 Task: Look for space in Adh Dhayd, United Arab Emirates from 8th June, 2023 to 12th June, 2023 for 2 adults in price range Rs.8000 to Rs.16000. Place can be private room with 1  bedroom having 1 bed and 1 bathroom. Property type can be flatguest house, hotel. Amenities needed are: breakfast, smoking allowed. Booking option can be shelf check-in. Required host language is English.
Action: Mouse moved to (489, 107)
Screenshot: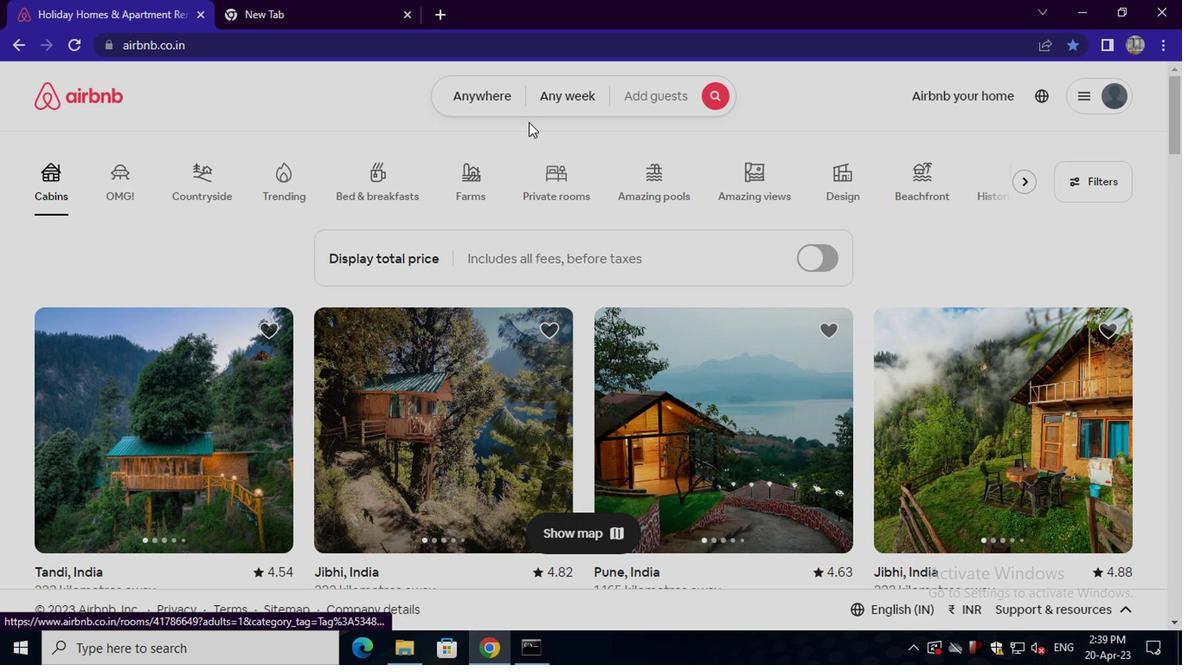 
Action: Mouse pressed left at (489, 107)
Screenshot: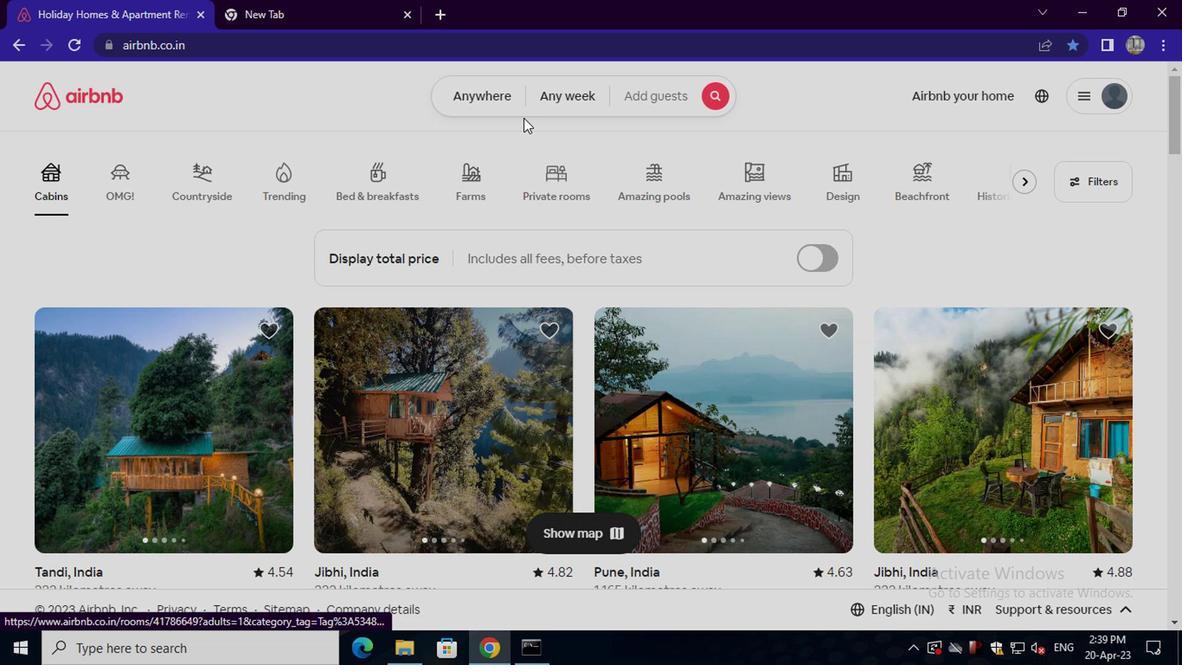 
Action: Mouse moved to (380, 164)
Screenshot: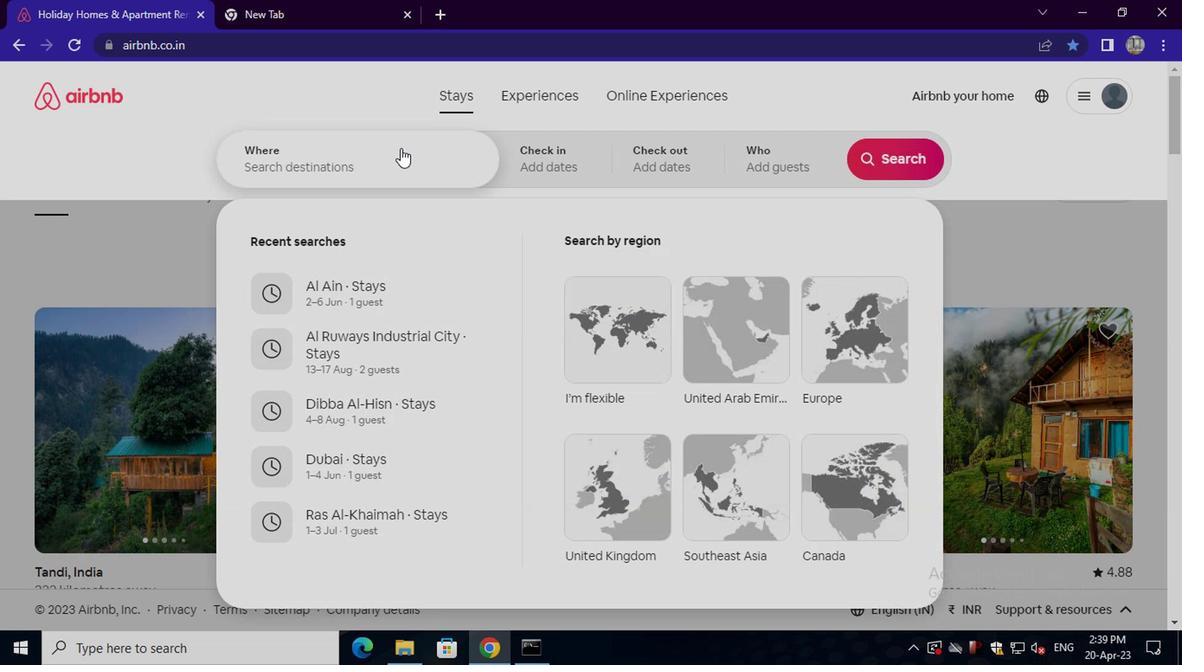 
Action: Mouse pressed left at (380, 164)
Screenshot: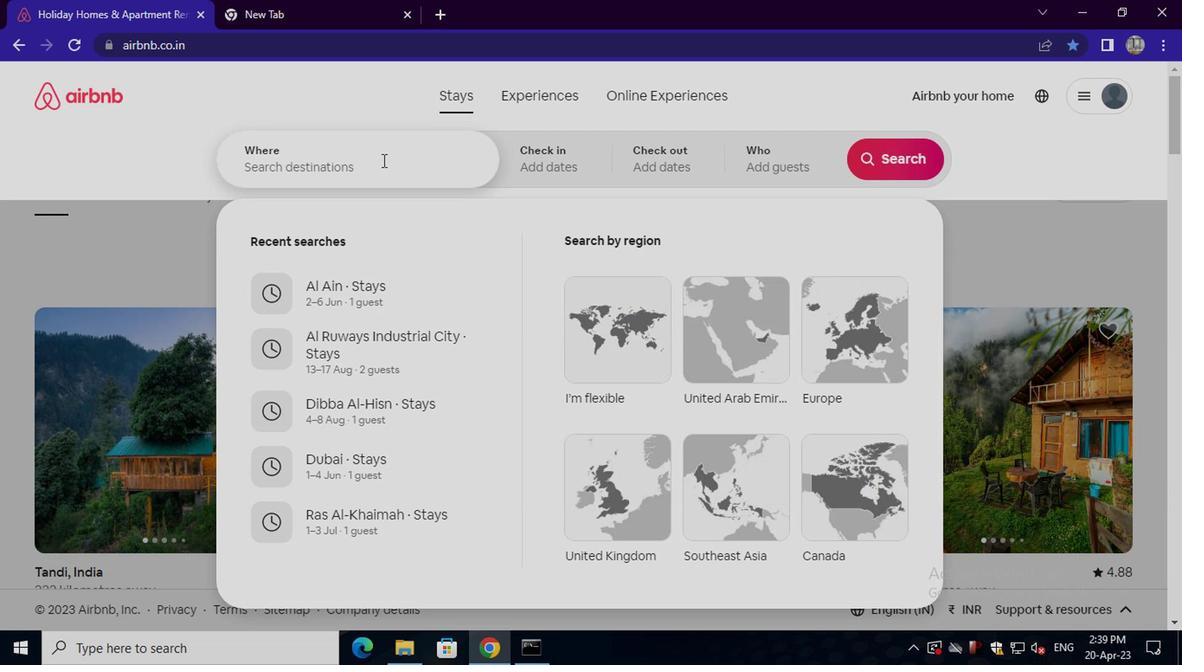 
Action: Key pressed <Key.shift>ADH<Key.space>DHAYD
Screenshot: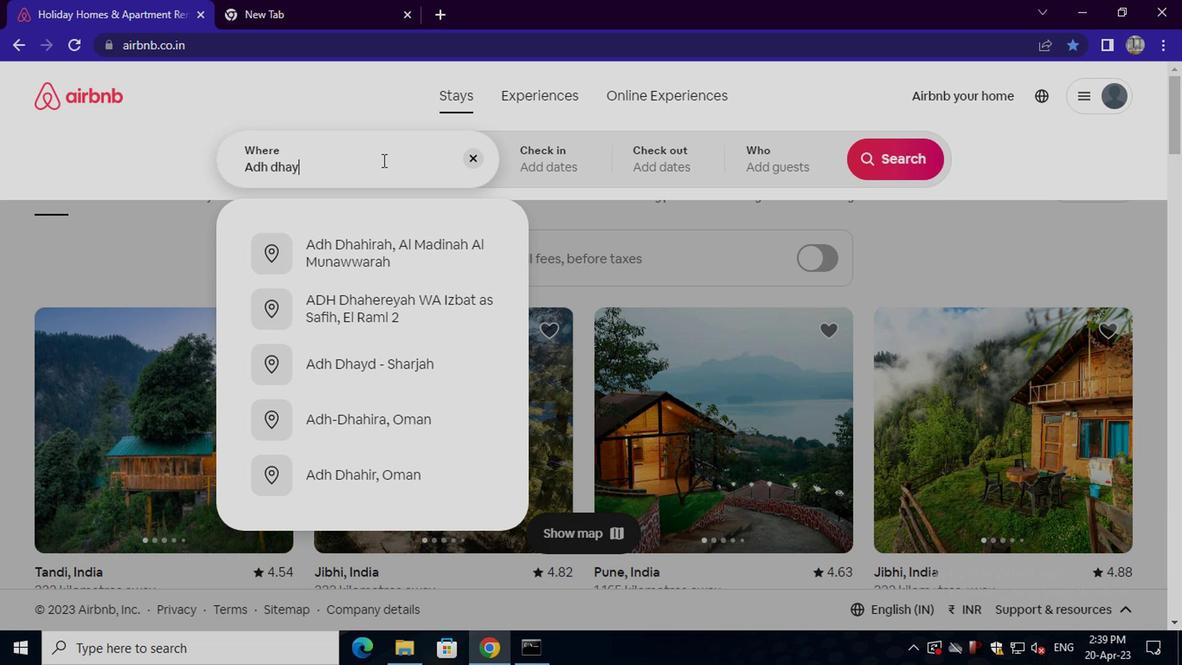 
Action: Mouse moved to (375, 259)
Screenshot: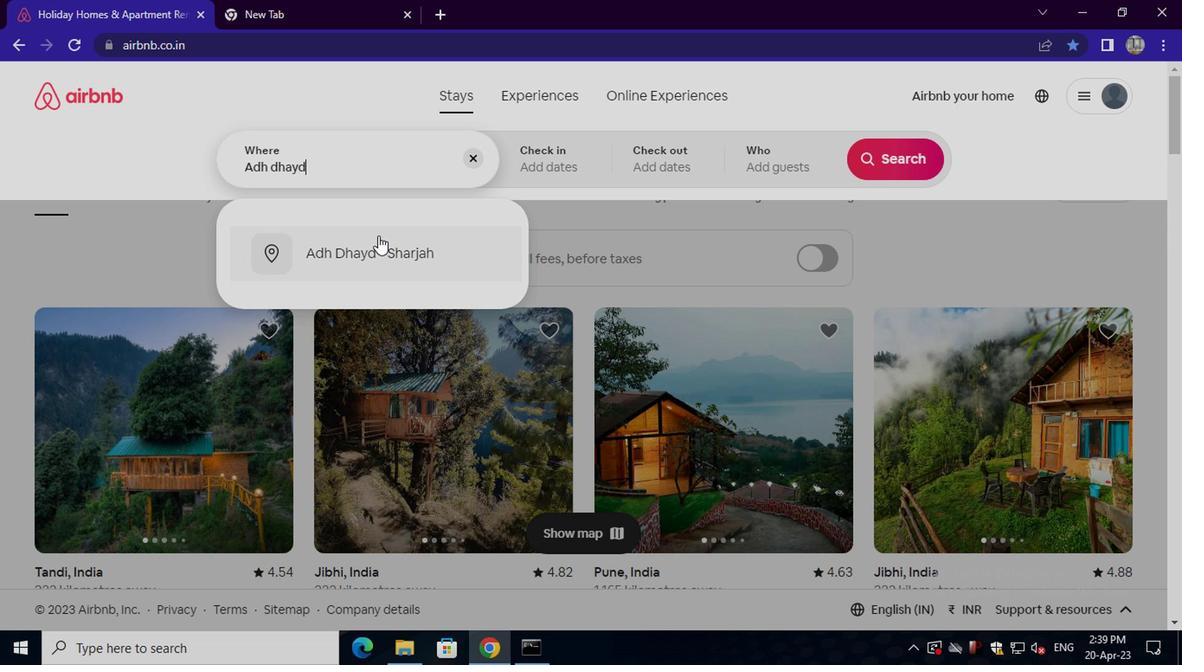 
Action: Mouse pressed left at (375, 259)
Screenshot: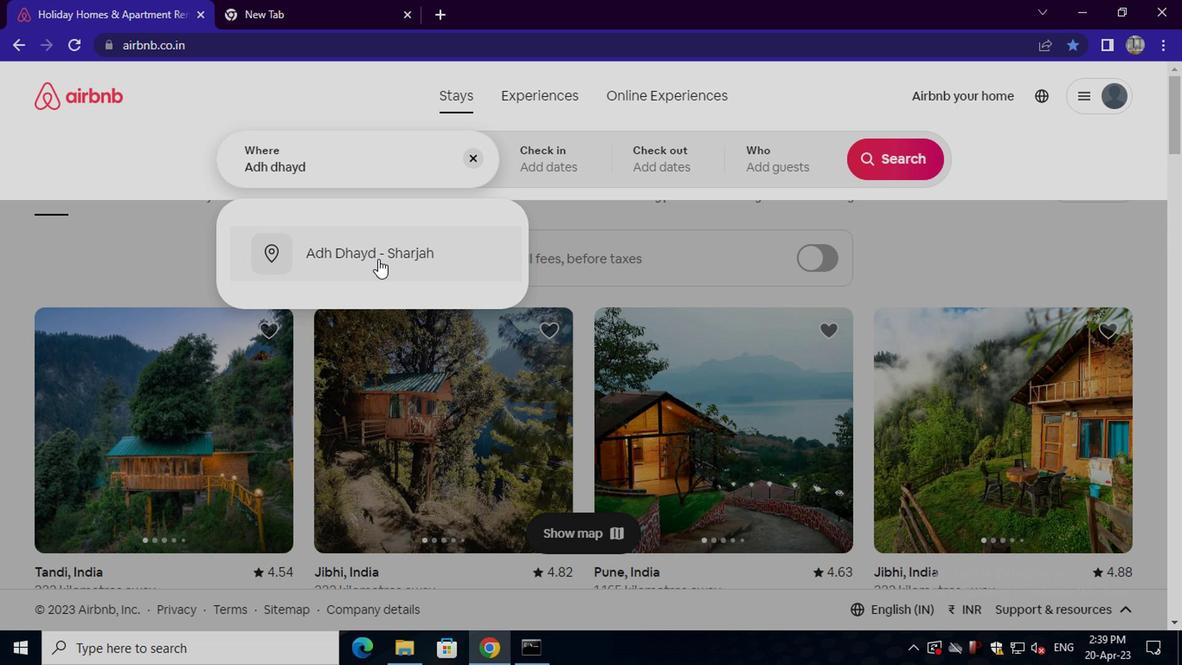 
Action: Mouse moved to (878, 301)
Screenshot: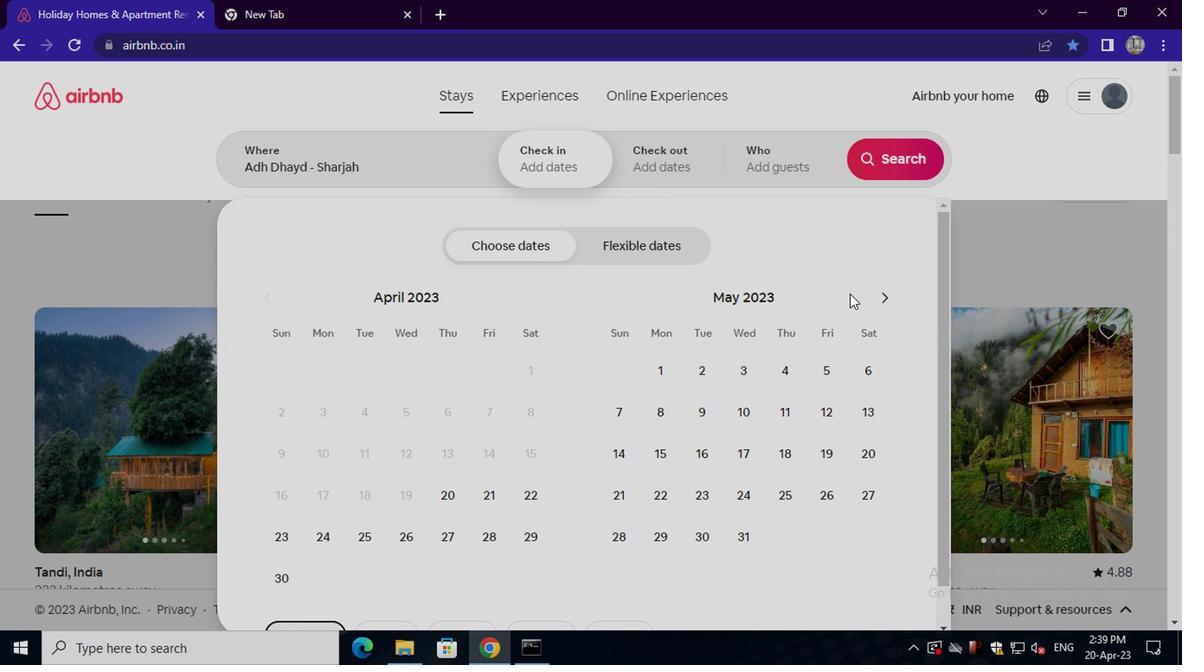 
Action: Mouse pressed left at (878, 301)
Screenshot: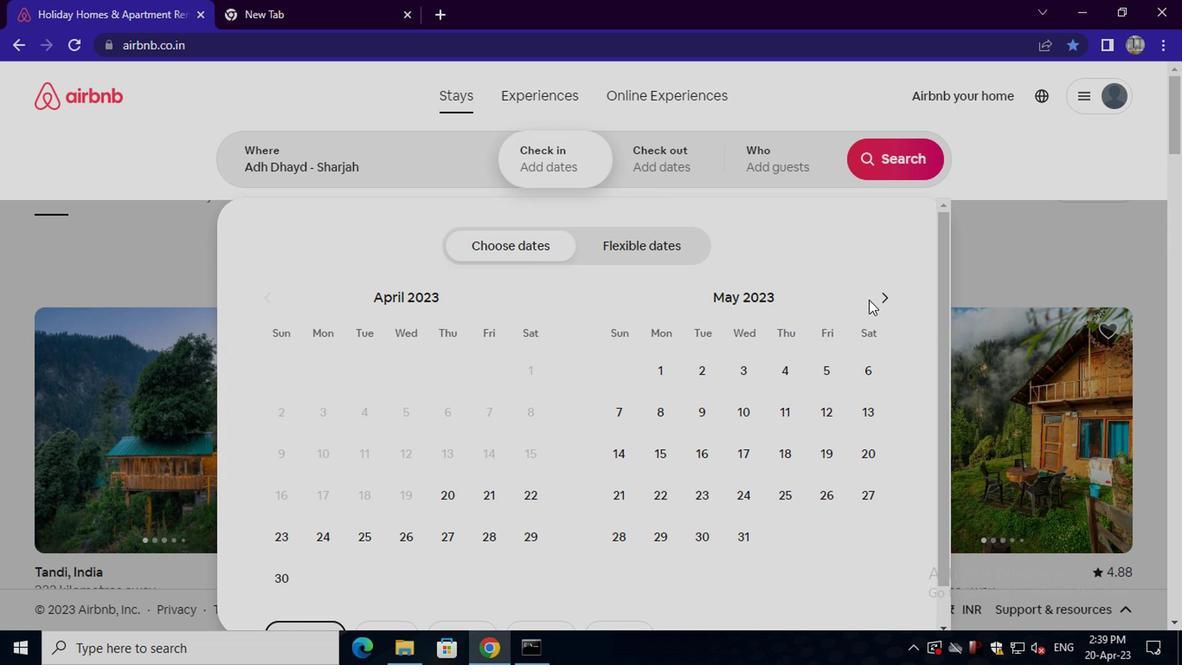 
Action: Mouse moved to (785, 412)
Screenshot: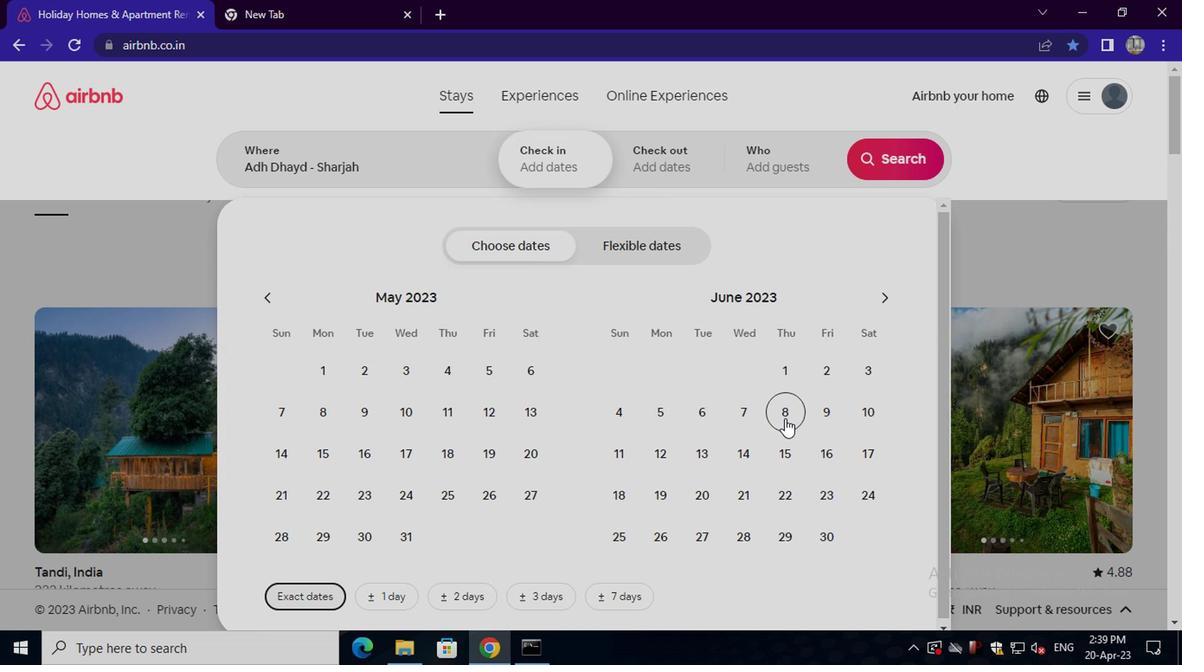 
Action: Mouse pressed left at (785, 412)
Screenshot: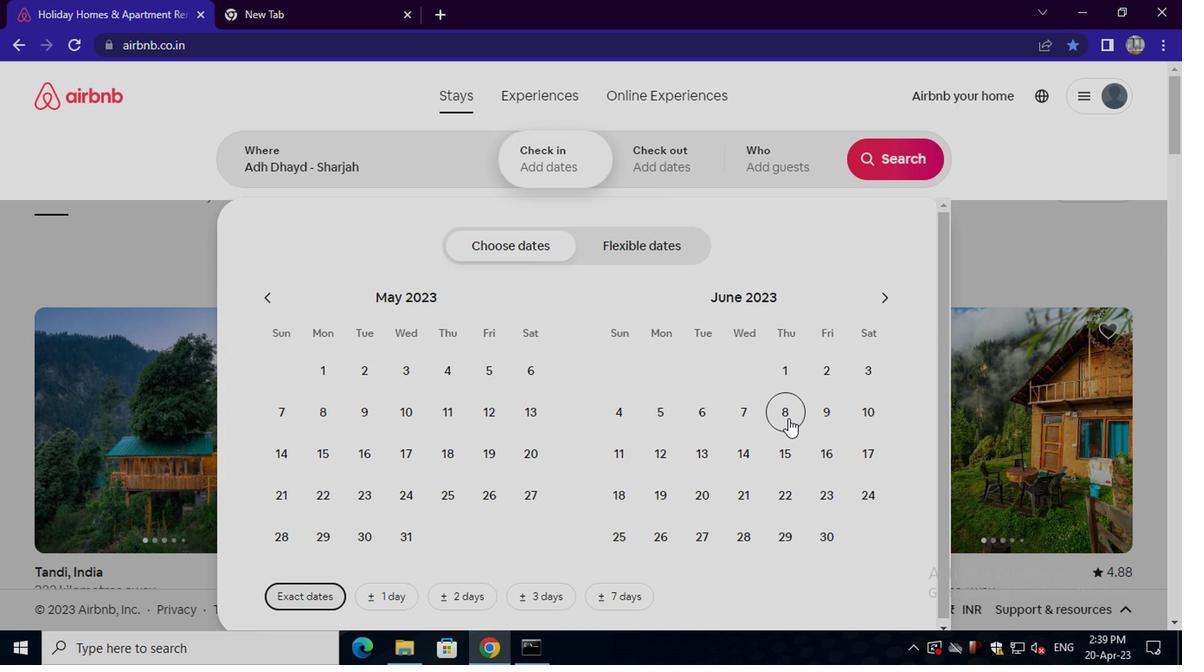 
Action: Mouse moved to (668, 437)
Screenshot: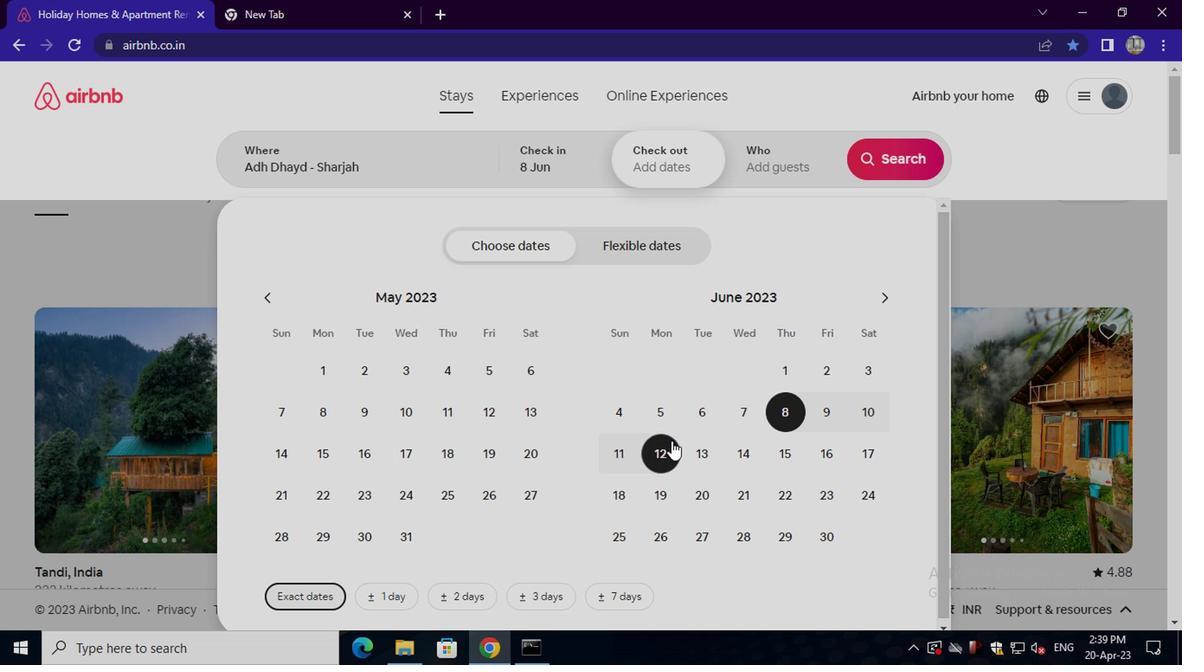 
Action: Mouse pressed left at (668, 437)
Screenshot: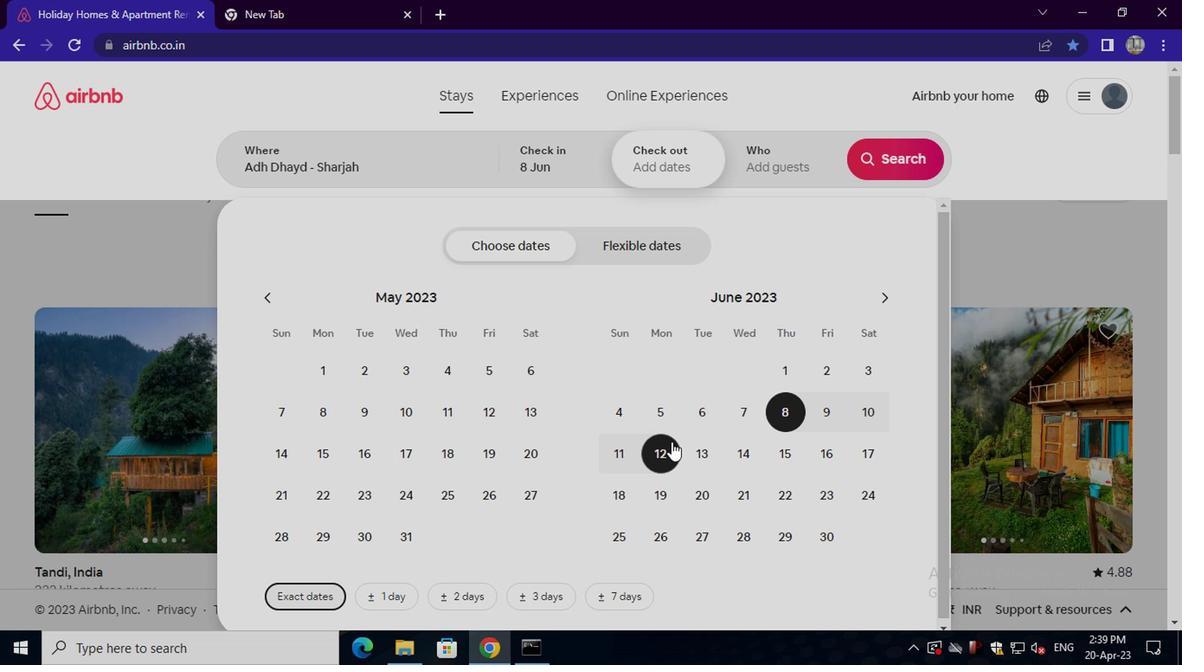 
Action: Mouse moved to (779, 168)
Screenshot: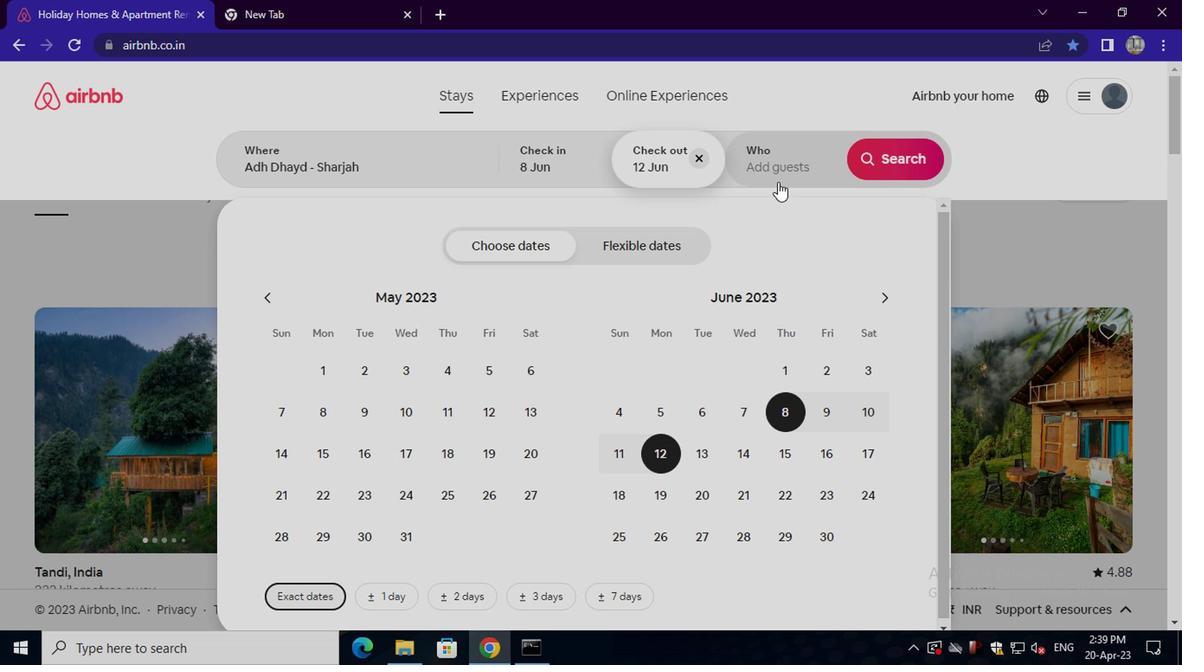 
Action: Mouse pressed left at (779, 168)
Screenshot: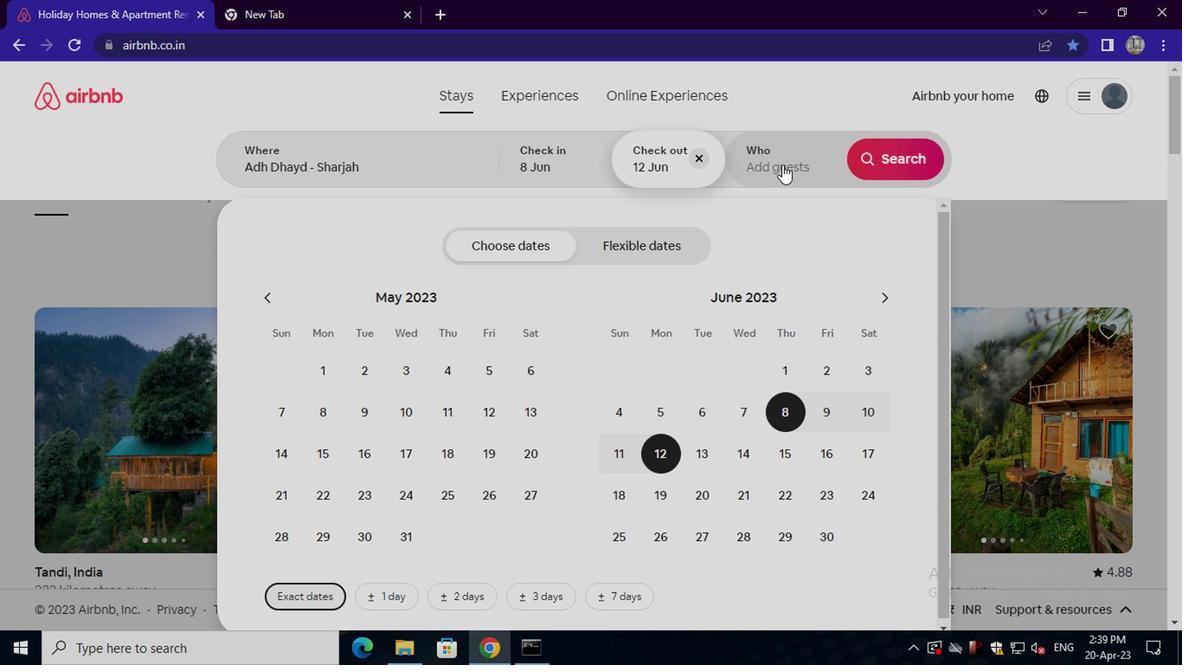 
Action: Mouse moved to (883, 251)
Screenshot: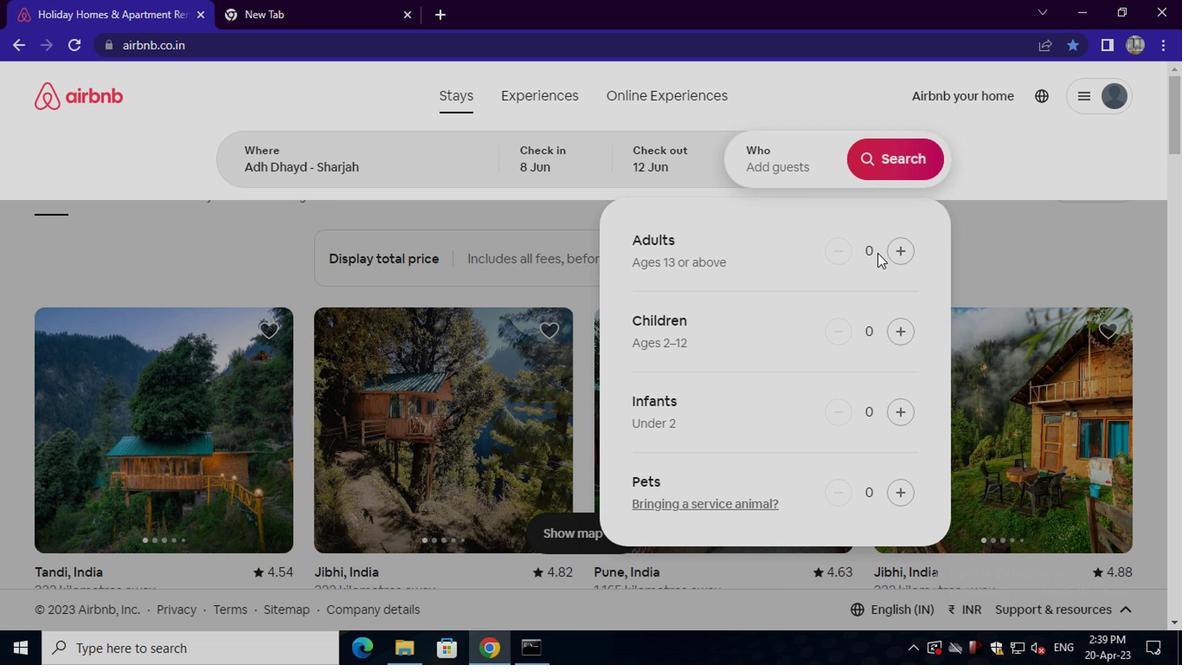 
Action: Mouse pressed left at (883, 251)
Screenshot: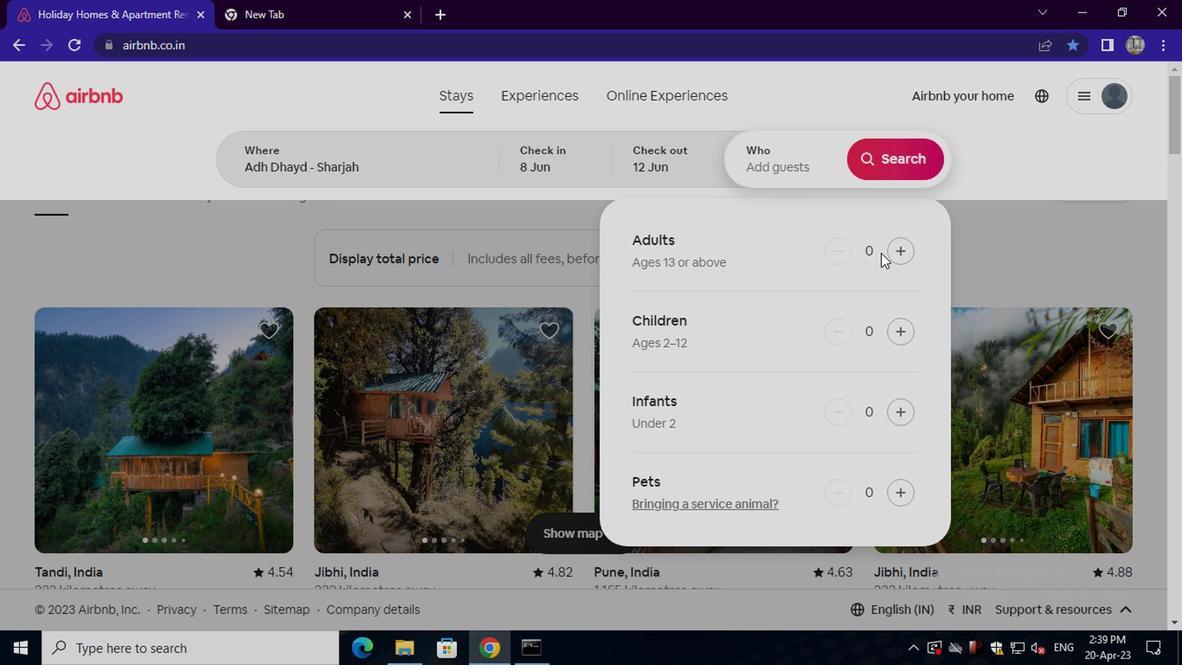 
Action: Mouse pressed left at (883, 251)
Screenshot: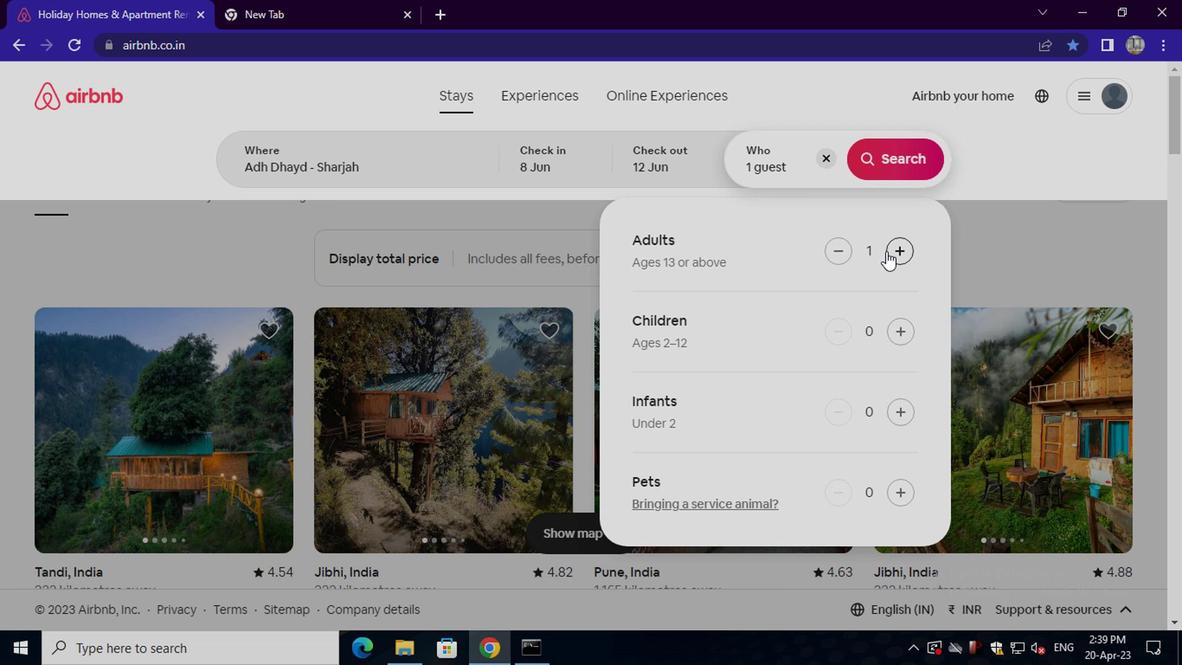 
Action: Mouse moved to (887, 169)
Screenshot: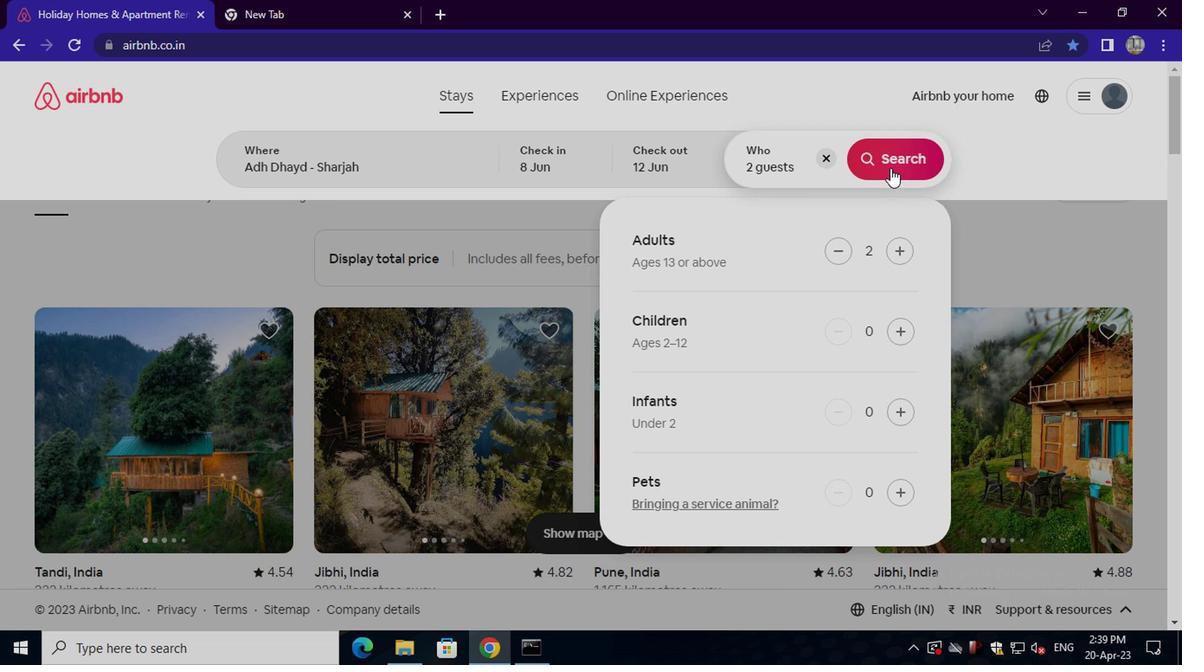 
Action: Mouse pressed left at (887, 169)
Screenshot: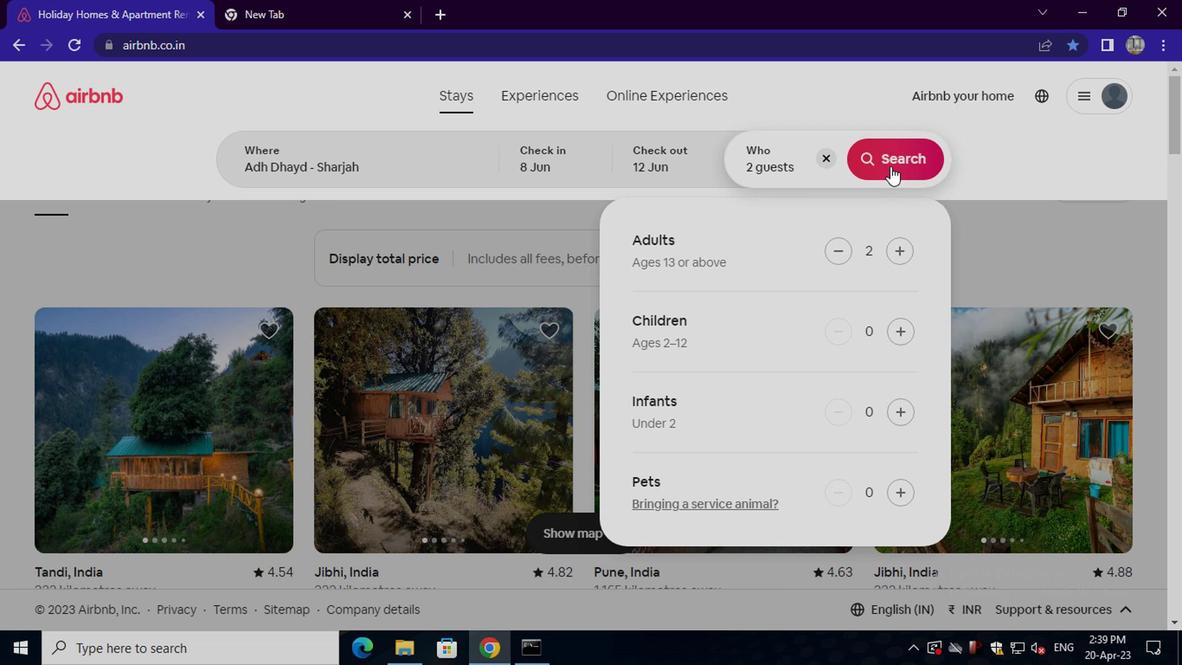 
Action: Mouse moved to (1095, 161)
Screenshot: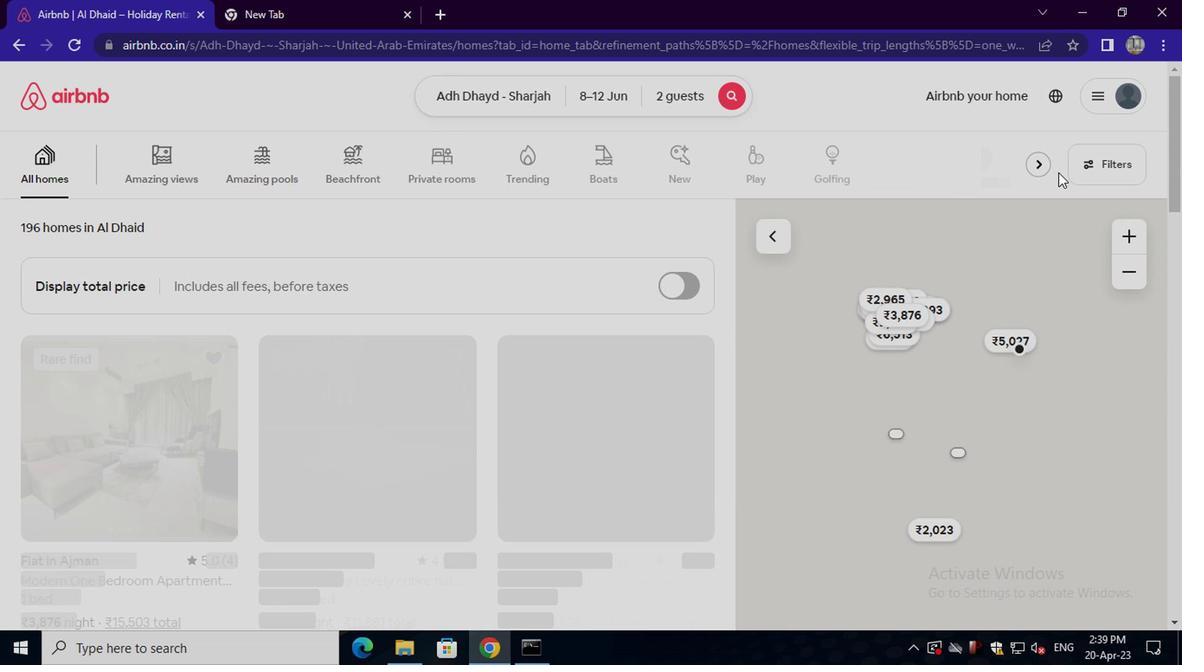 
Action: Mouse pressed left at (1095, 161)
Screenshot: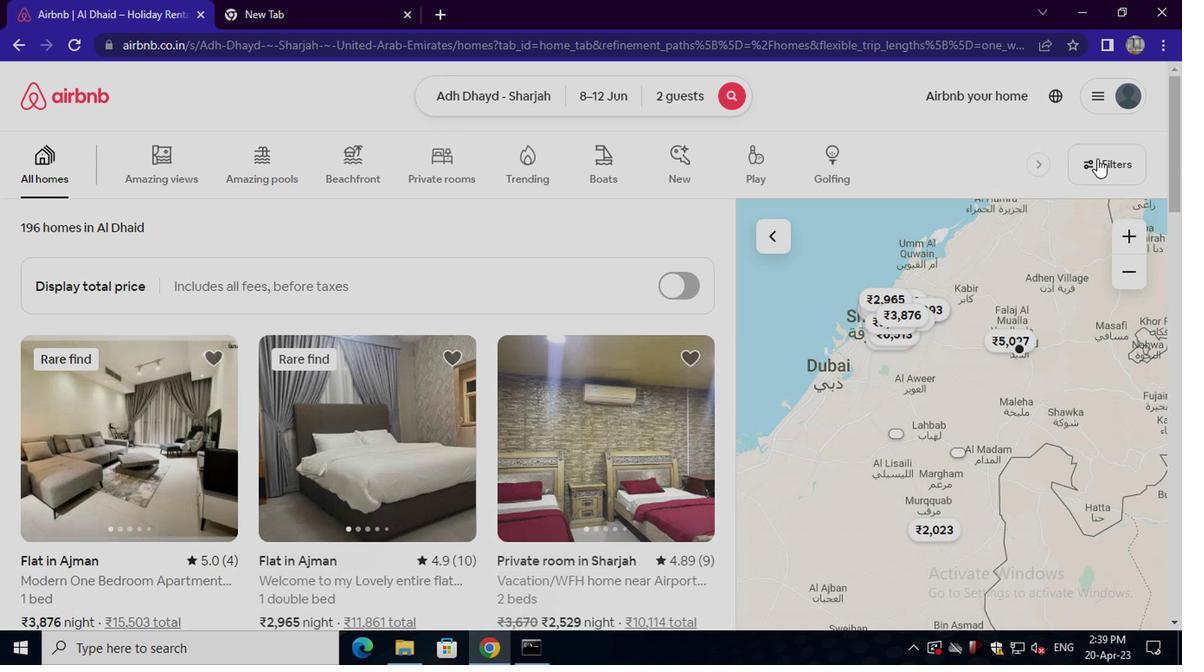 
Action: Mouse moved to (458, 381)
Screenshot: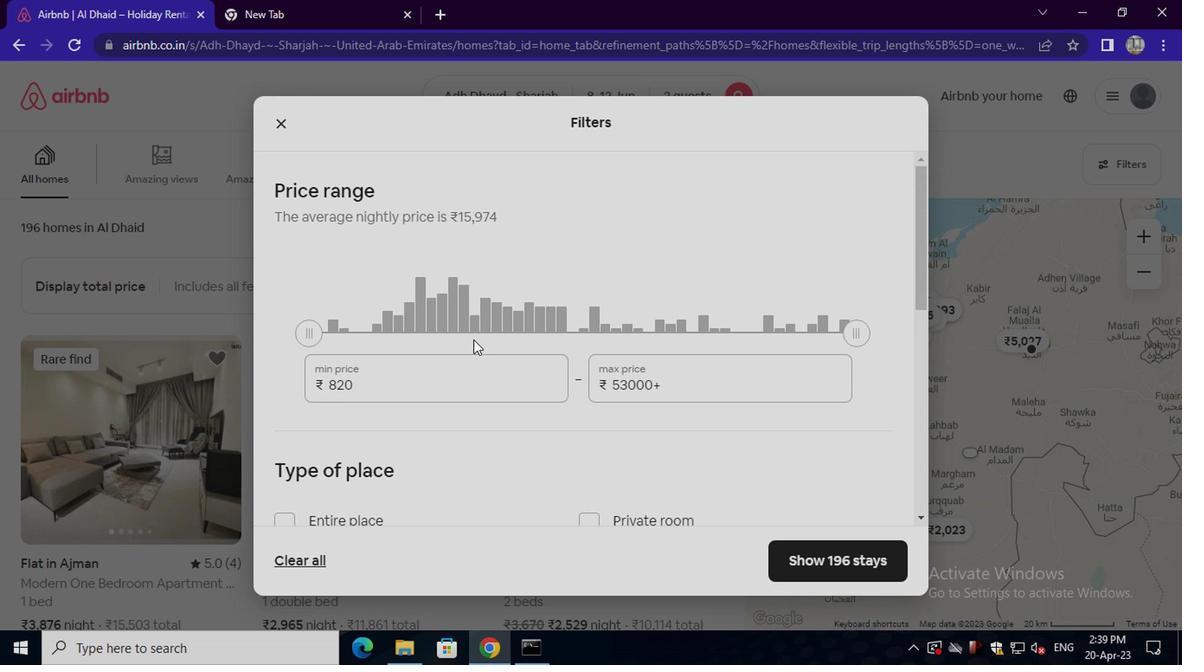 
Action: Mouse pressed left at (458, 381)
Screenshot: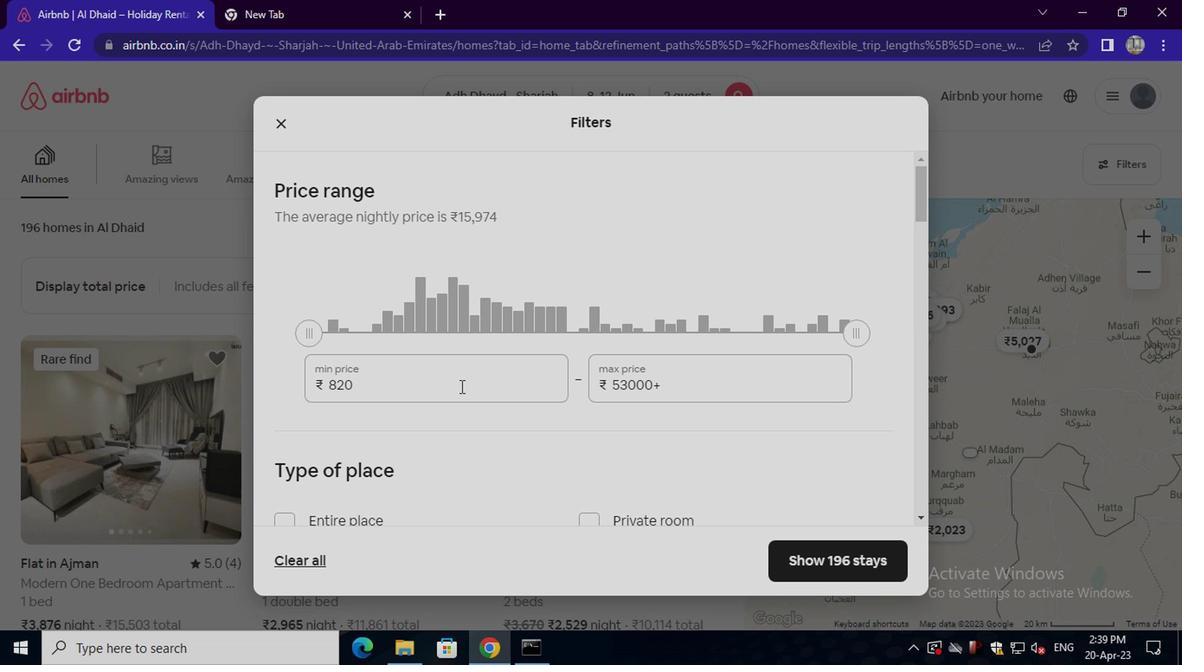 
Action: Key pressed <Key.backspace><Key.backspace><Key.backspace><Key.backspace><Key.backspace><Key.backspace><Key.backspace><Key.backspace><Key.backspace><Key.backspace><Key.backspace><Key.backspace><Key.backspace><Key.backspace><Key.backspace><Key.backspace><Key.backspace><Key.backspace><Key.backspace>8000
Screenshot: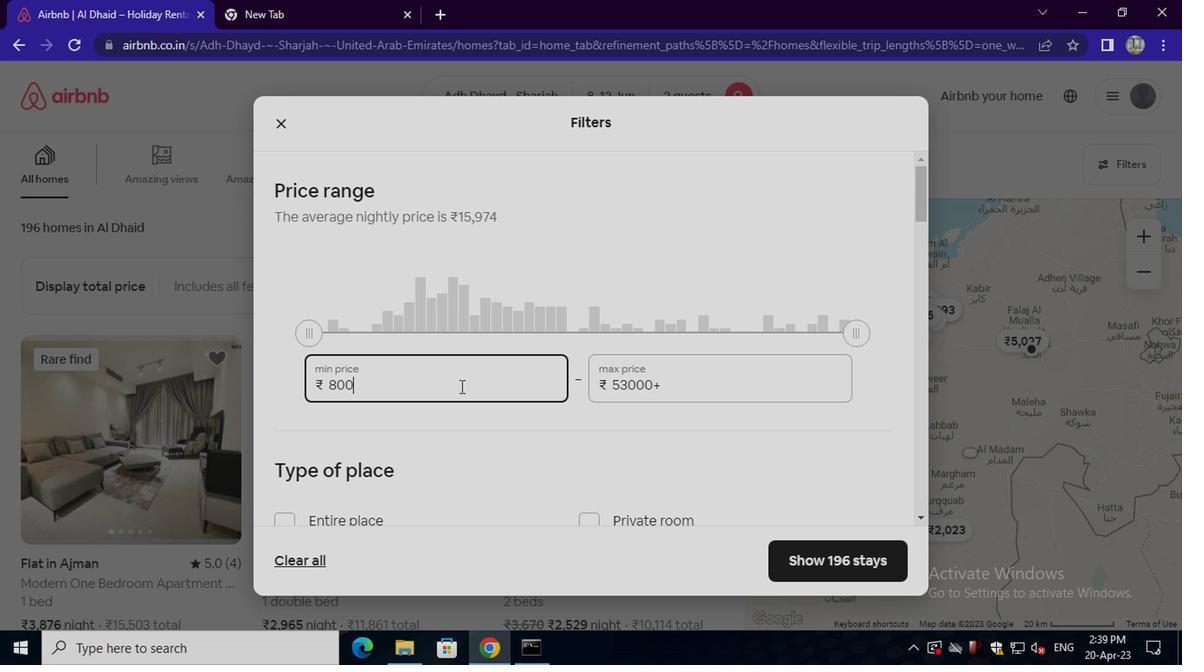 
Action: Mouse moved to (679, 383)
Screenshot: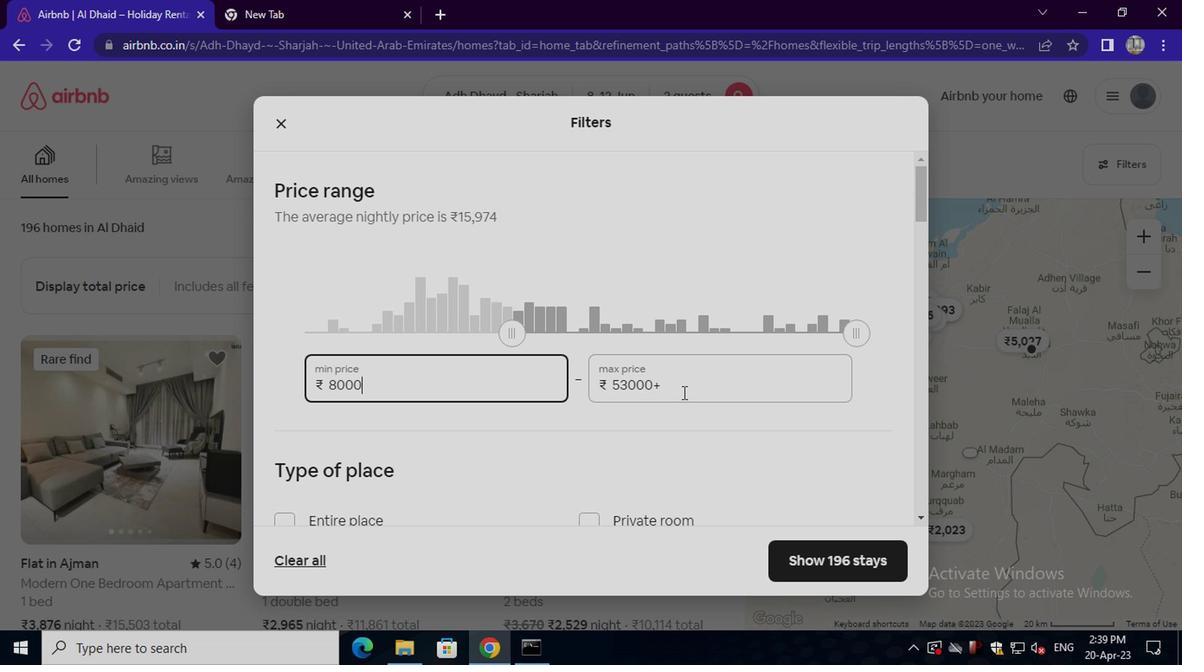
Action: Mouse pressed left at (679, 383)
Screenshot: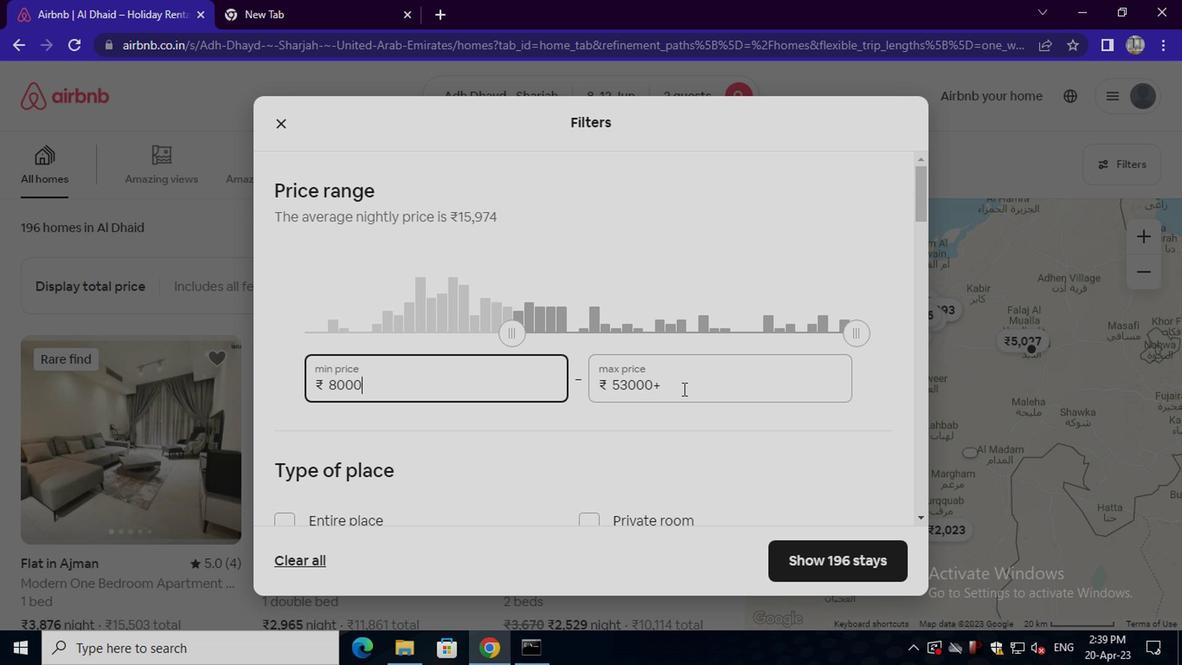 
Action: Mouse moved to (703, 365)
Screenshot: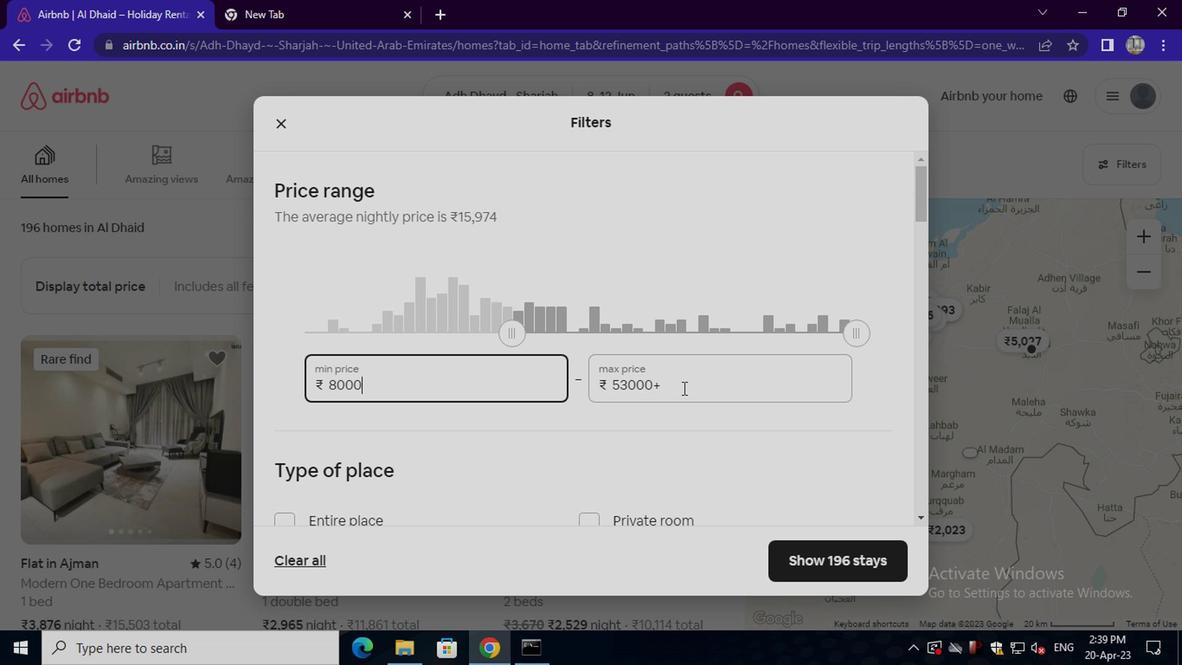 
Action: Key pressed <Key.backspace><Key.backspace><Key.backspace><Key.backspace><Key.backspace><Key.backspace><Key.backspace><Key.backspace><Key.backspace><Key.backspace><Key.backspace><Key.backspace><Key.backspace><Key.backspace><Key.backspace><Key.backspace><Key.backspace><Key.backspace><Key.backspace><Key.backspace>16000
Screenshot: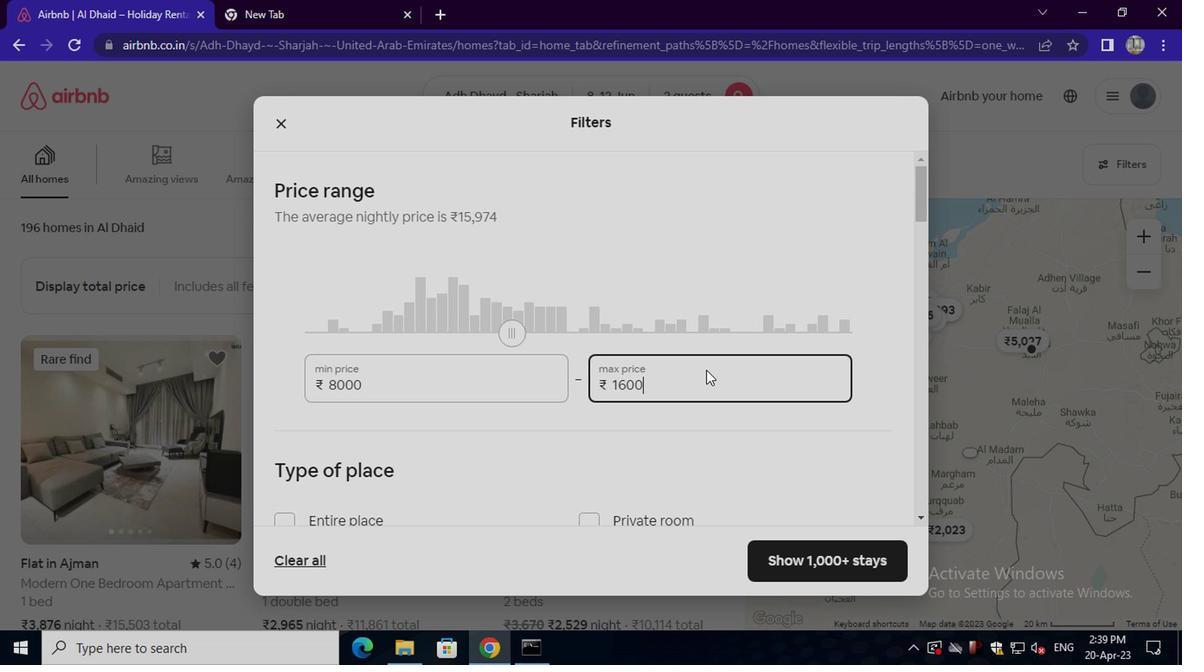
Action: Mouse moved to (618, 380)
Screenshot: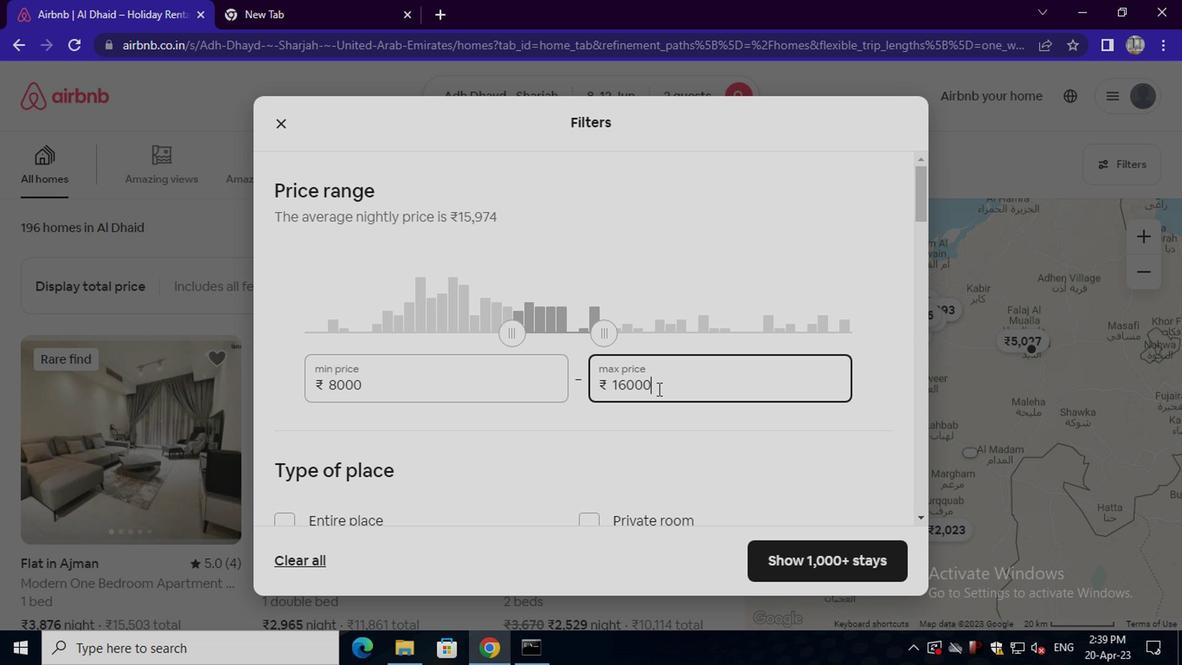 
Action: Mouse scrolled (618, 379) with delta (0, 0)
Screenshot: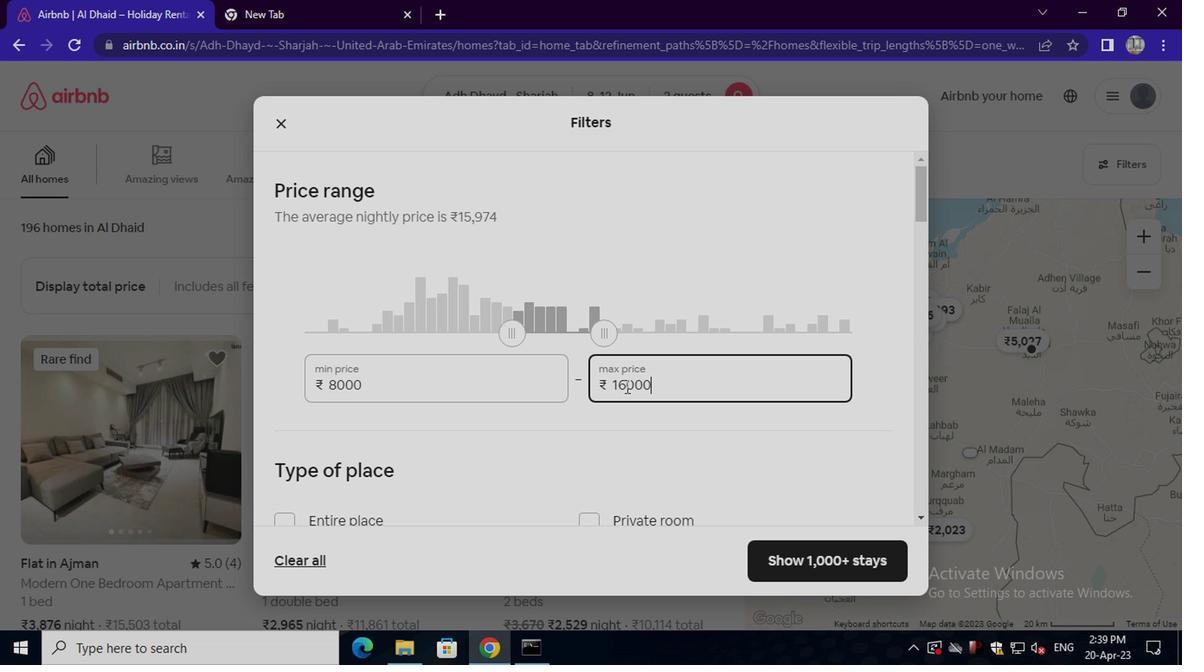 
Action: Mouse scrolled (618, 379) with delta (0, 0)
Screenshot: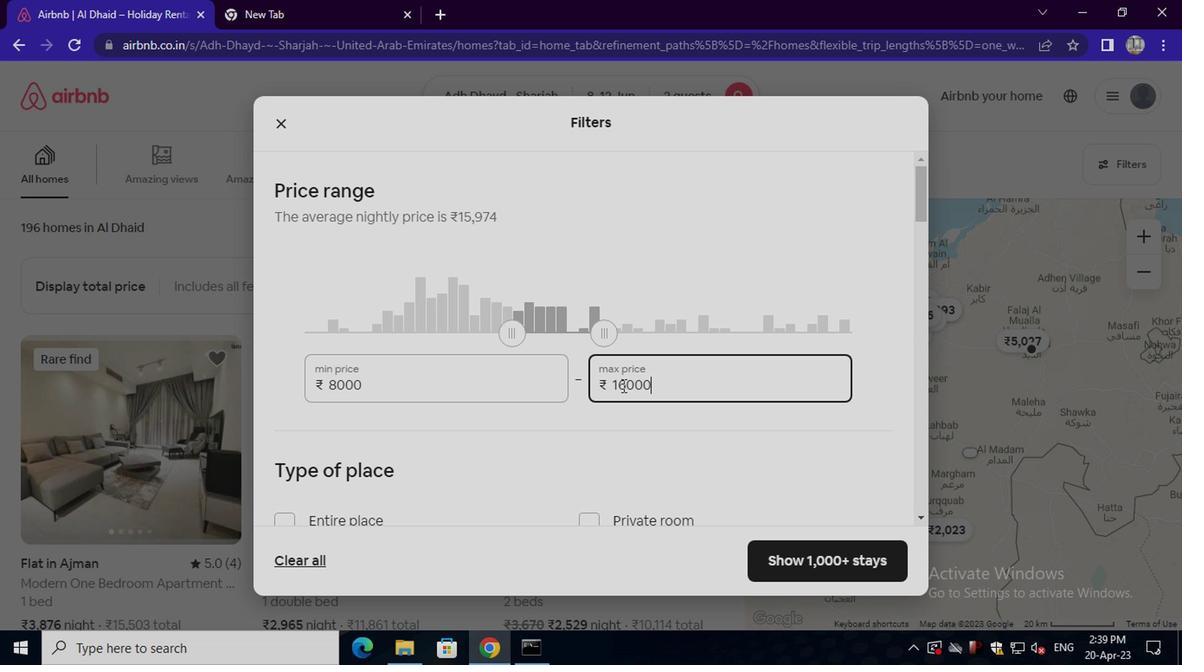 
Action: Mouse moved to (588, 343)
Screenshot: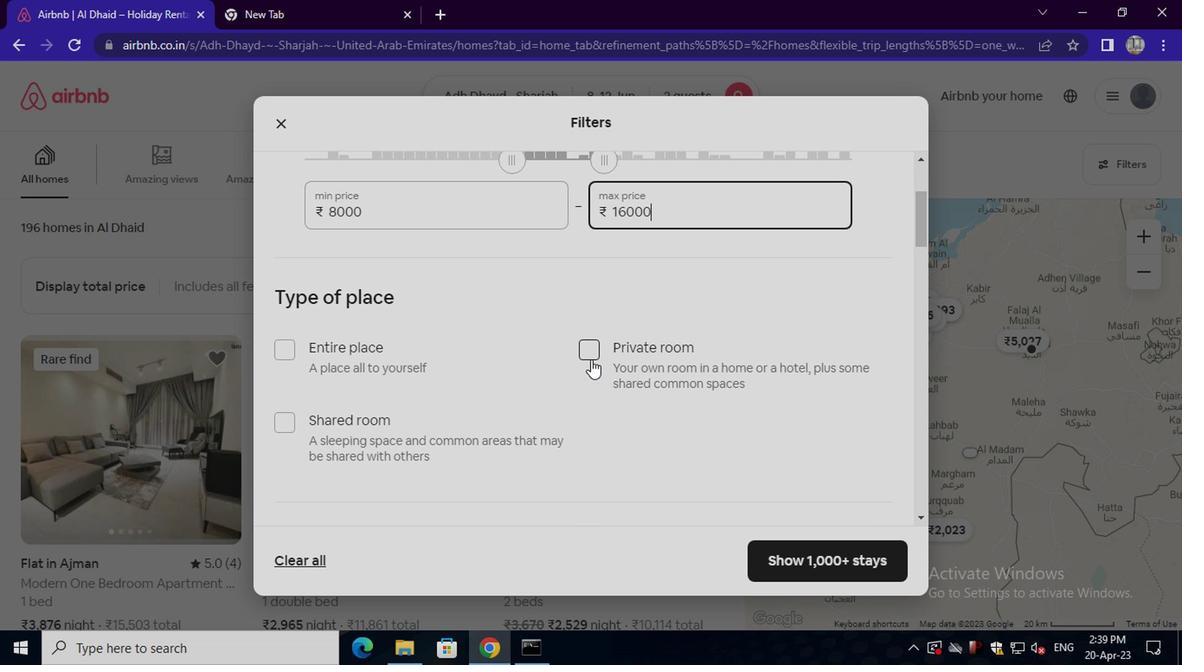 
Action: Mouse pressed left at (588, 343)
Screenshot: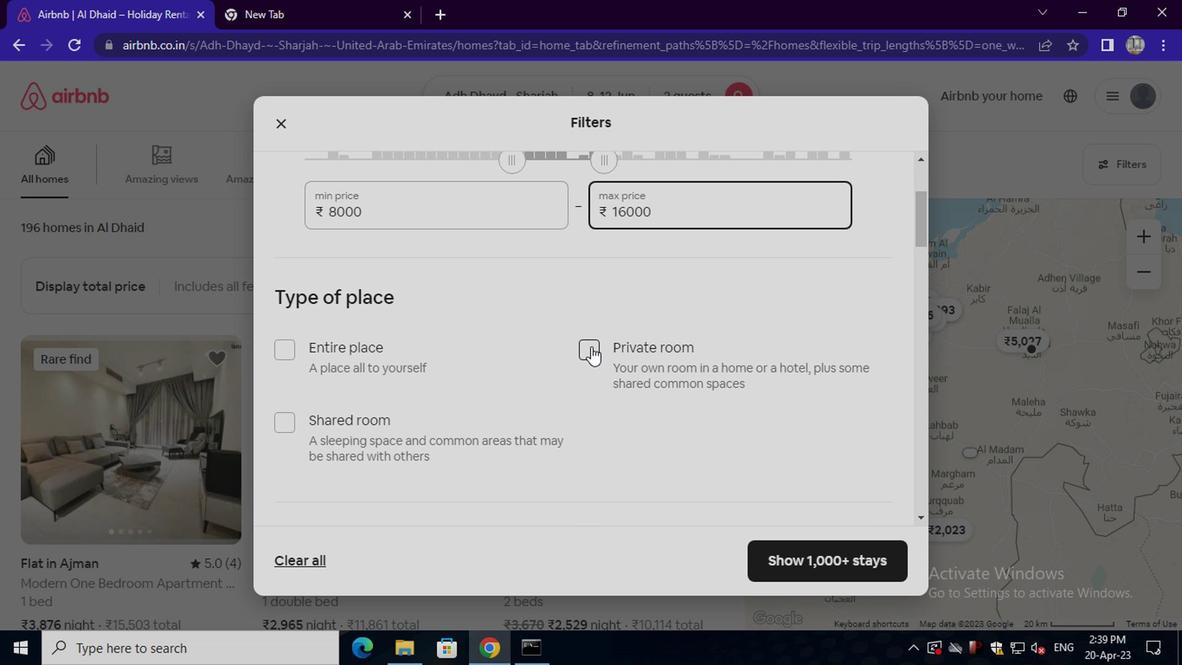 
Action: Mouse moved to (588, 344)
Screenshot: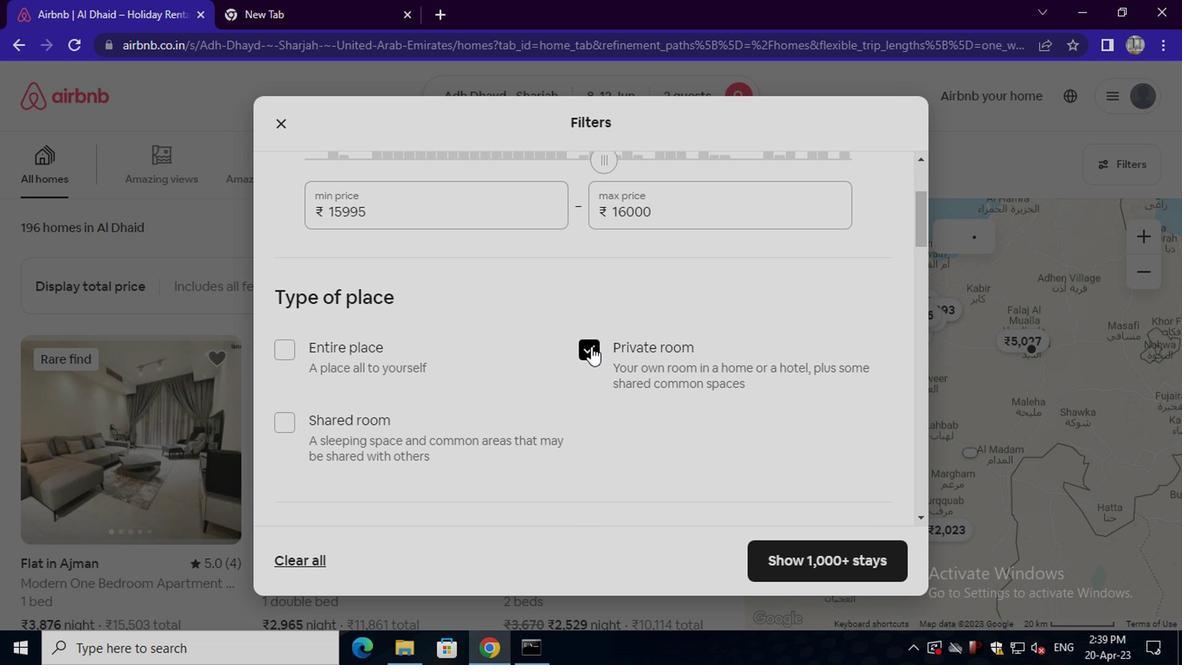 
Action: Mouse scrolled (588, 344) with delta (0, 0)
Screenshot: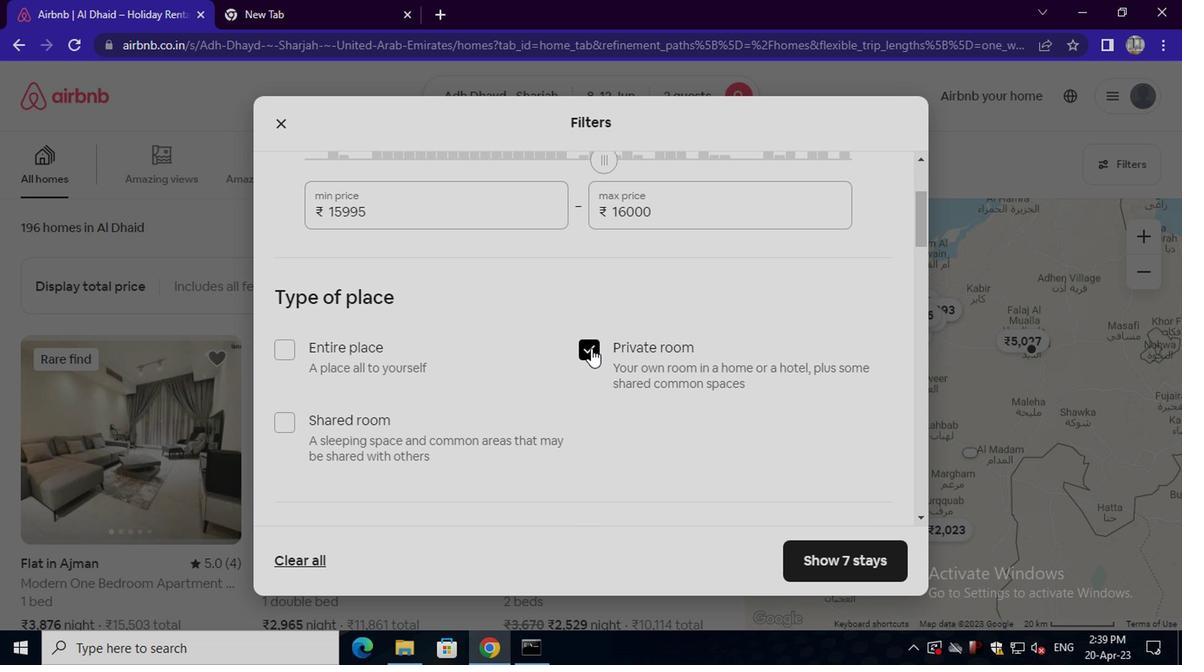 
Action: Mouse scrolled (588, 344) with delta (0, 0)
Screenshot: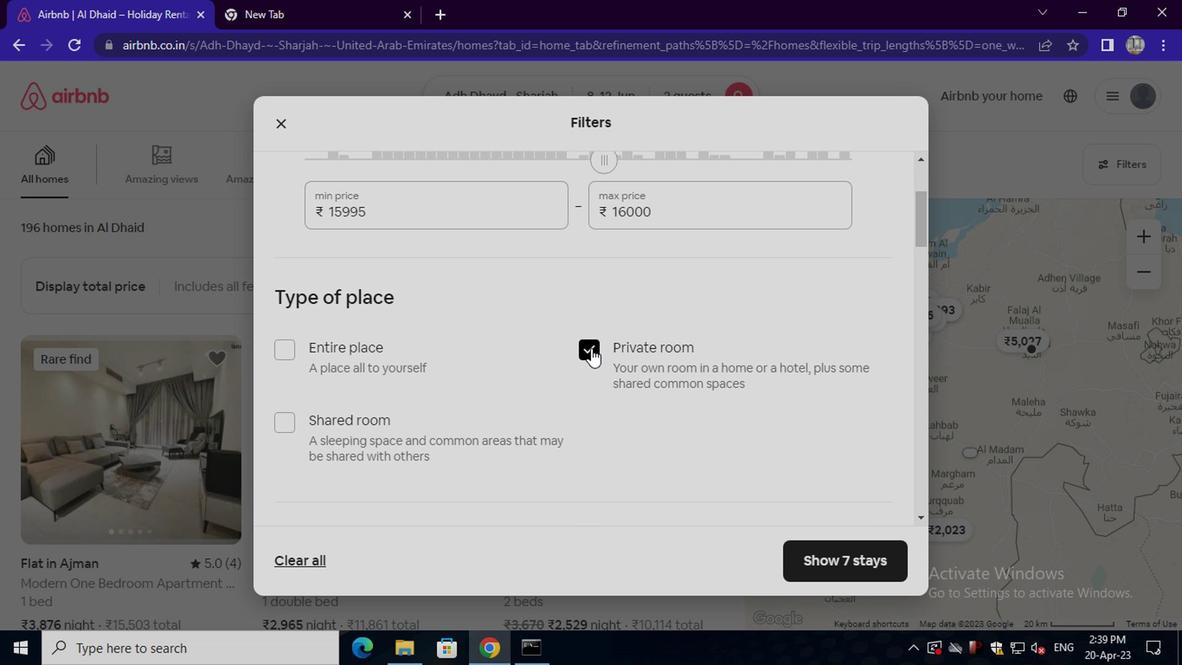
Action: Mouse scrolled (588, 344) with delta (0, 0)
Screenshot: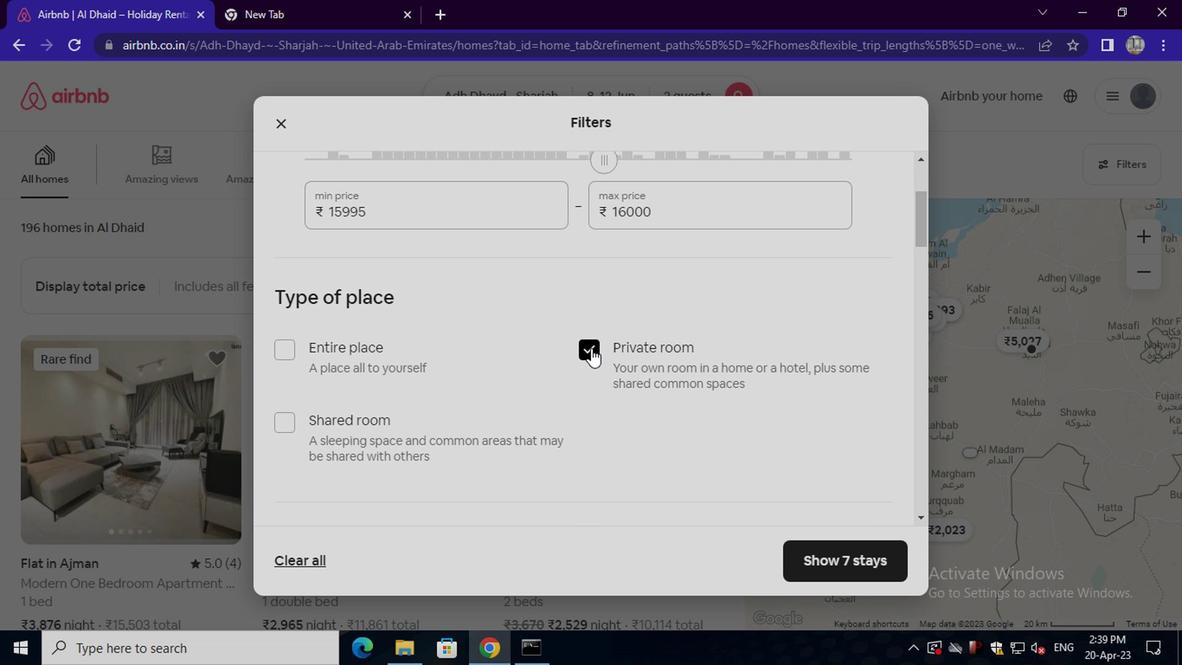 
Action: Mouse scrolled (588, 344) with delta (0, 0)
Screenshot: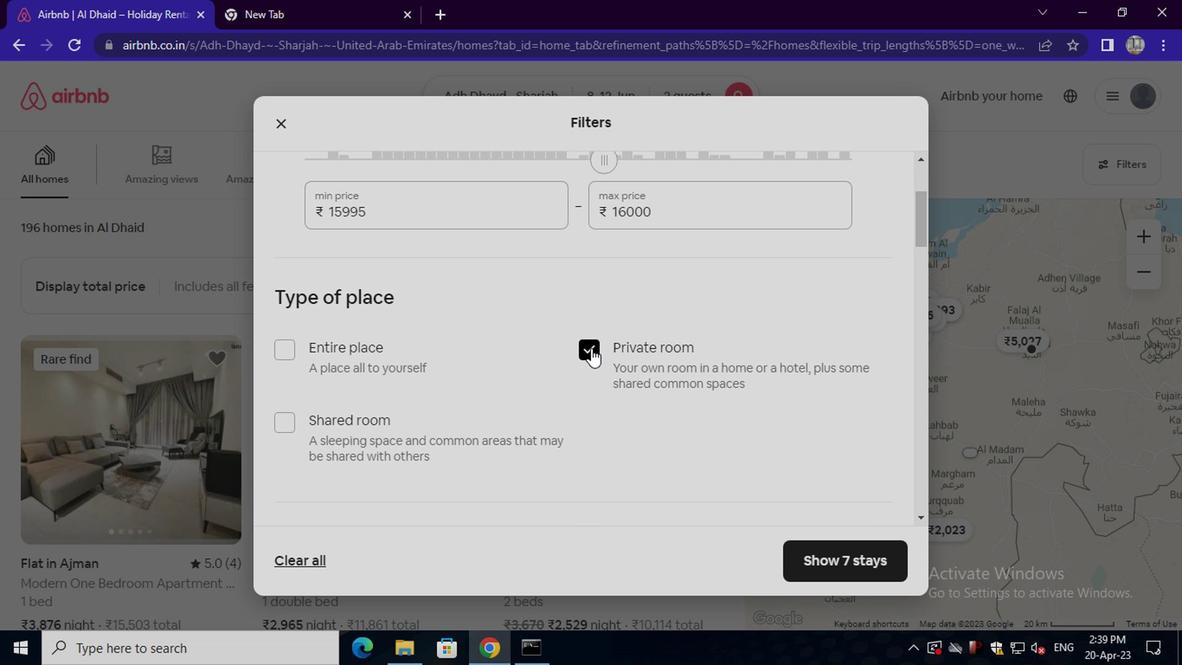 
Action: Mouse moved to (384, 288)
Screenshot: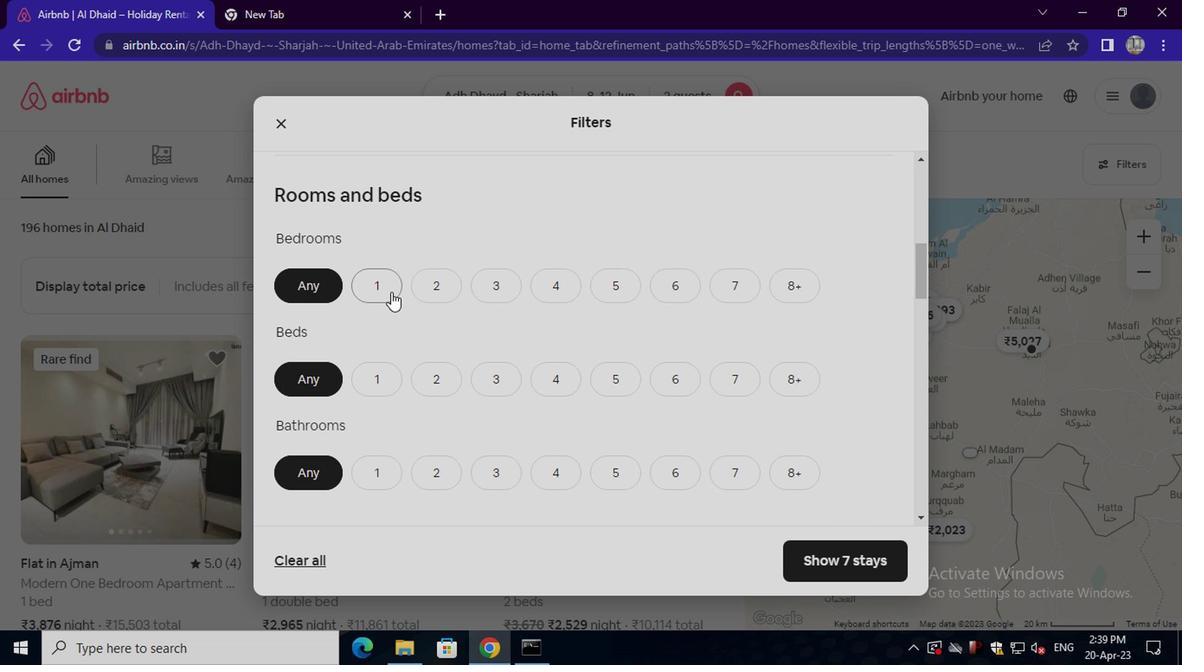 
Action: Mouse pressed left at (384, 288)
Screenshot: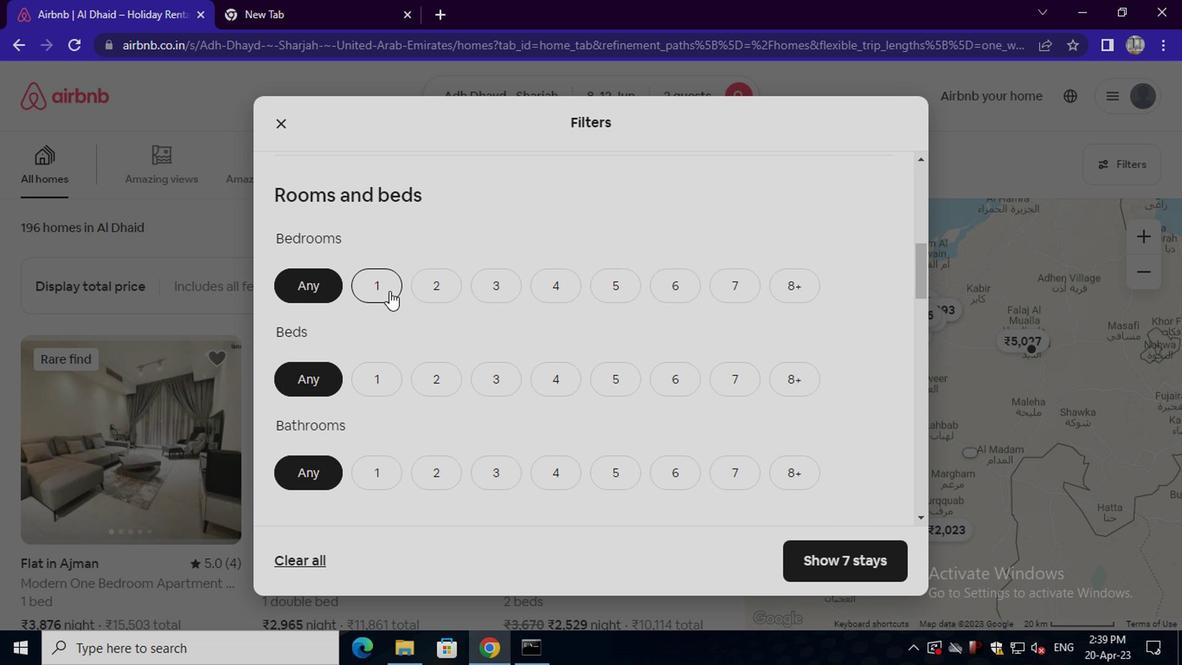 
Action: Mouse moved to (371, 369)
Screenshot: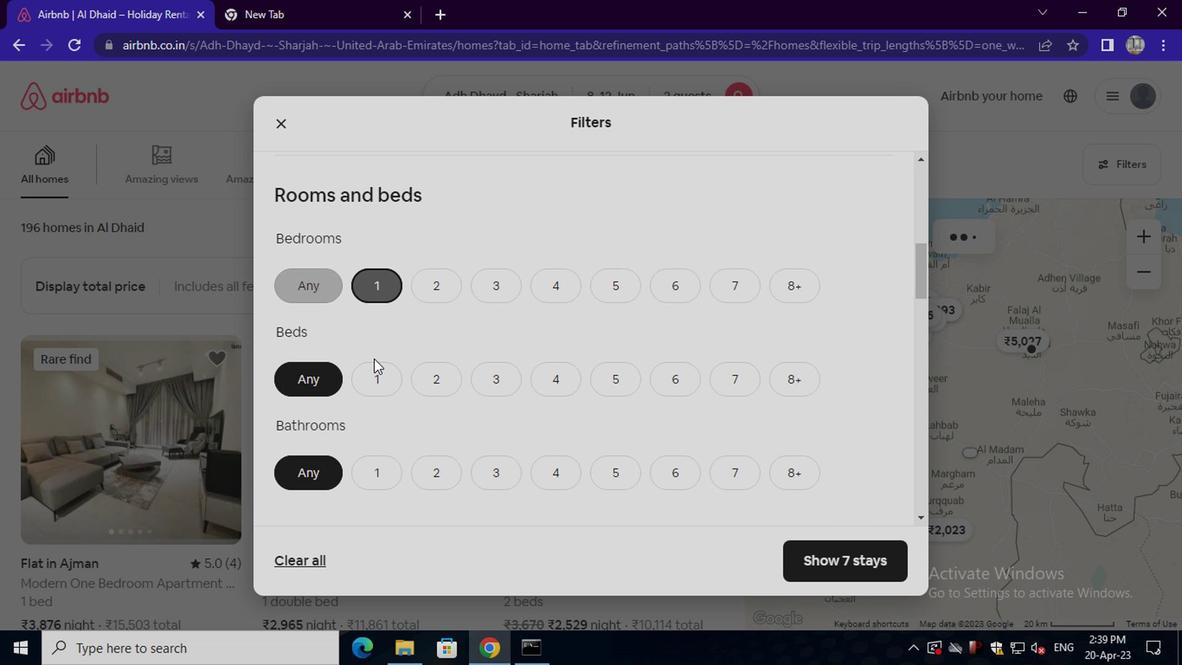 
Action: Mouse pressed left at (371, 369)
Screenshot: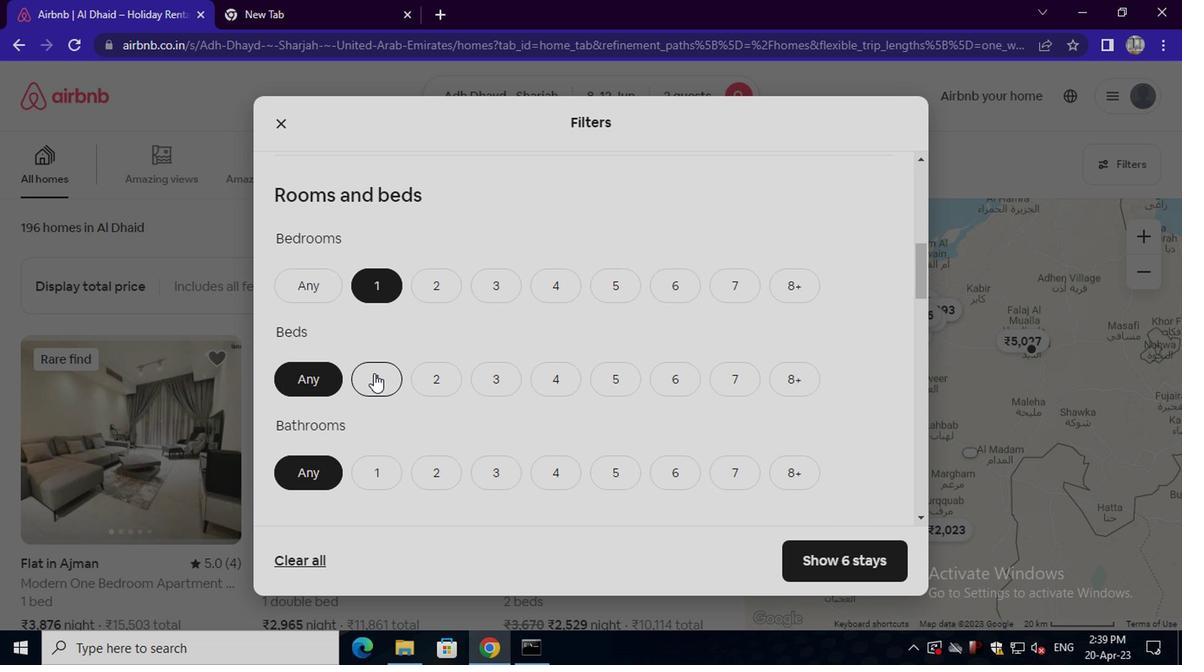 
Action: Mouse moved to (368, 472)
Screenshot: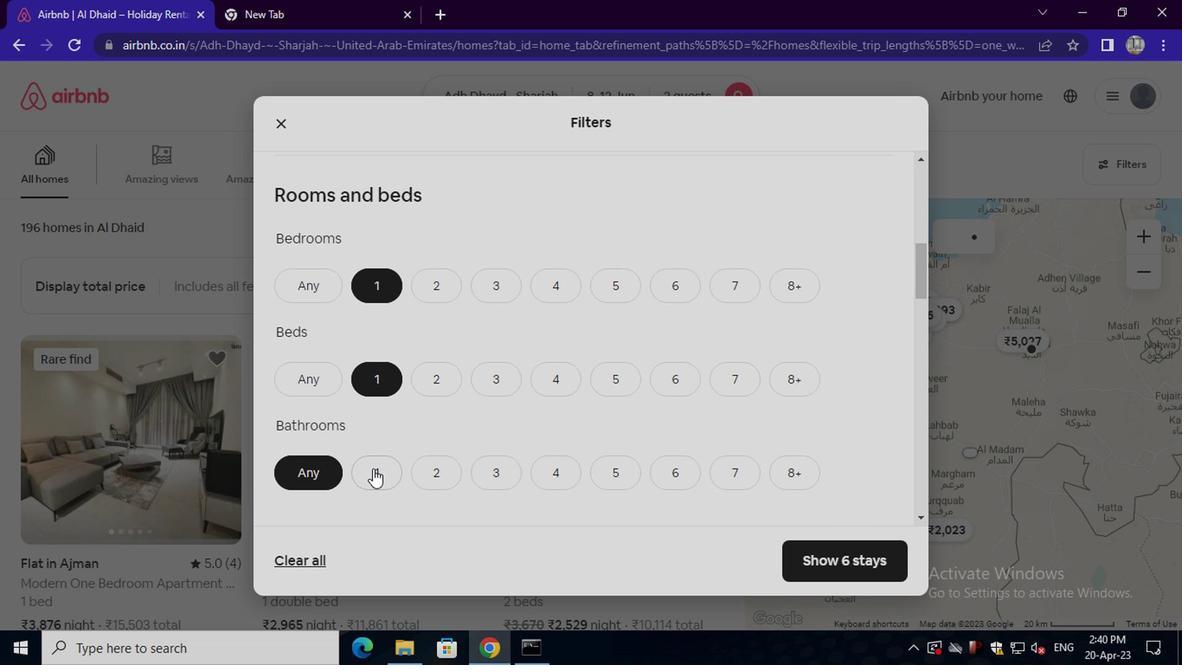 
Action: Mouse pressed left at (368, 472)
Screenshot: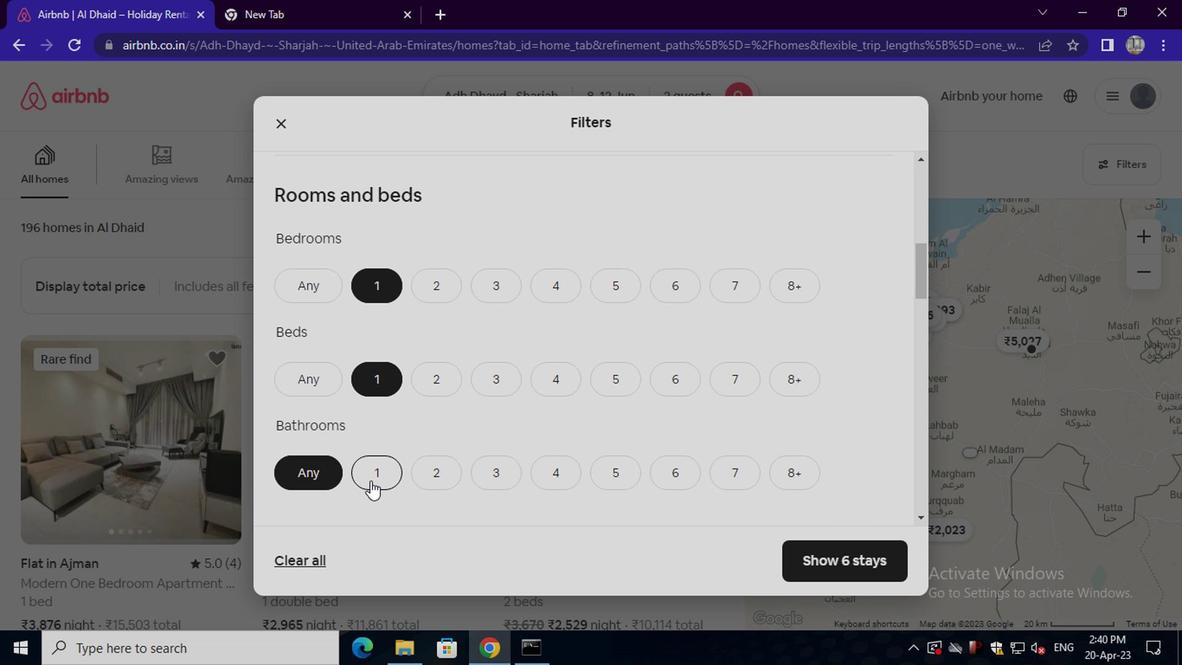 
Action: Mouse scrolled (368, 471) with delta (0, 0)
Screenshot: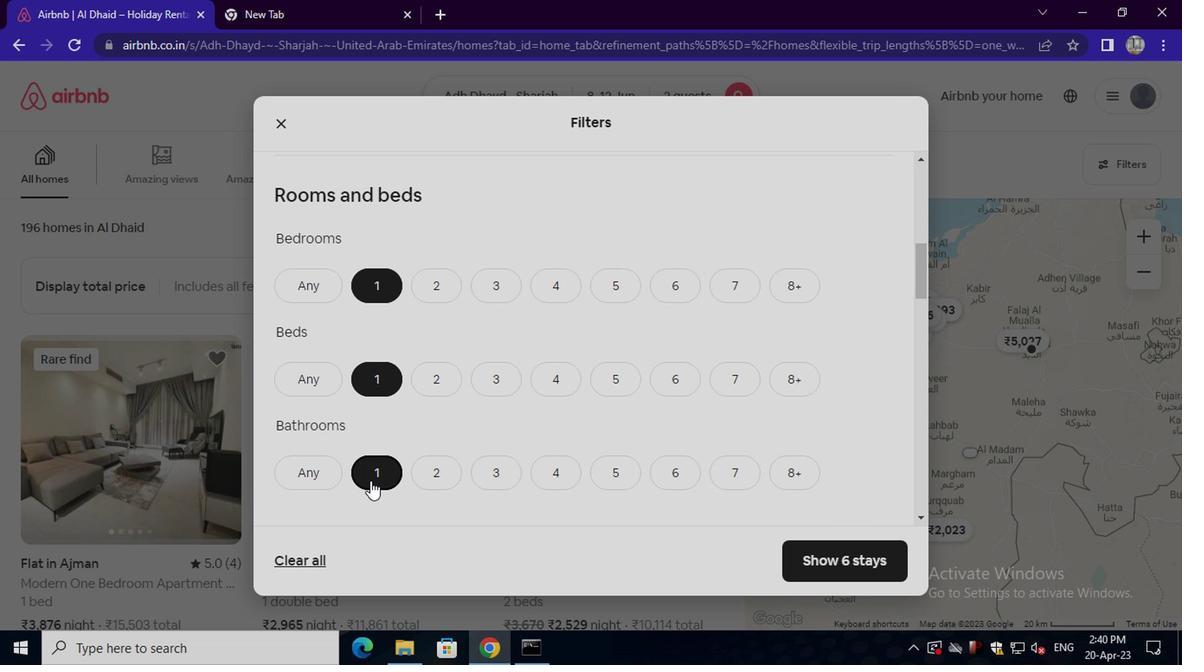
Action: Mouse scrolled (368, 471) with delta (0, 0)
Screenshot: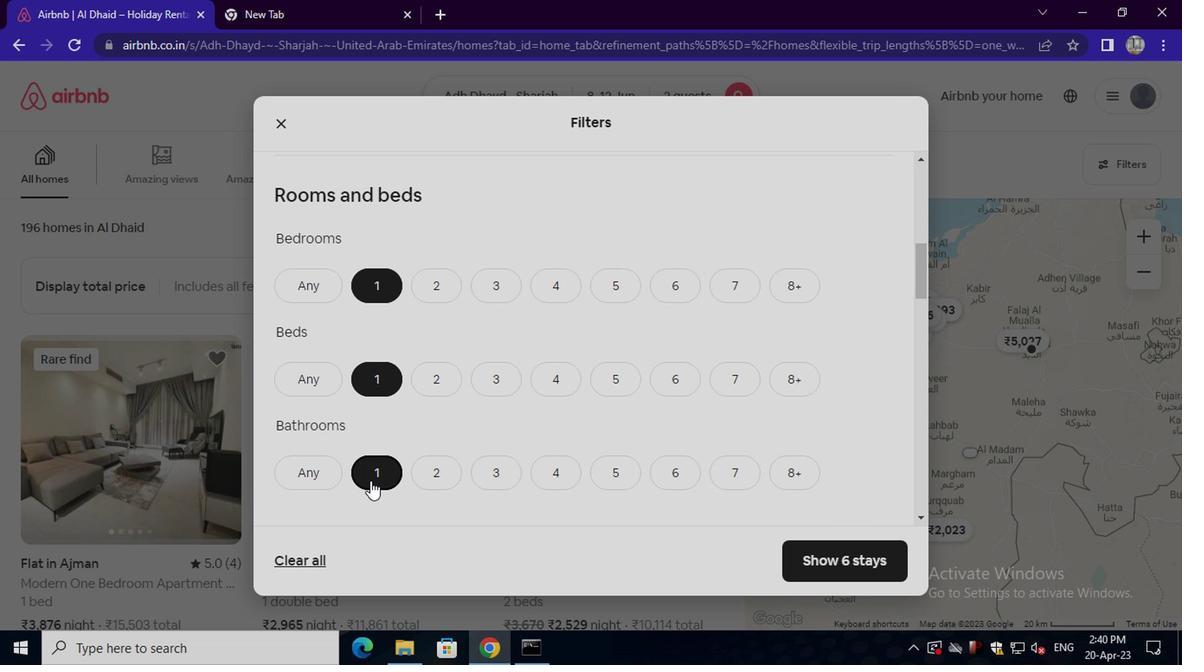
Action: Mouse scrolled (368, 471) with delta (0, 0)
Screenshot: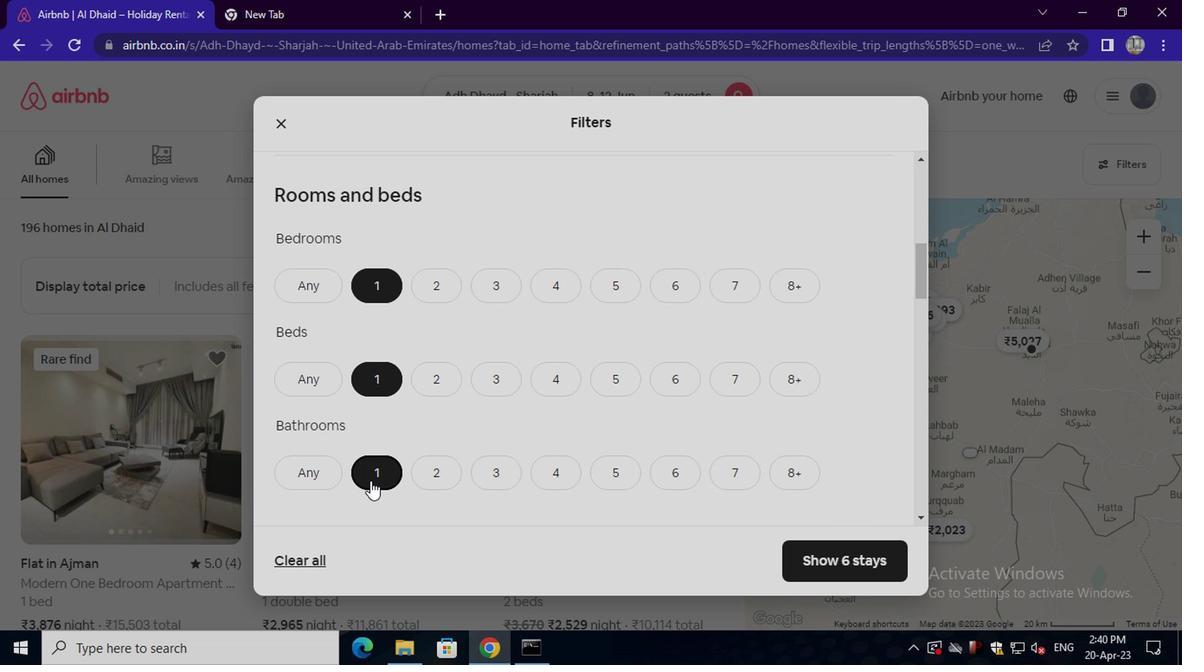 
Action: Mouse moved to (482, 399)
Screenshot: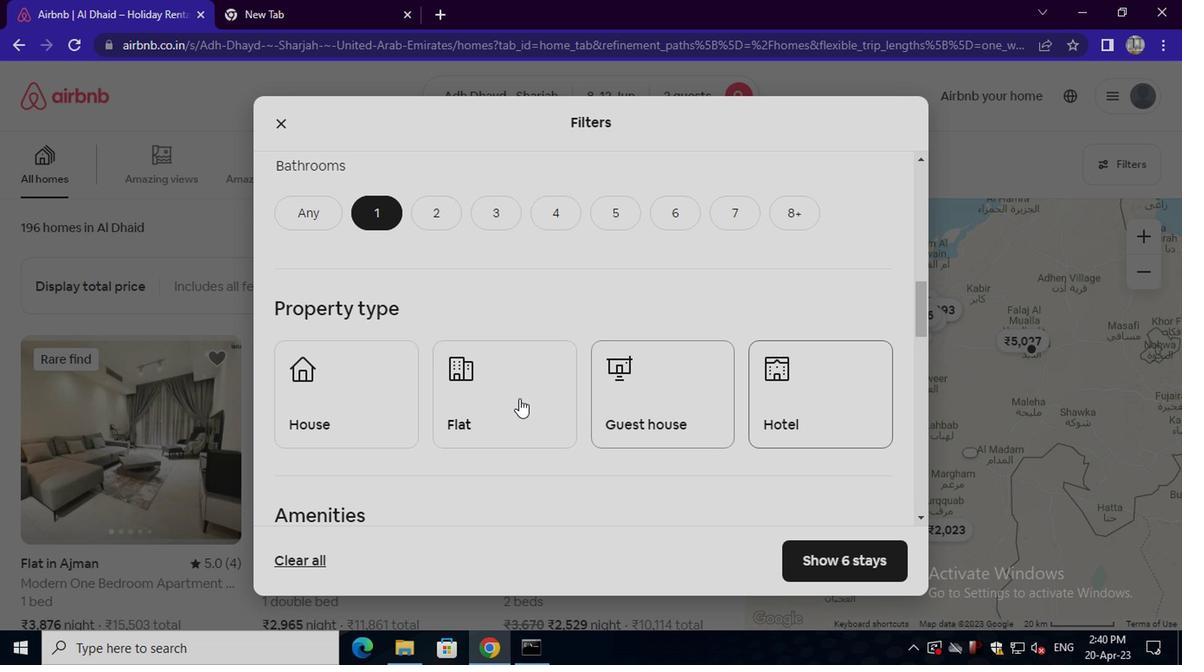 
Action: Mouse pressed left at (482, 399)
Screenshot: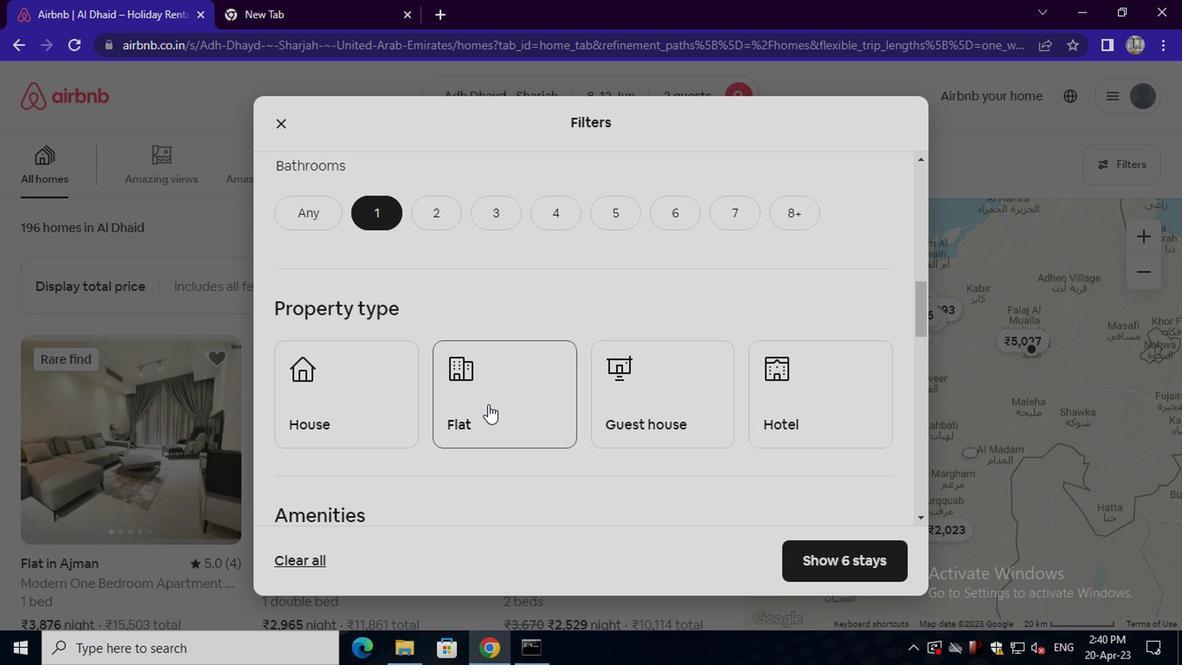 
Action: Mouse moved to (651, 388)
Screenshot: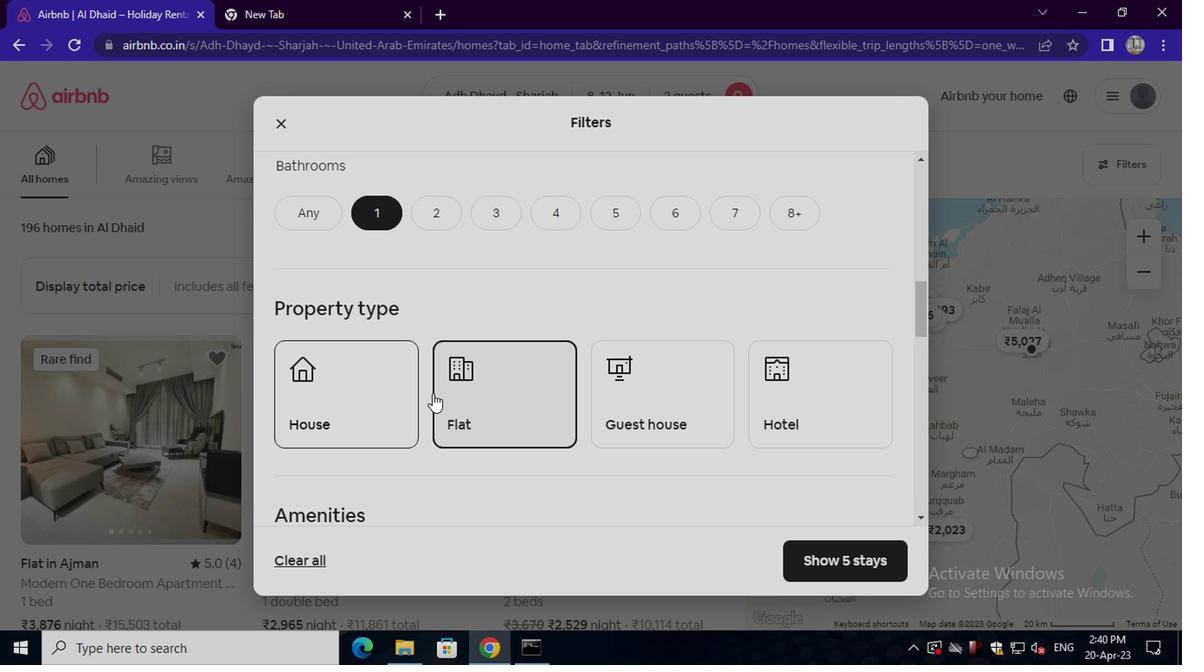 
Action: Mouse pressed left at (651, 388)
Screenshot: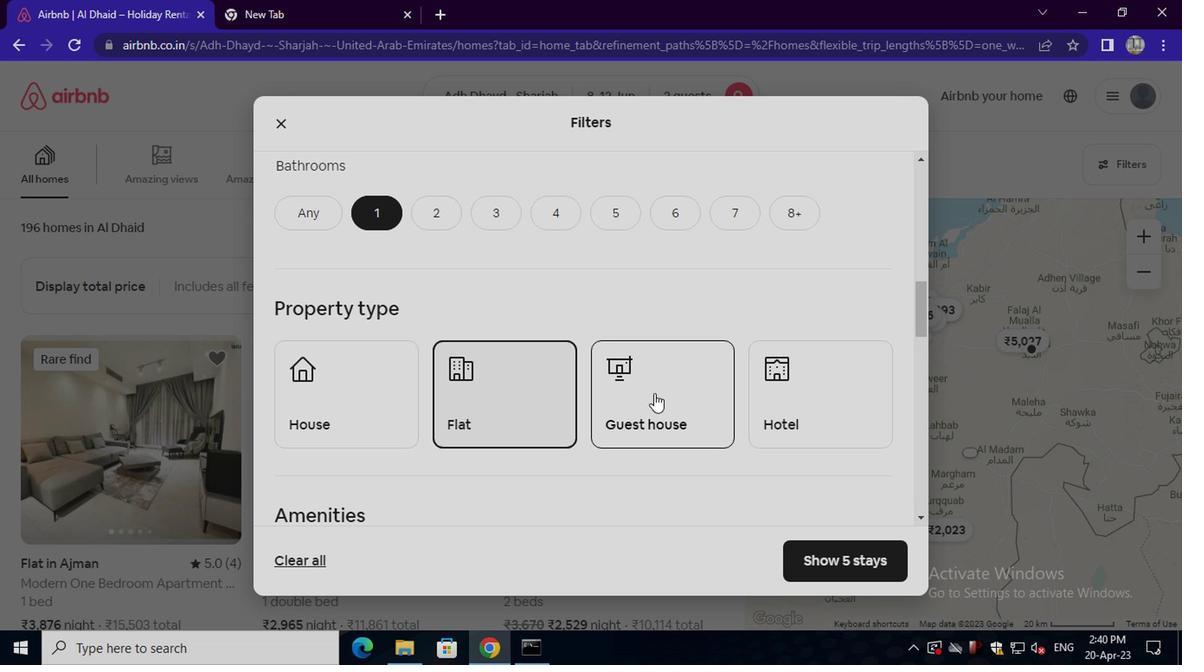 
Action: Mouse moved to (776, 393)
Screenshot: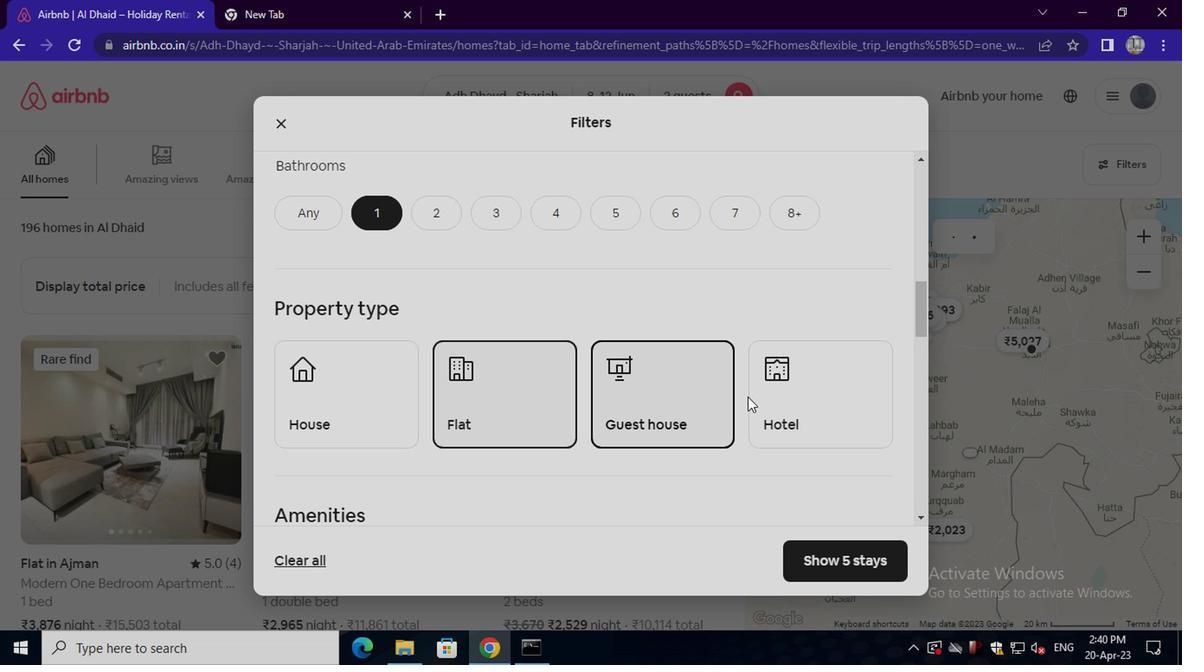 
Action: Mouse pressed left at (776, 393)
Screenshot: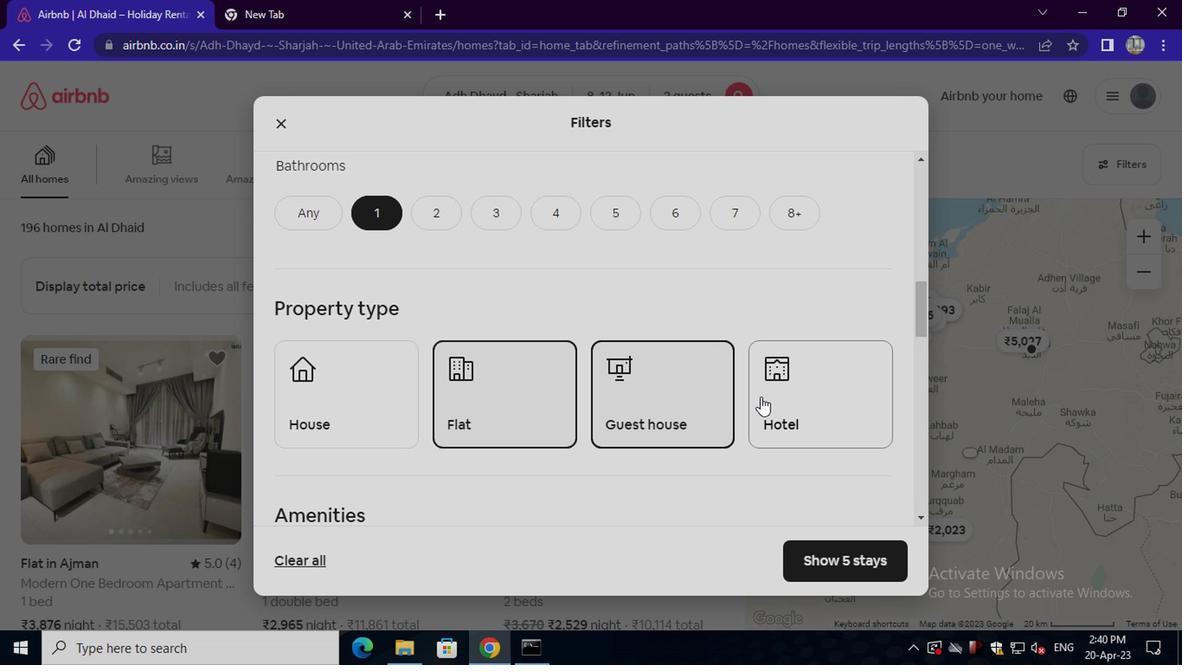 
Action: Mouse moved to (362, 400)
Screenshot: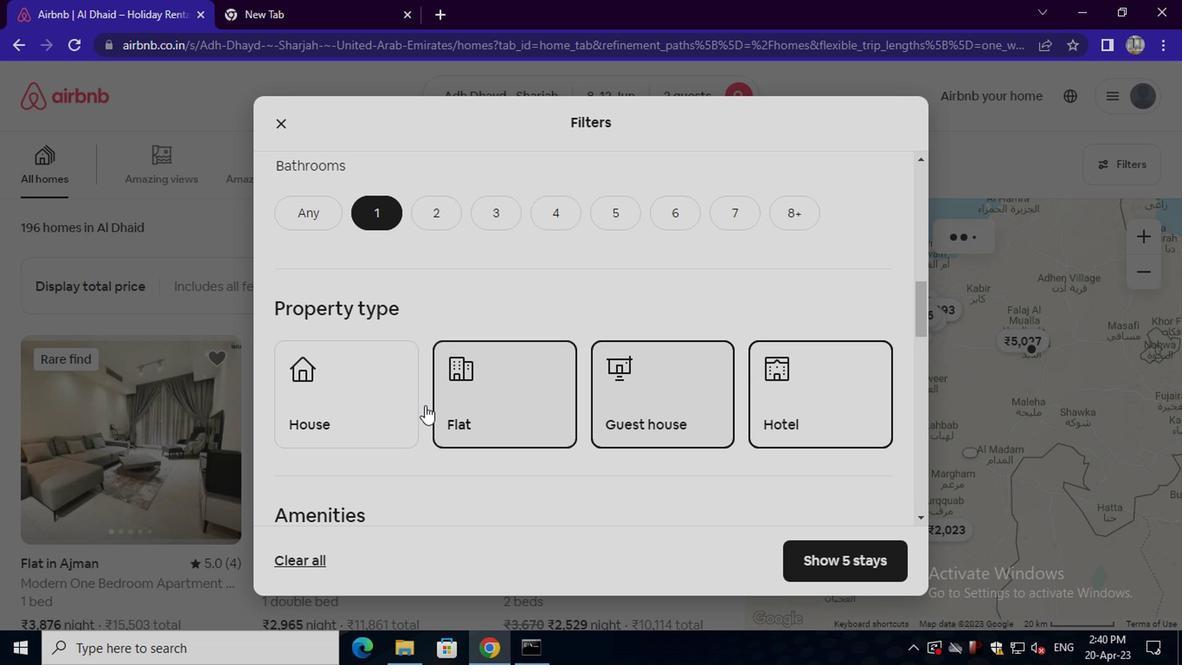 
Action: Mouse scrolled (362, 399) with delta (0, -1)
Screenshot: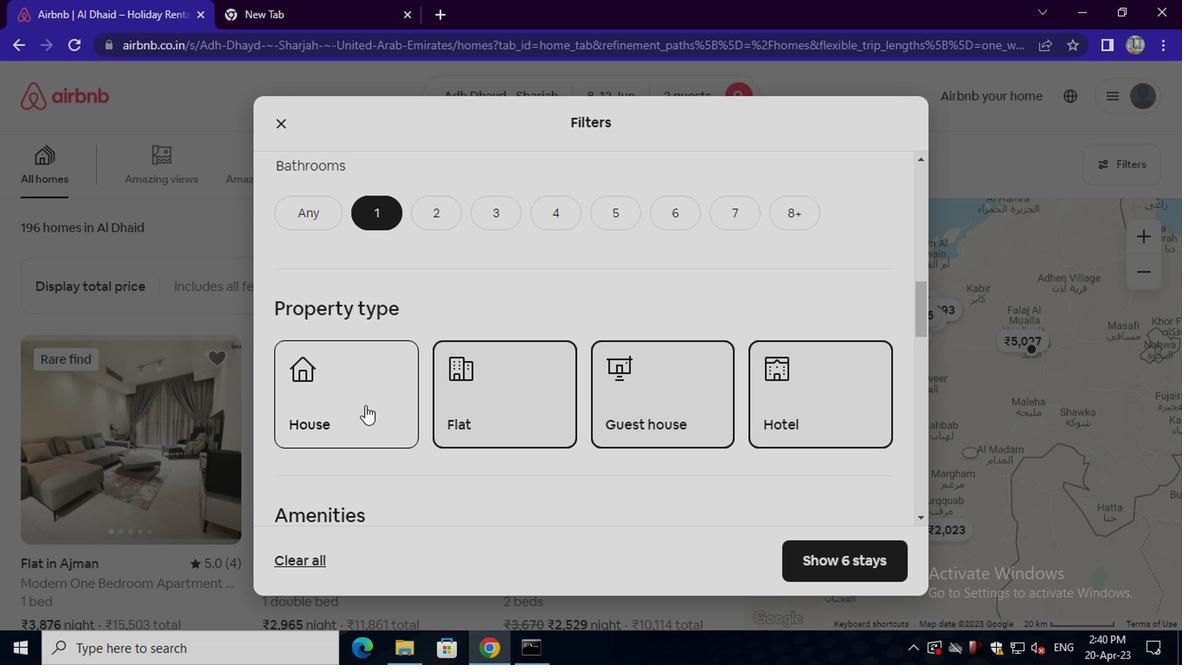 
Action: Mouse scrolled (362, 399) with delta (0, -1)
Screenshot: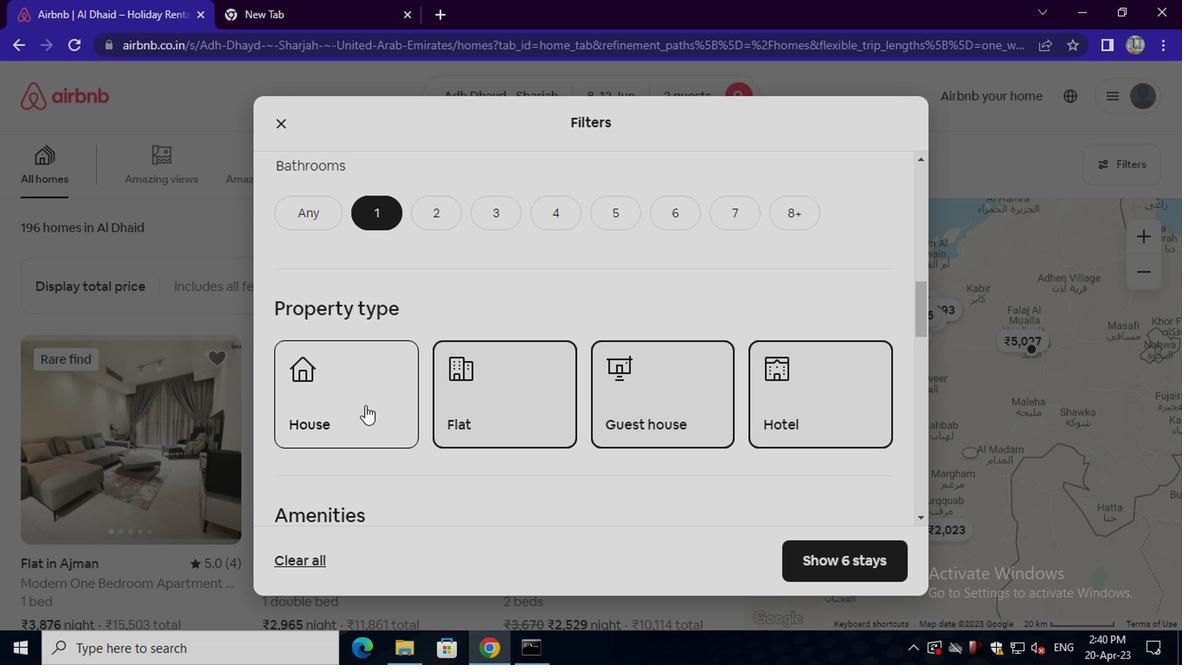 
Action: Mouse moved to (333, 248)
Screenshot: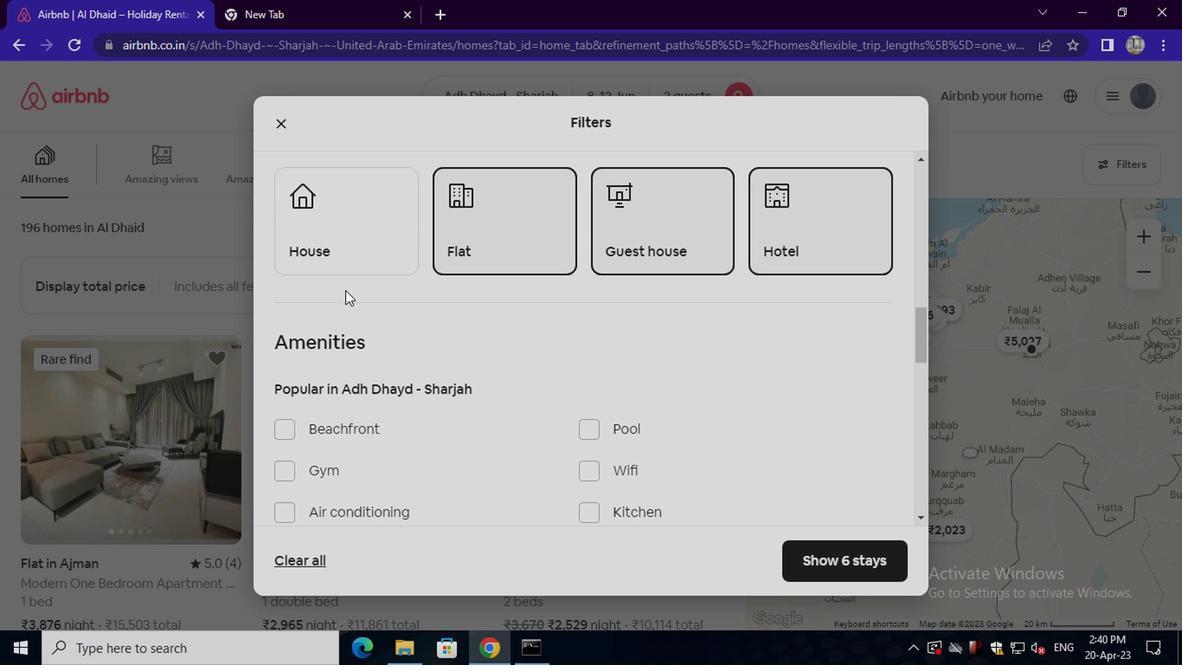 
Action: Mouse pressed left at (333, 248)
Screenshot: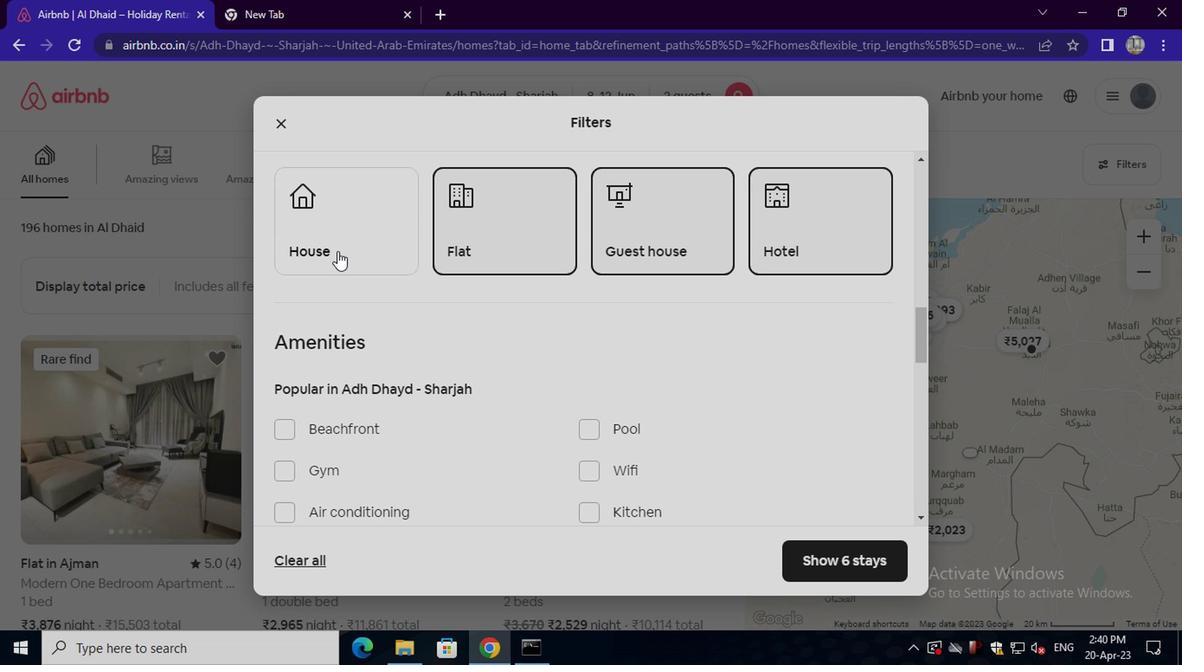 
Action: Mouse moved to (392, 376)
Screenshot: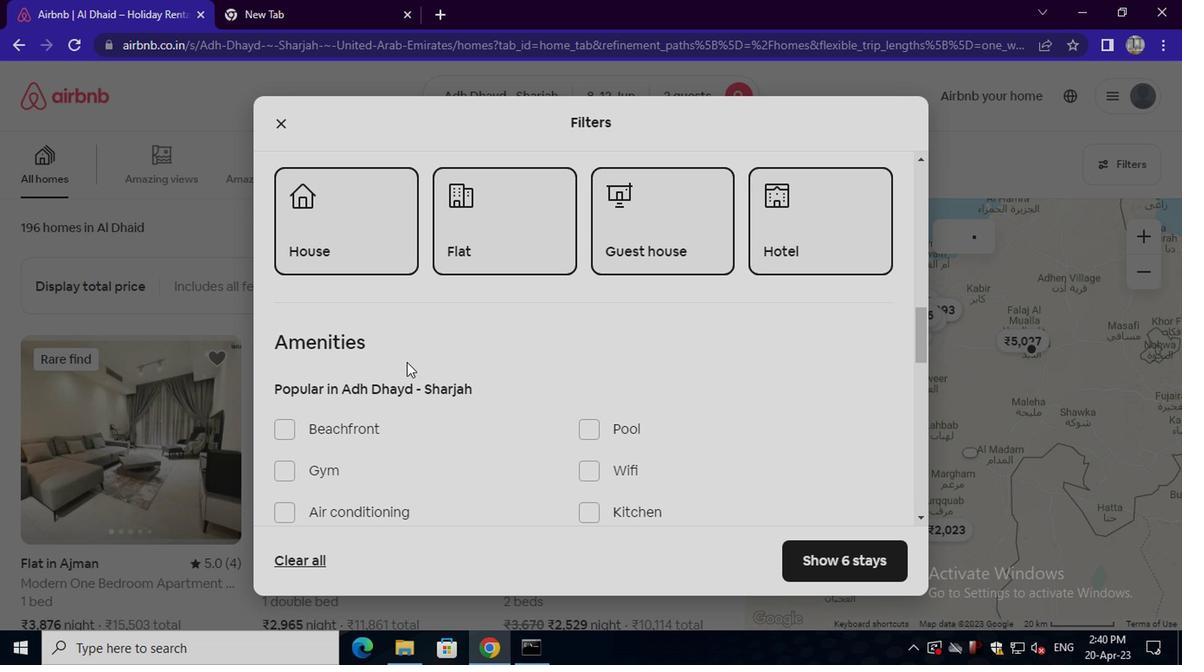 
Action: Mouse scrolled (392, 375) with delta (0, -1)
Screenshot: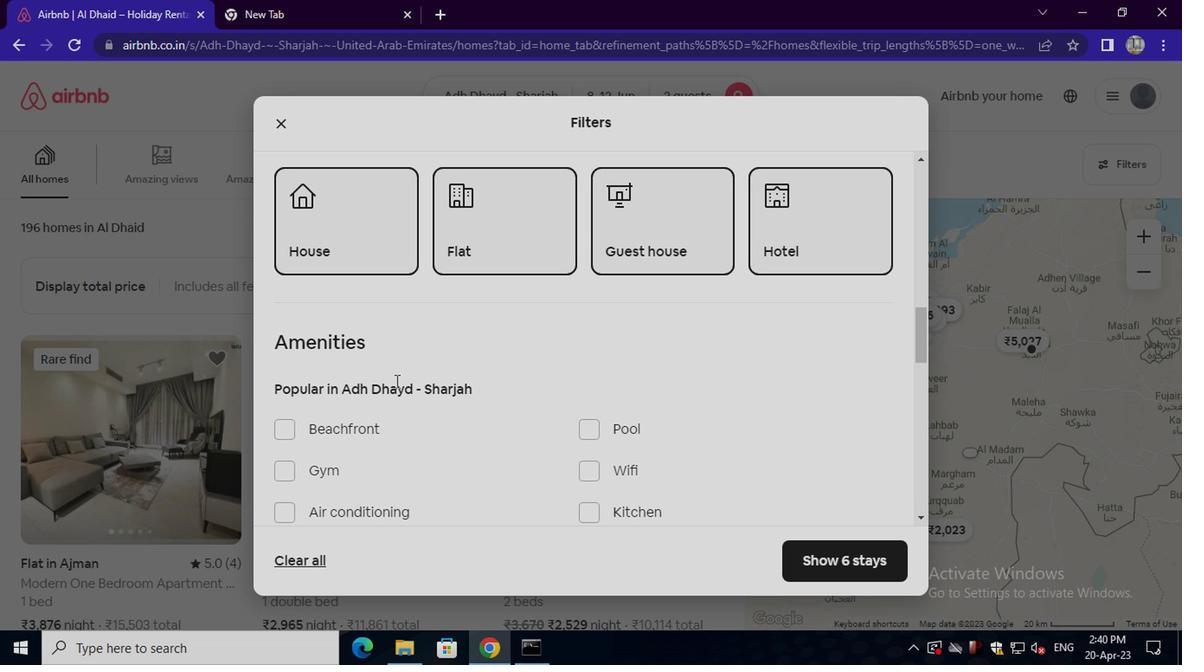 
Action: Mouse scrolled (392, 375) with delta (0, -1)
Screenshot: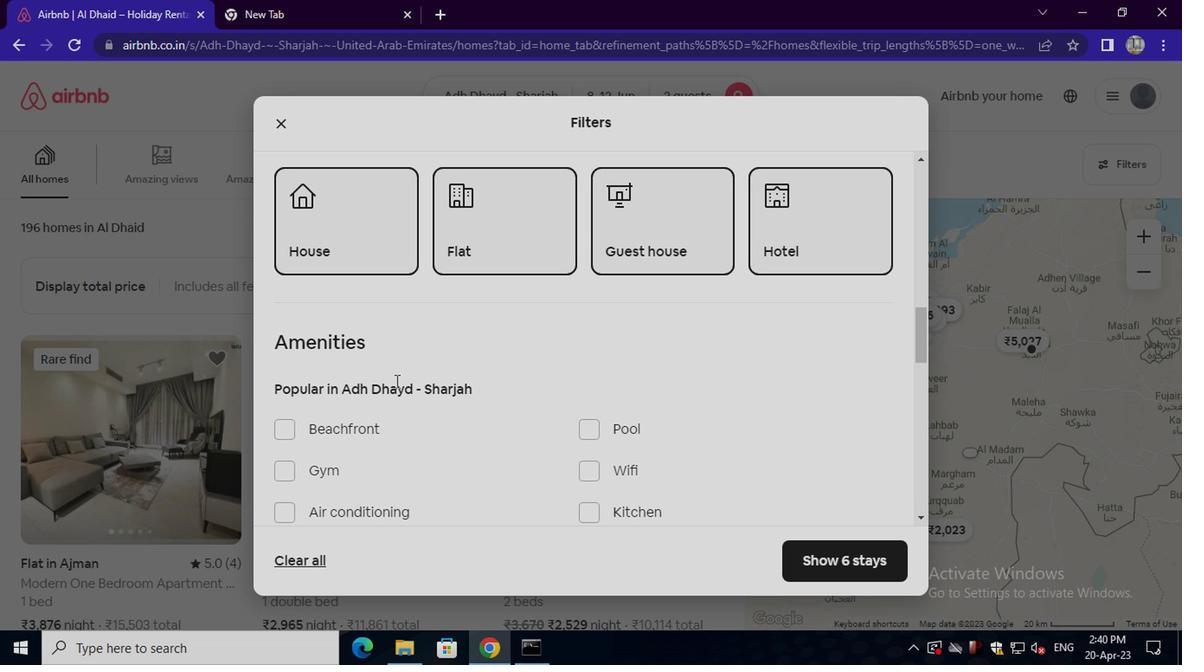 
Action: Mouse scrolled (392, 375) with delta (0, -1)
Screenshot: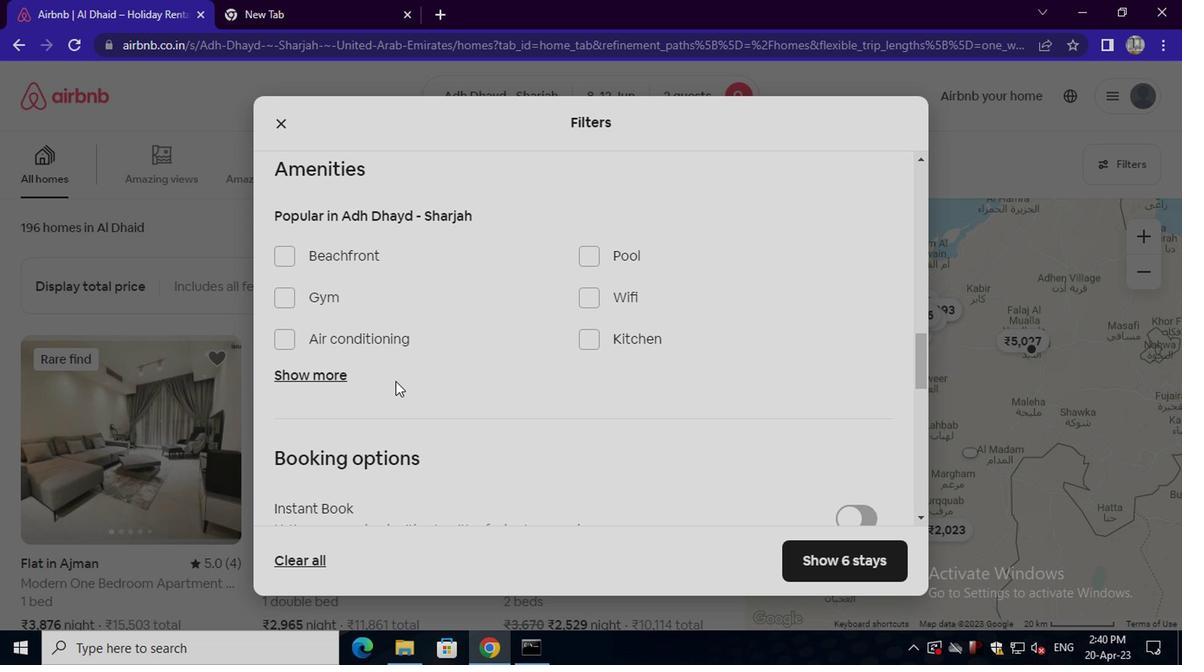 
Action: Mouse moved to (317, 287)
Screenshot: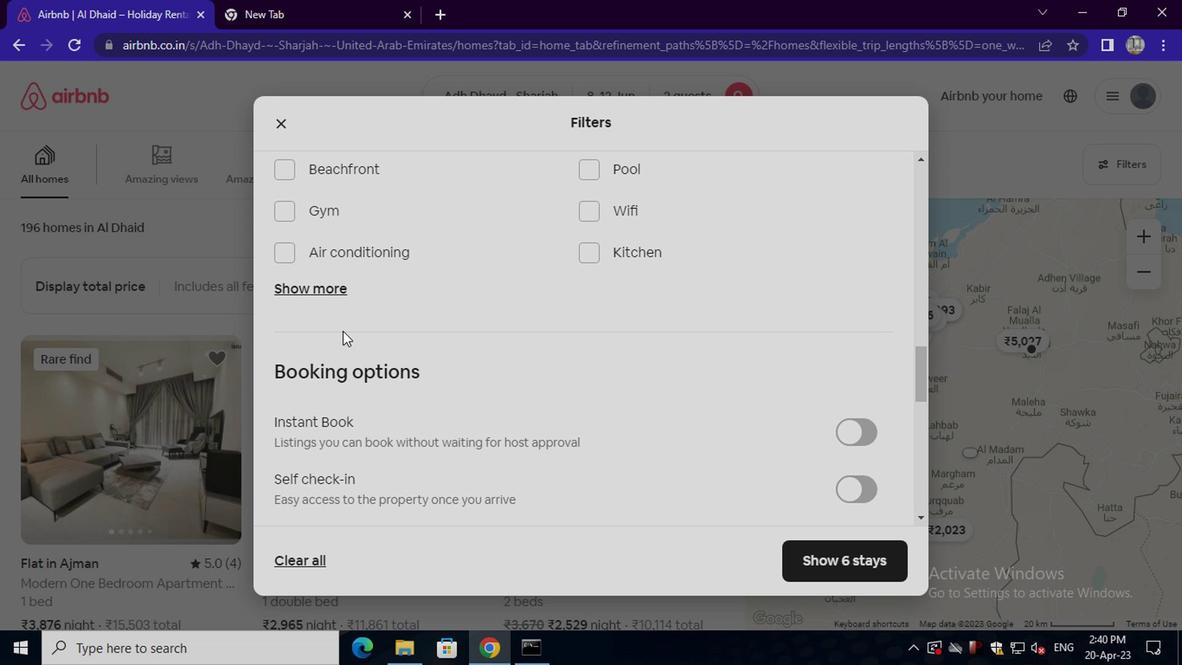 
Action: Mouse pressed left at (317, 287)
Screenshot: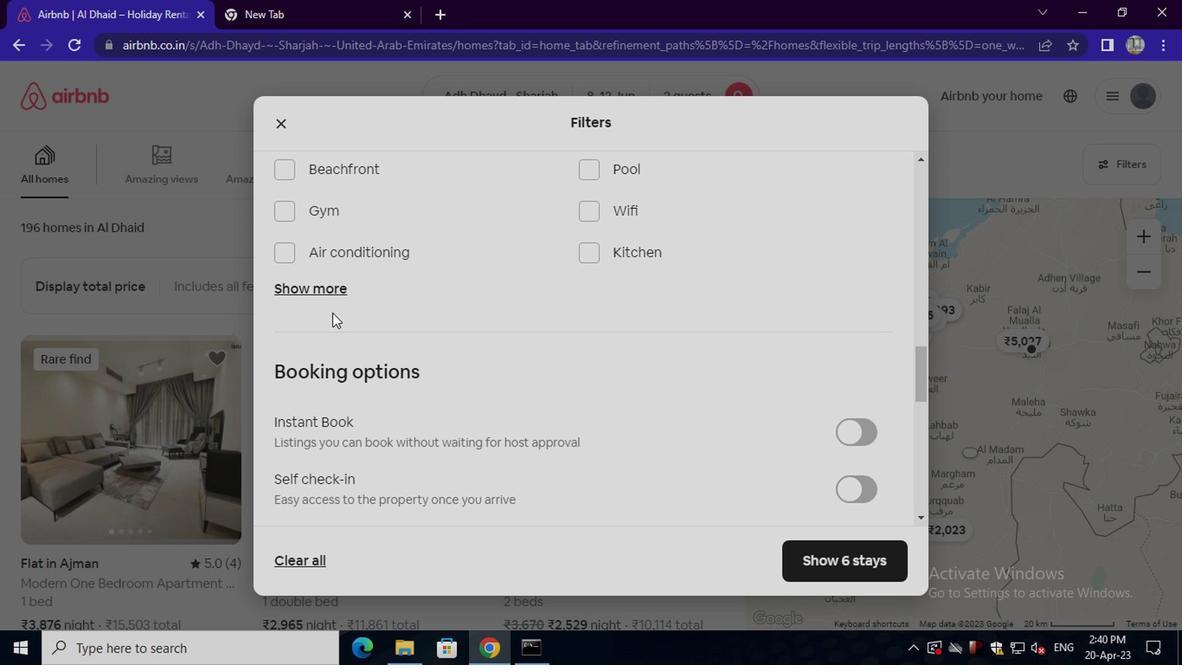 
Action: Mouse moved to (380, 341)
Screenshot: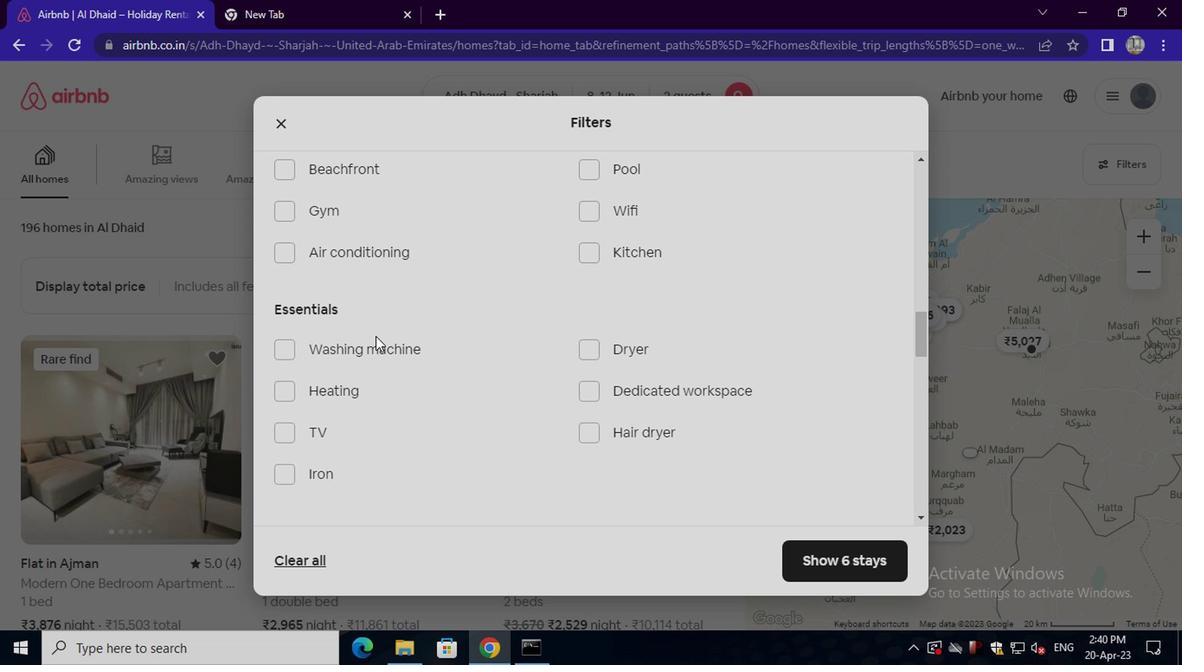 
Action: Mouse scrolled (380, 341) with delta (0, 0)
Screenshot: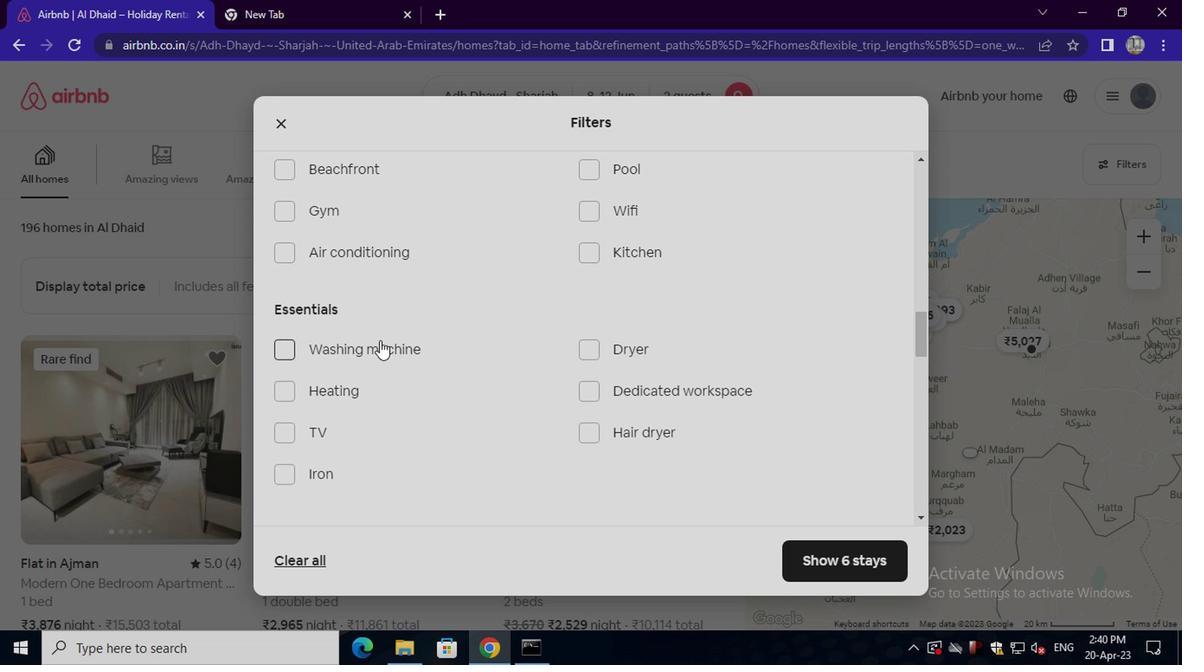 
Action: Mouse scrolled (380, 341) with delta (0, 0)
Screenshot: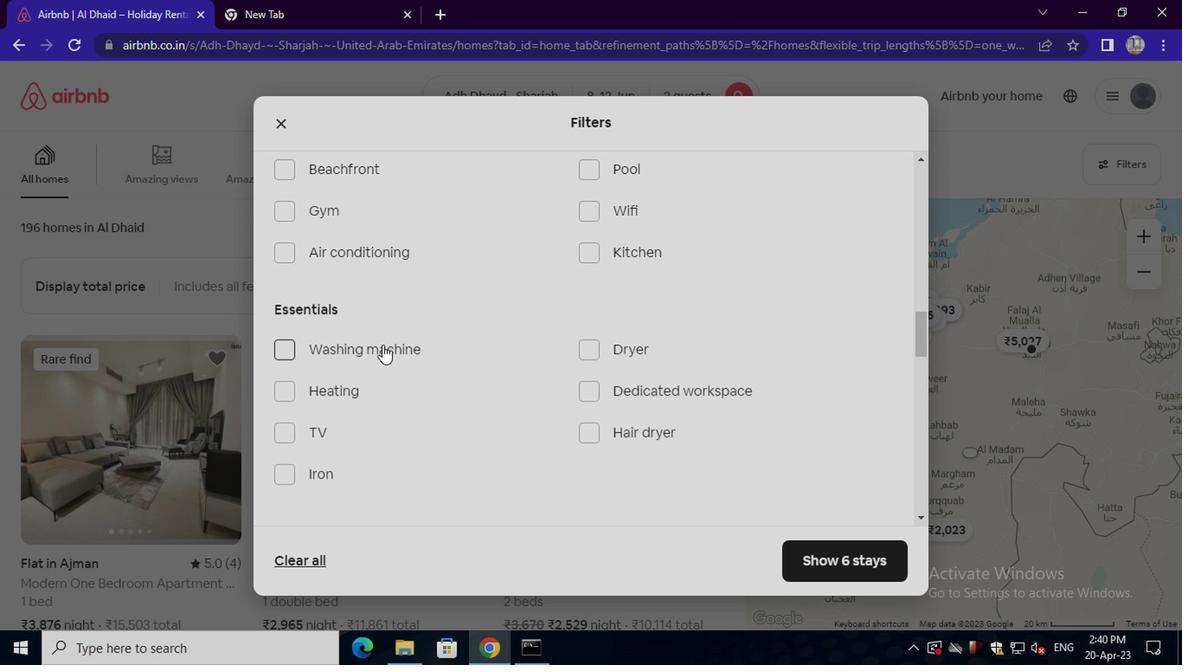 
Action: Mouse moved to (380, 341)
Screenshot: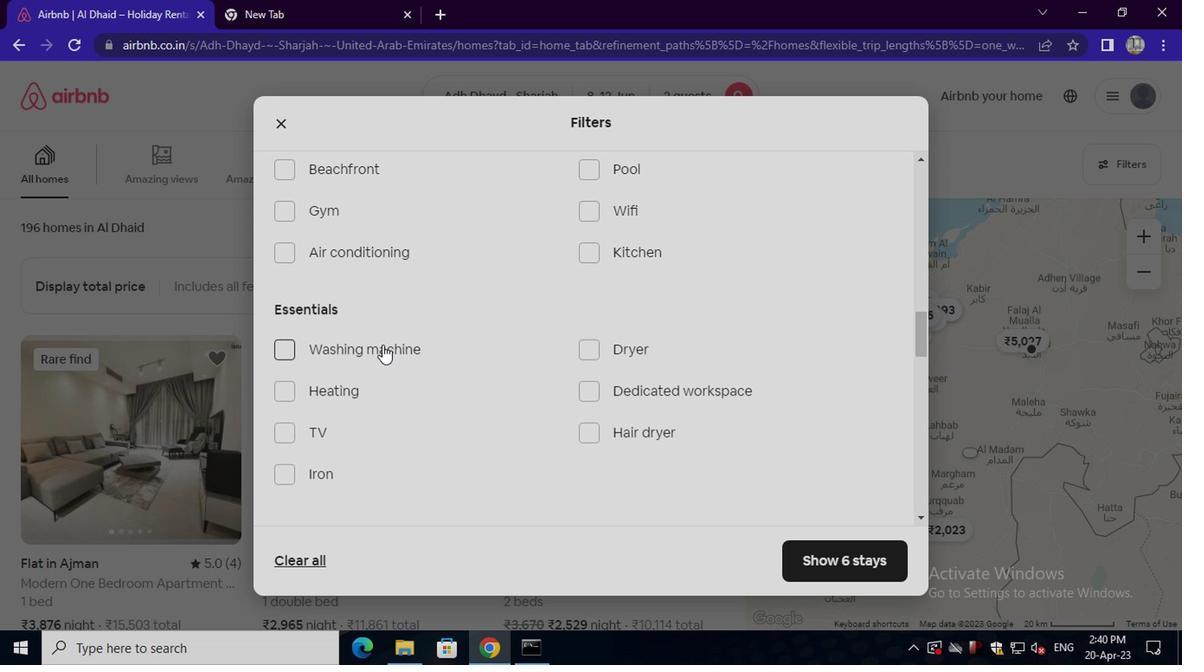 
Action: Mouse scrolled (380, 341) with delta (0, 0)
Screenshot: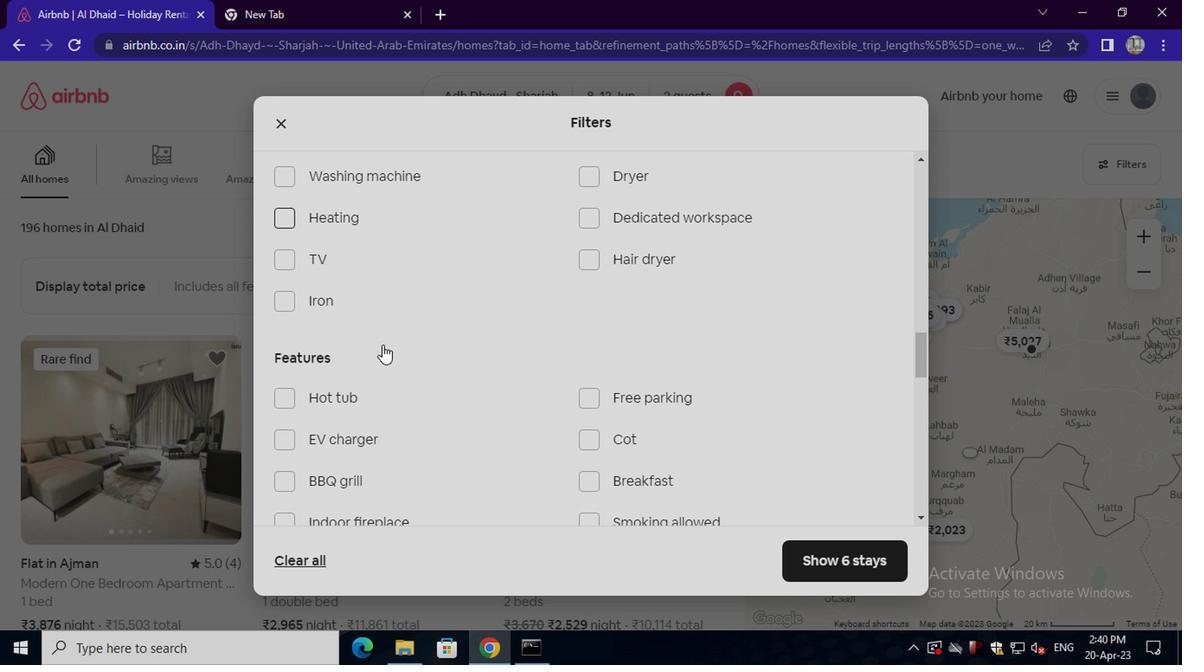 
Action: Mouse moved to (380, 343)
Screenshot: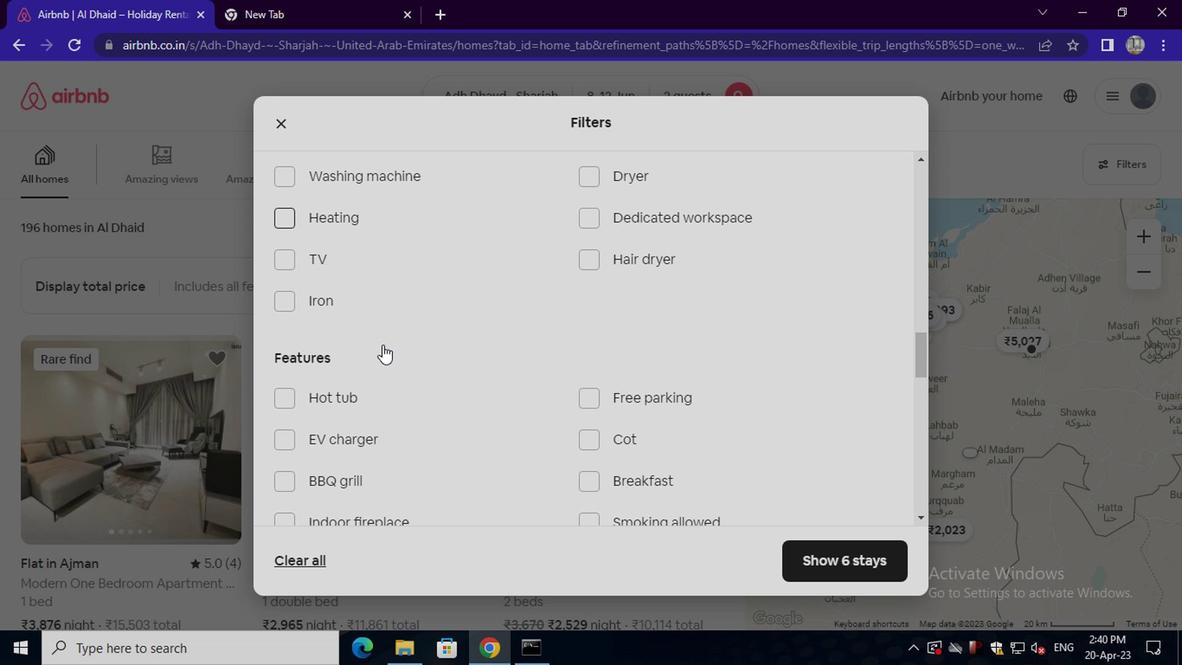 
Action: Mouse scrolled (380, 342) with delta (0, -1)
Screenshot: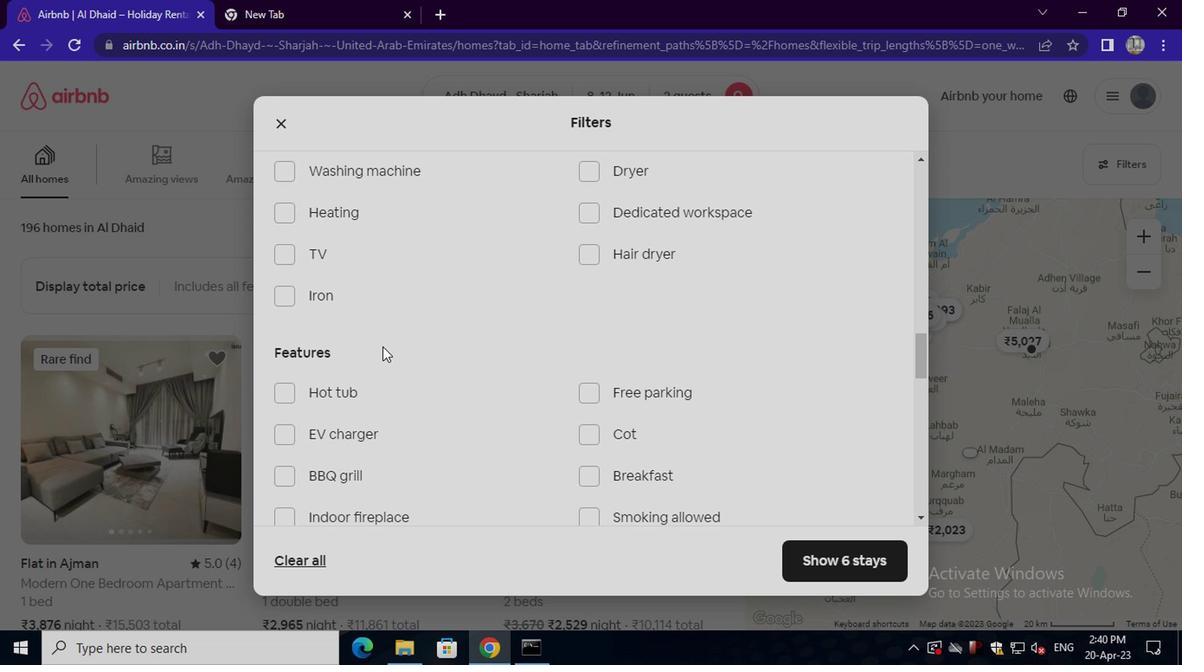
Action: Mouse moved to (589, 311)
Screenshot: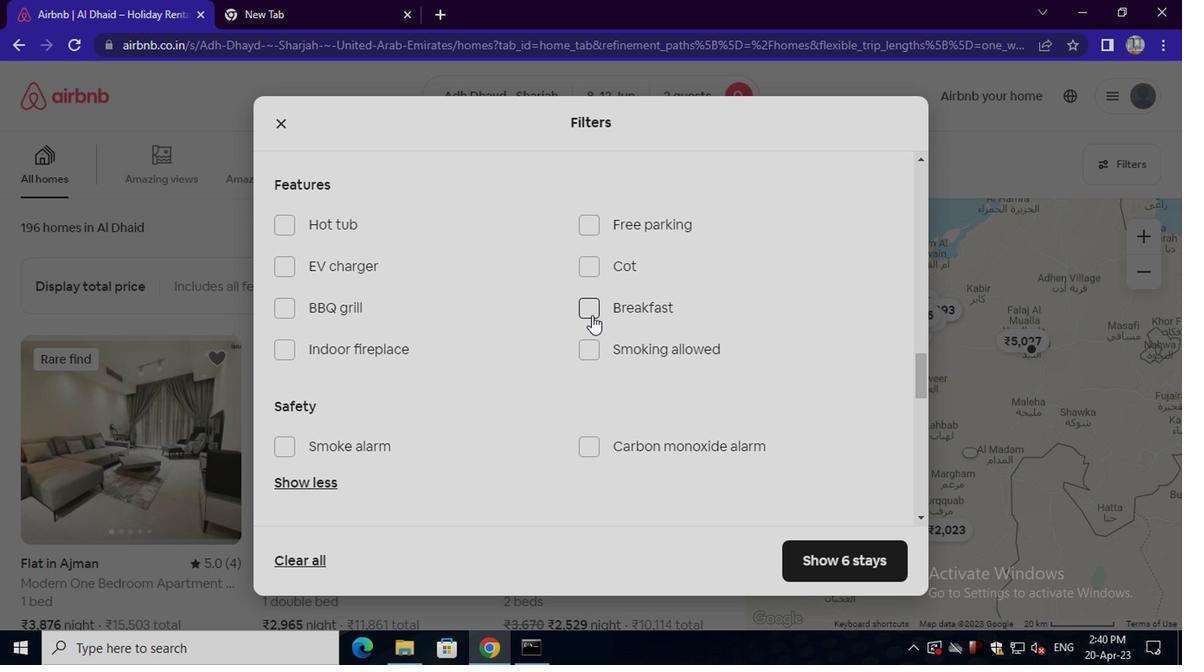 
Action: Mouse pressed left at (589, 311)
Screenshot: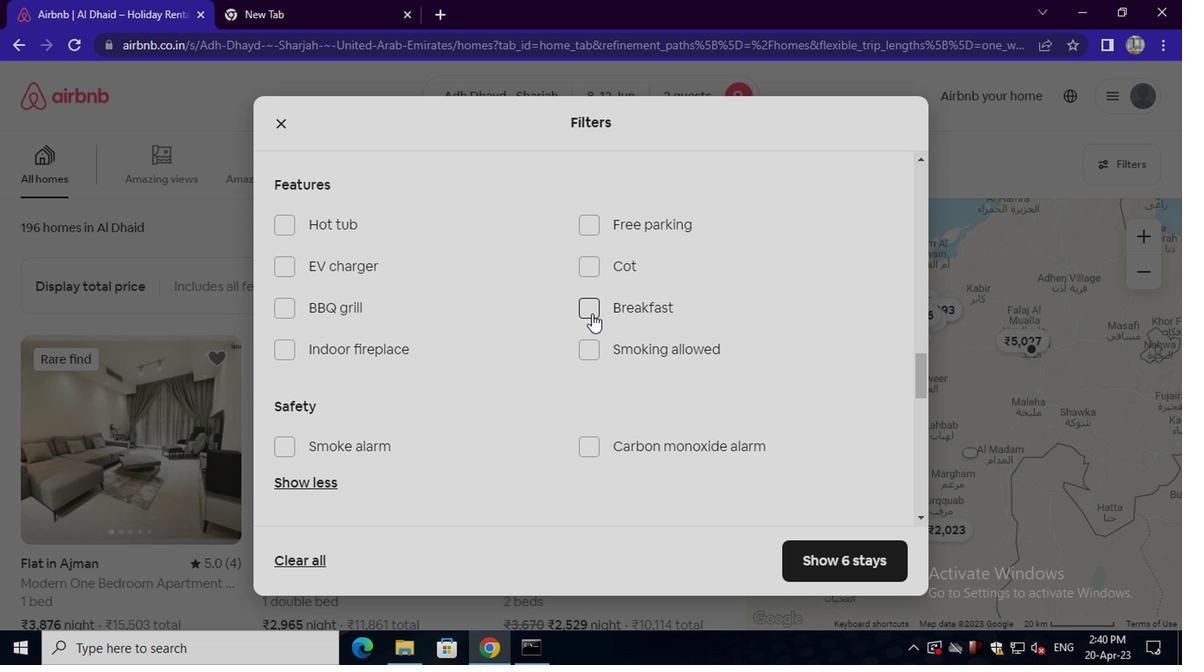 
Action: Mouse moved to (588, 344)
Screenshot: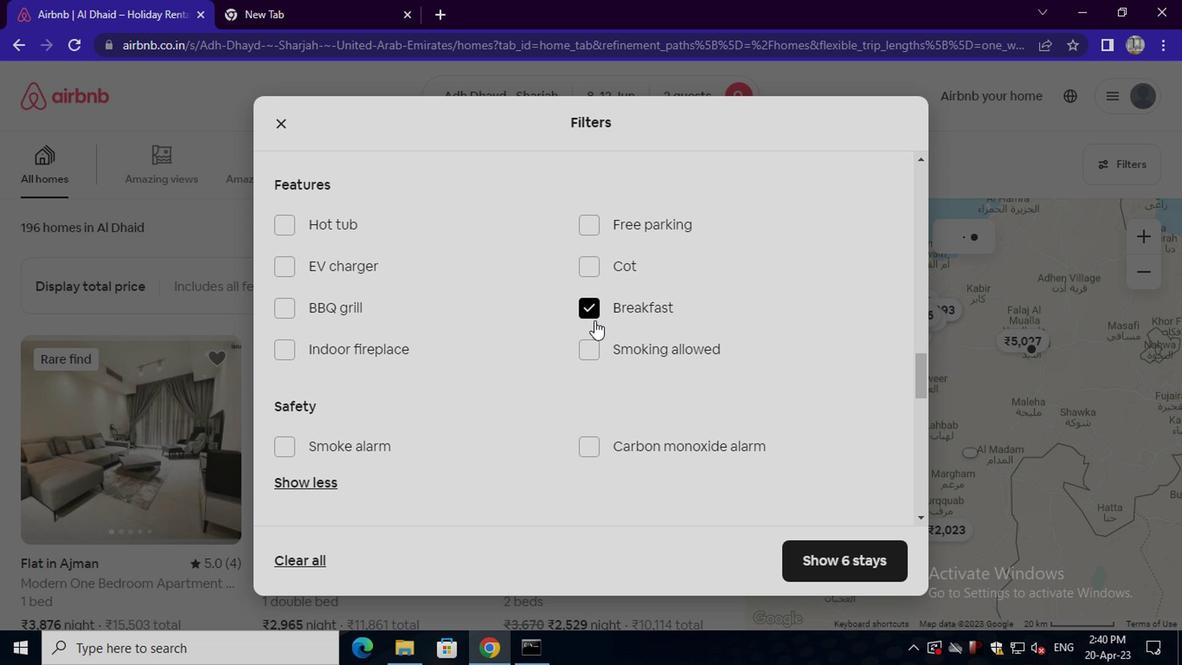 
Action: Mouse pressed left at (588, 344)
Screenshot: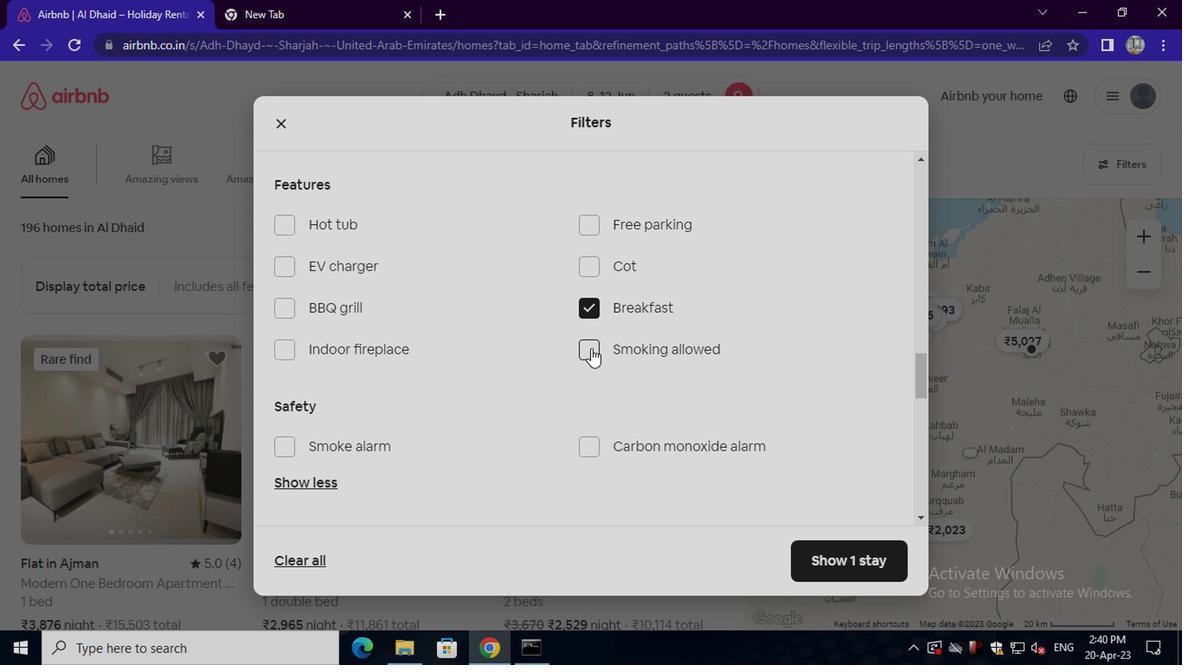 
Action: Mouse scrolled (588, 344) with delta (0, 0)
Screenshot: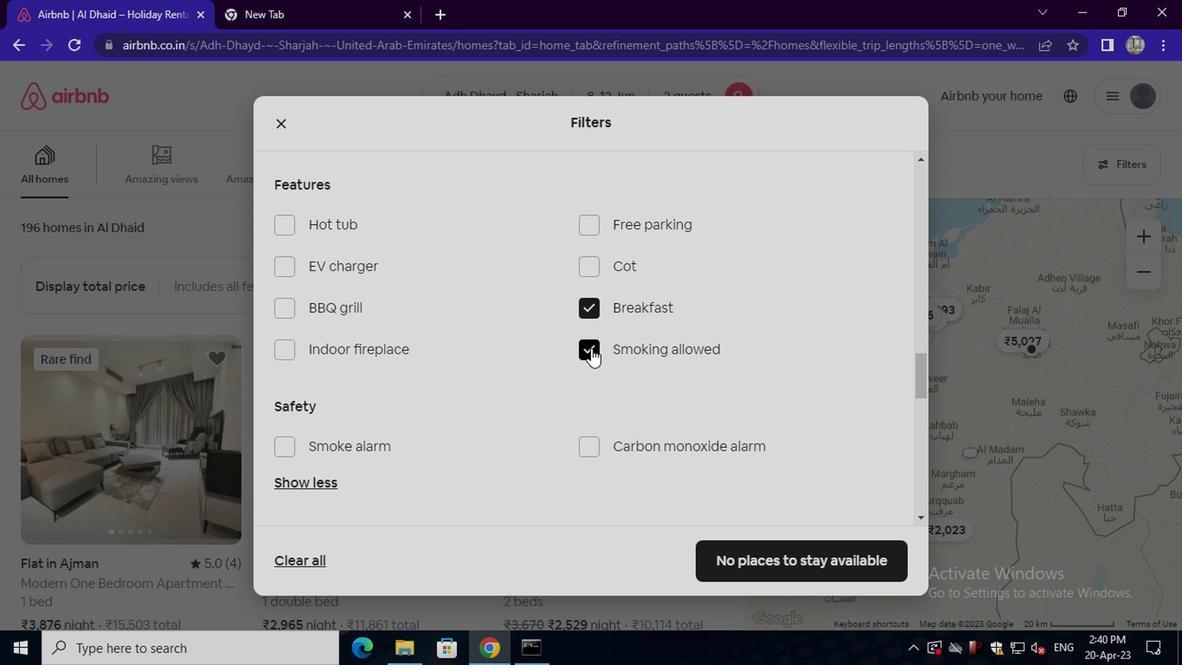 
Action: Mouse scrolled (588, 344) with delta (0, 0)
Screenshot: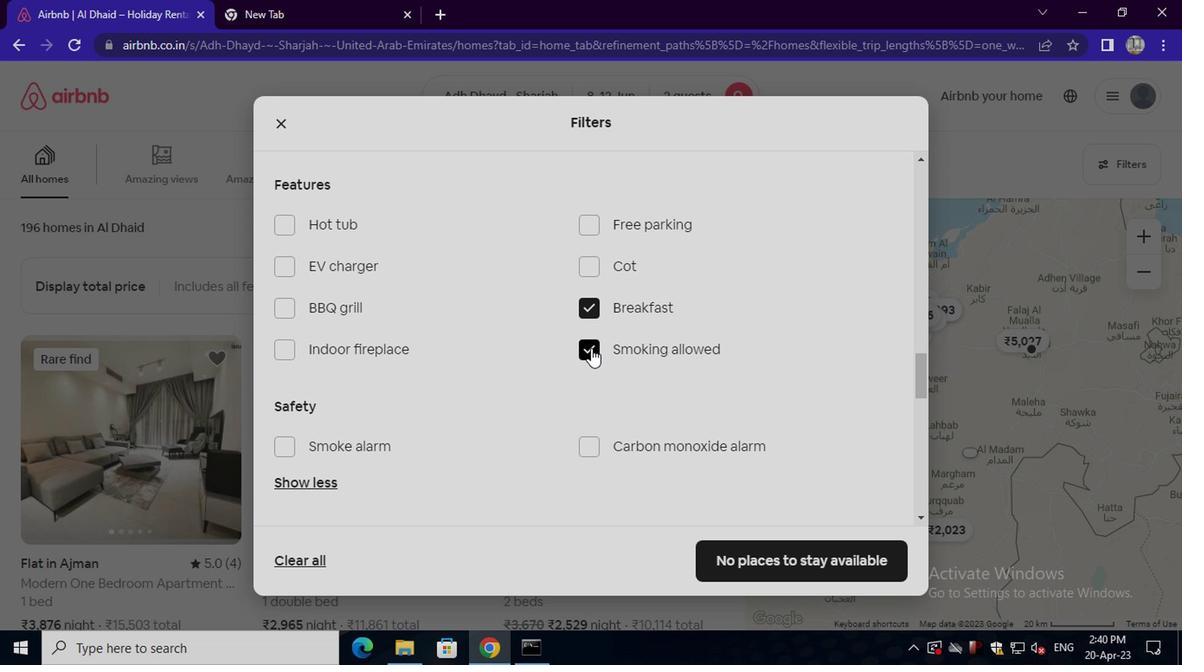 
Action: Mouse scrolled (588, 344) with delta (0, 0)
Screenshot: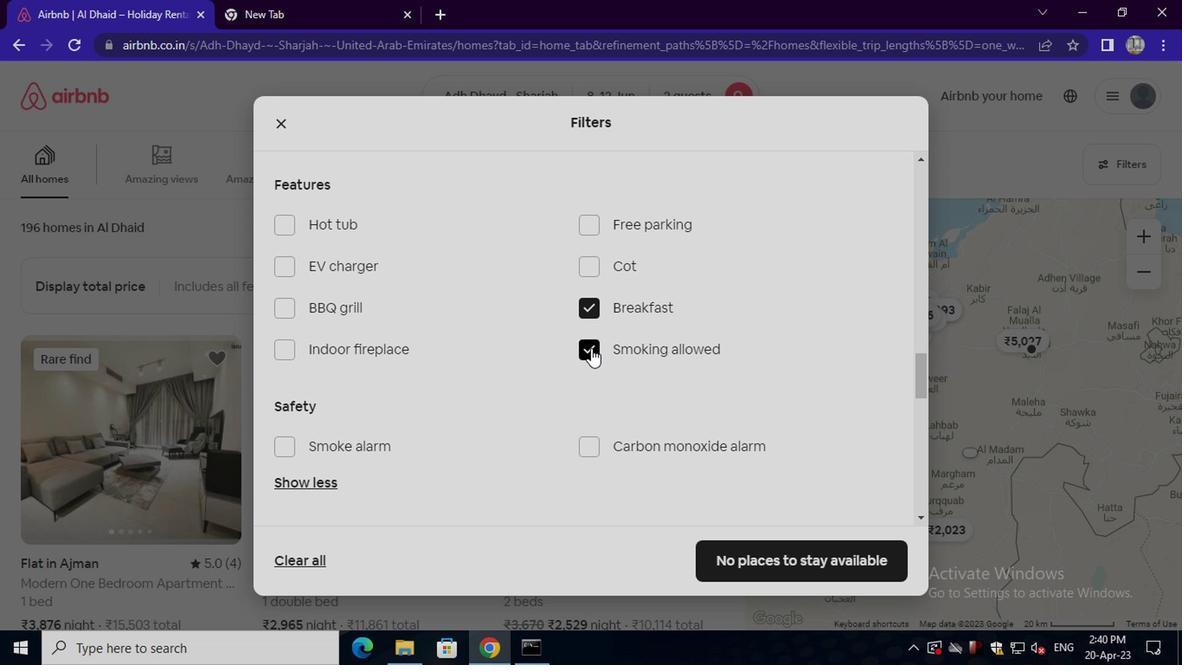 
Action: Mouse scrolled (588, 344) with delta (0, 0)
Screenshot: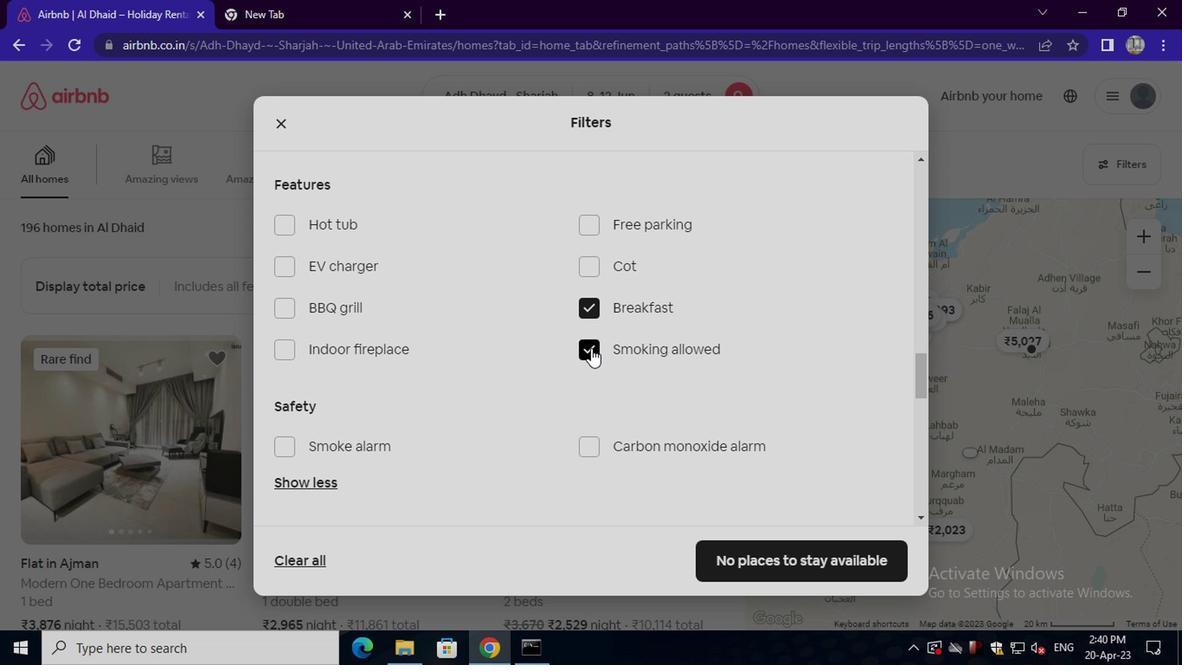 
Action: Mouse moved to (853, 335)
Screenshot: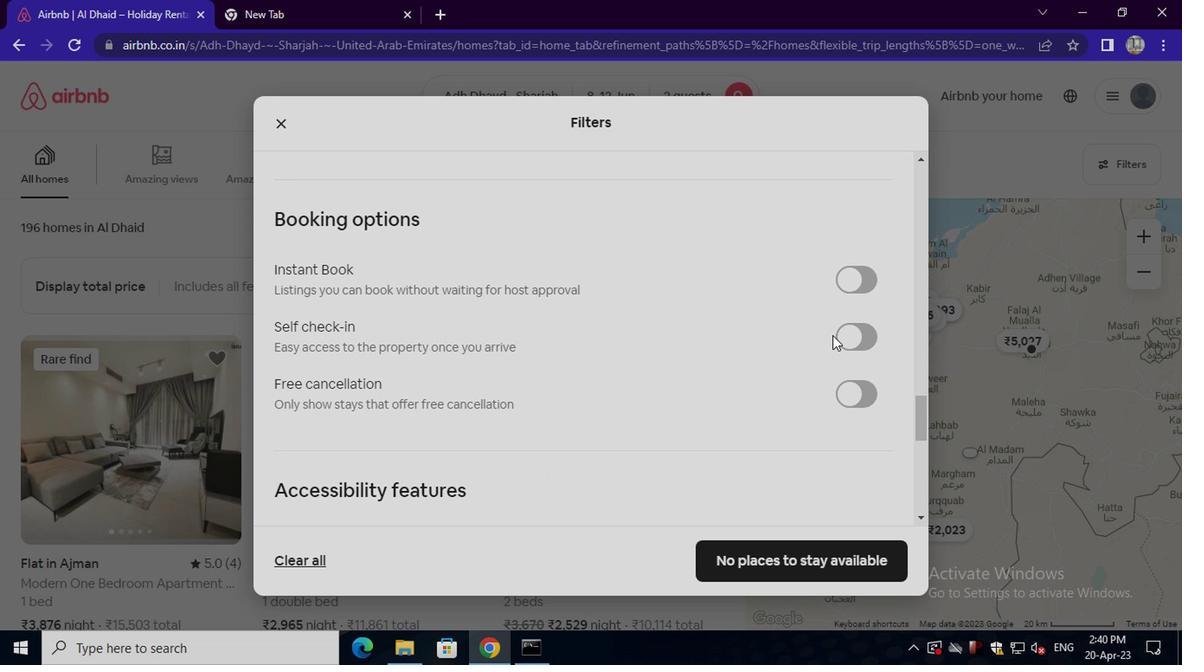 
Action: Mouse pressed left at (853, 335)
Screenshot: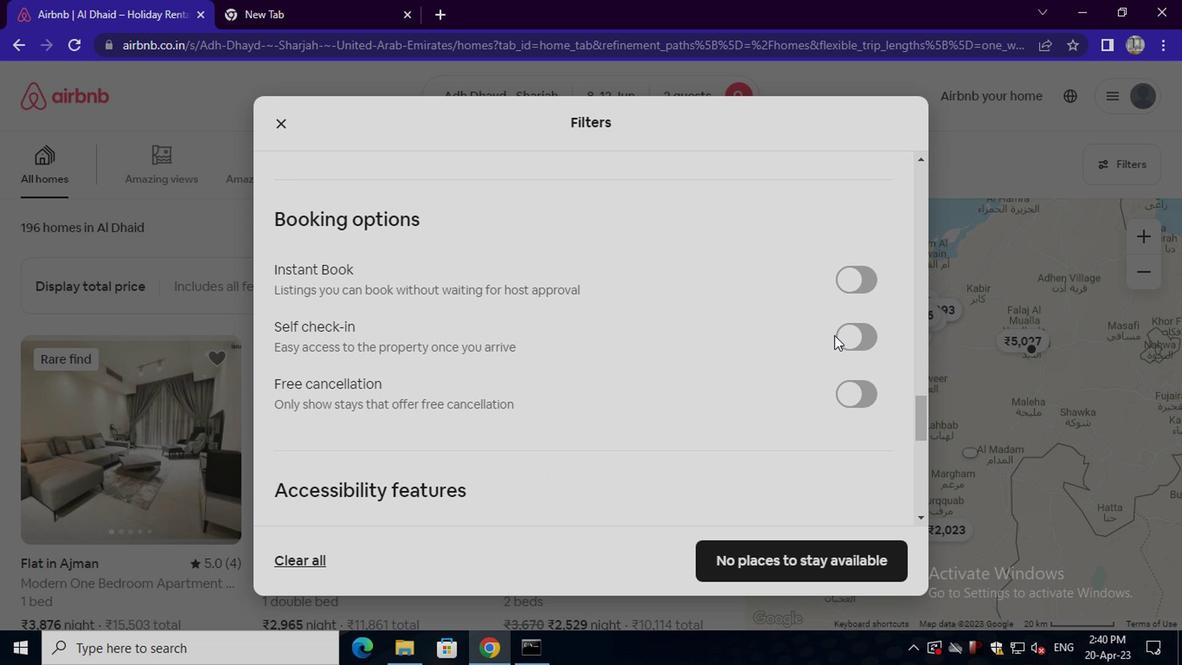 
Action: Mouse moved to (613, 347)
Screenshot: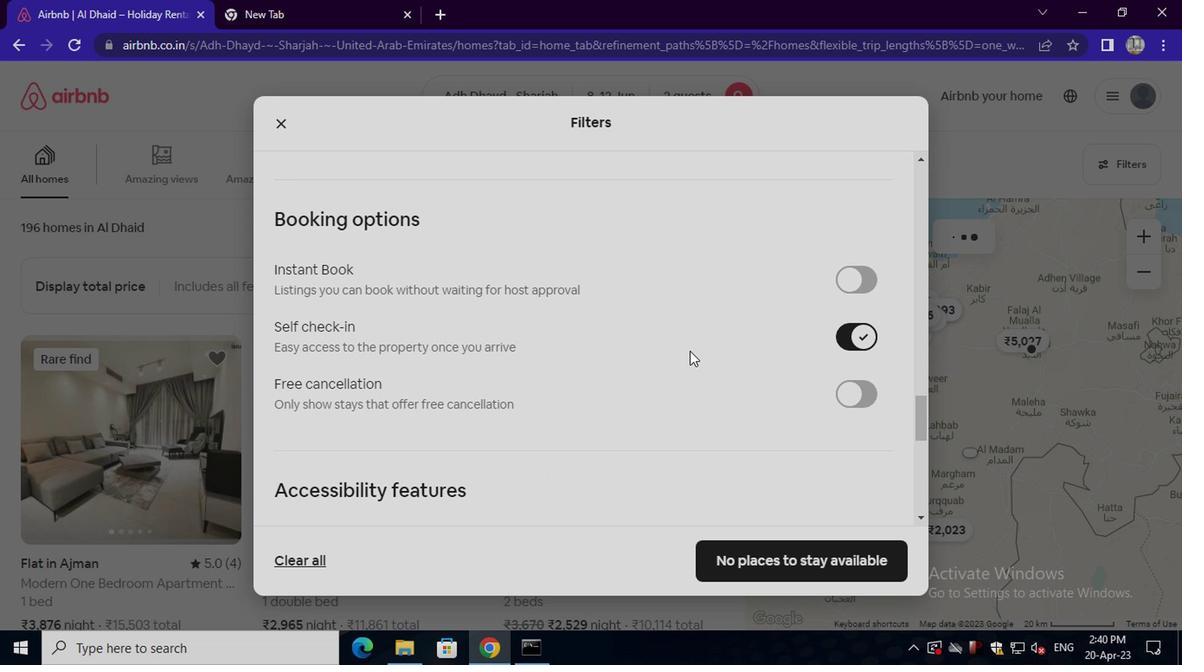 
Action: Mouse scrolled (613, 346) with delta (0, 0)
Screenshot: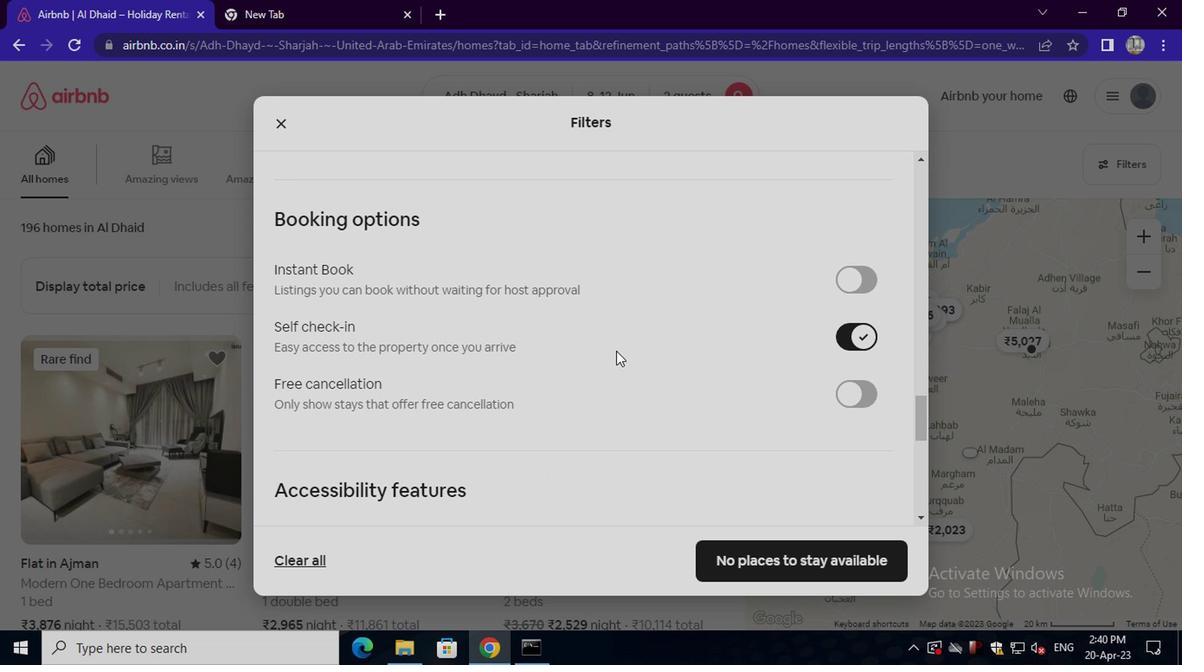 
Action: Mouse scrolled (613, 346) with delta (0, 0)
Screenshot: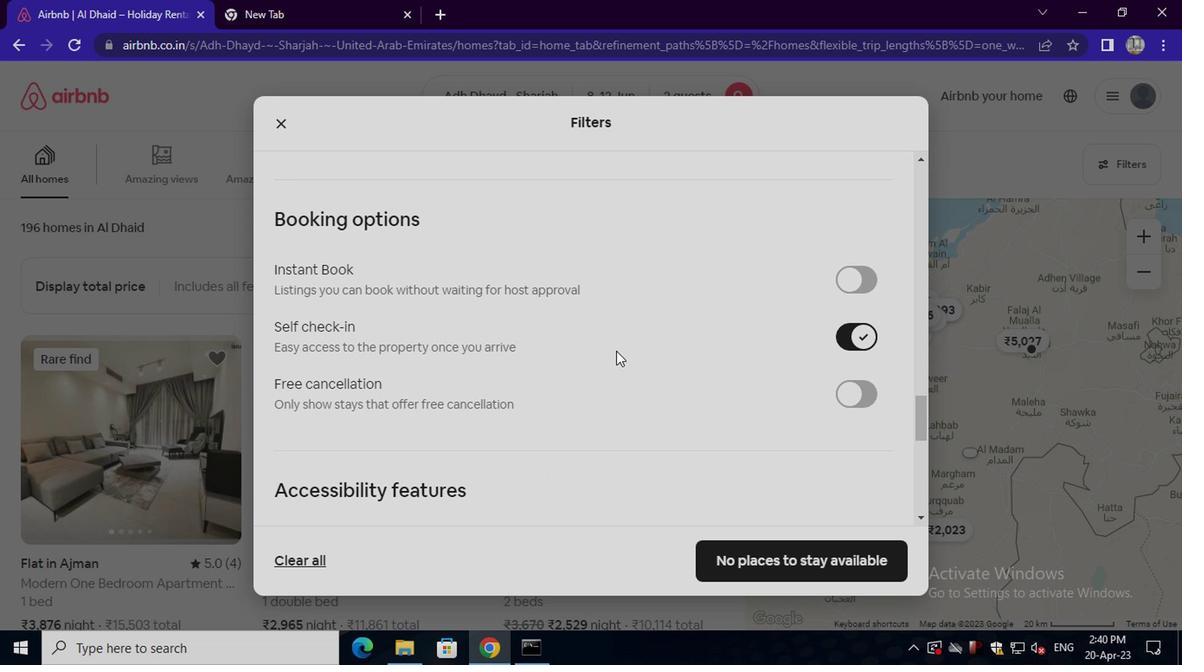 
Action: Mouse scrolled (613, 346) with delta (0, 0)
Screenshot: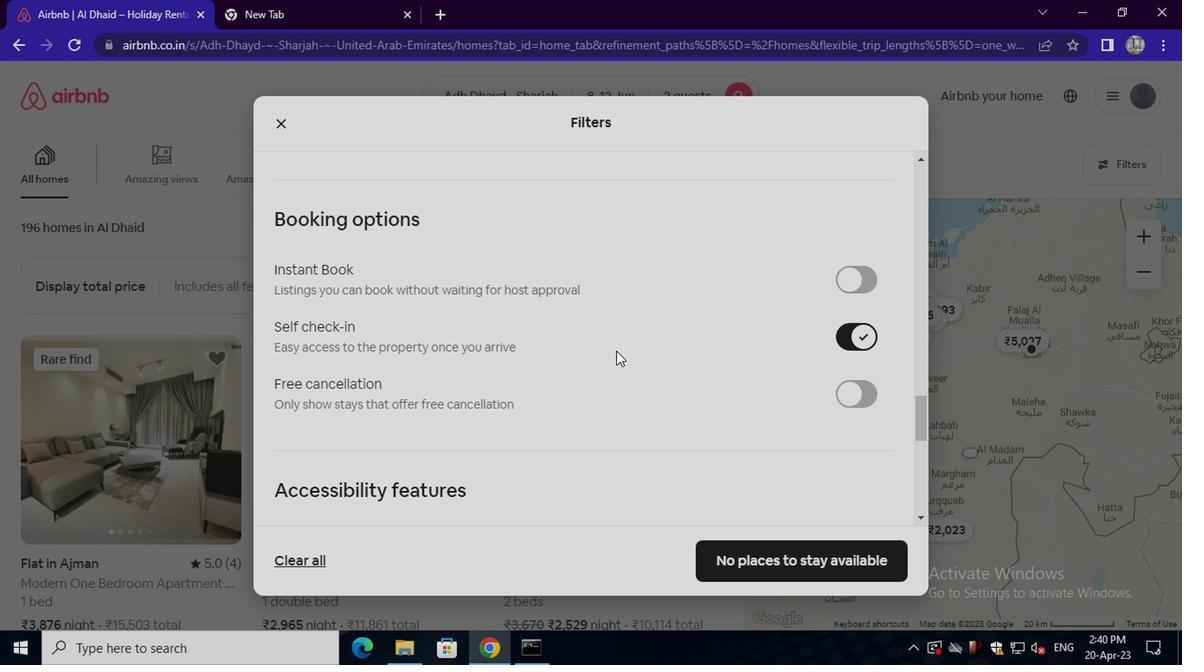 
Action: Mouse scrolled (613, 346) with delta (0, 0)
Screenshot: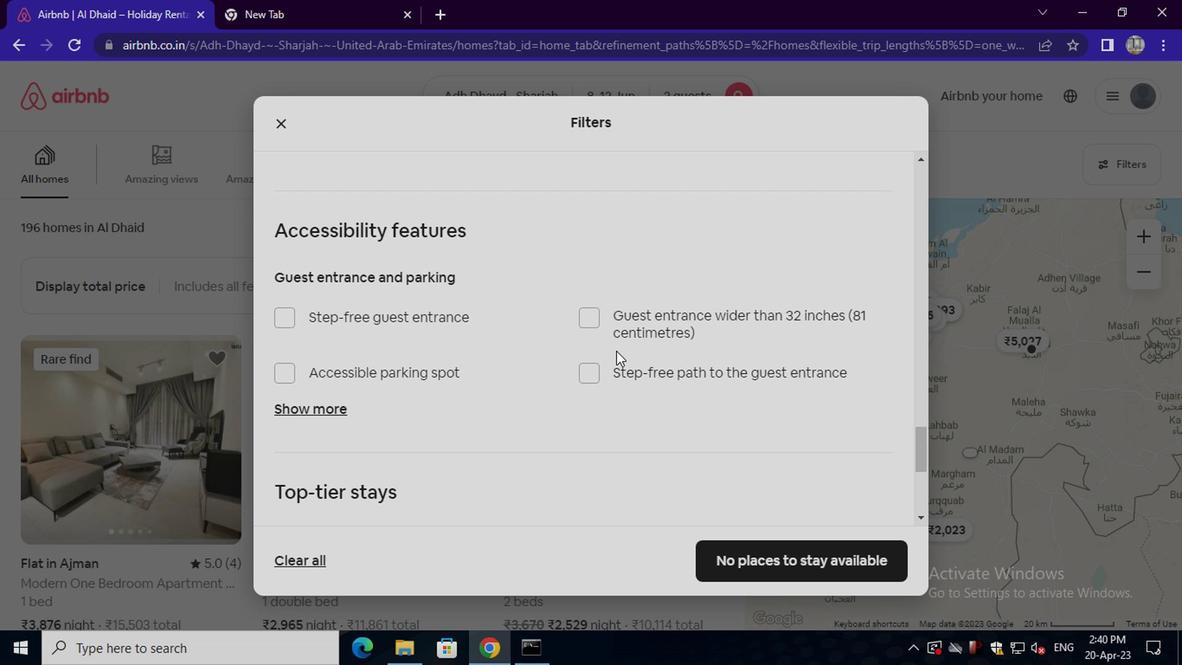 
Action: Mouse scrolled (613, 346) with delta (0, 0)
Screenshot: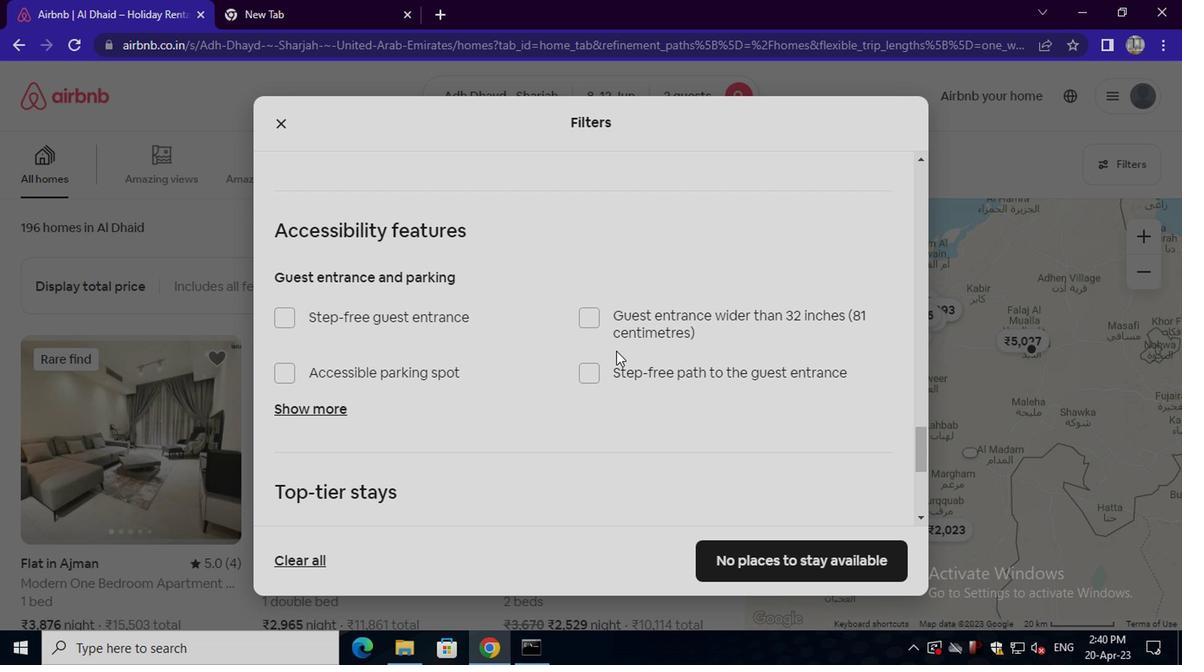 
Action: Mouse scrolled (613, 346) with delta (0, 0)
Screenshot: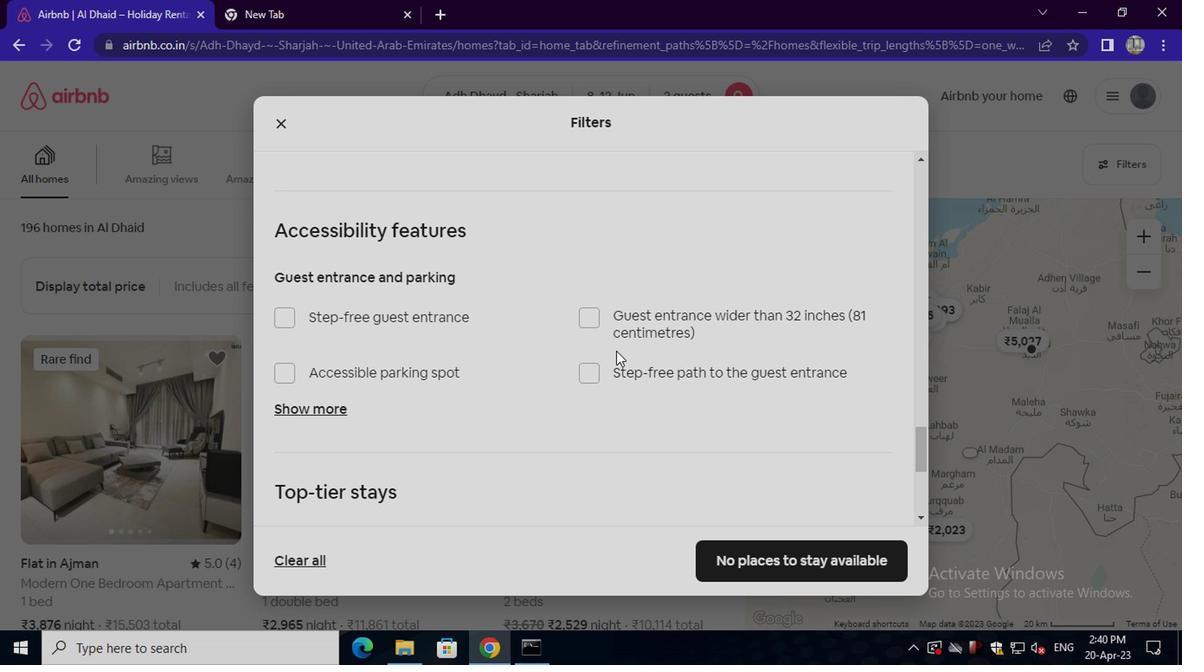 
Action: Mouse scrolled (613, 346) with delta (0, 0)
Screenshot: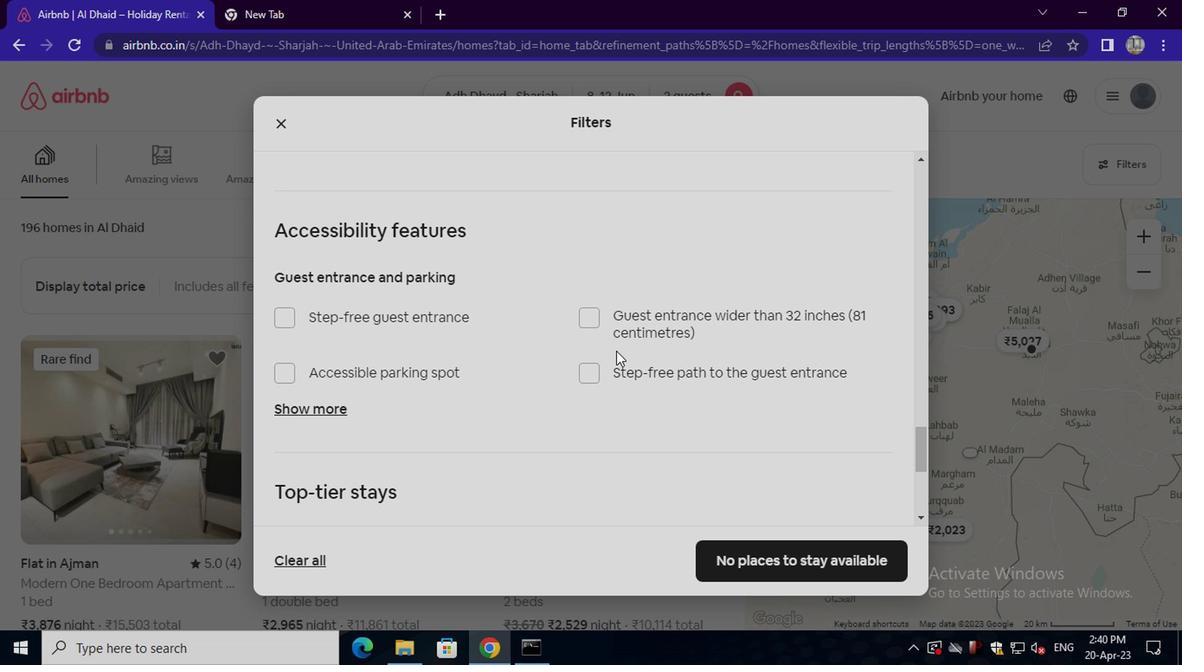
Action: Mouse scrolled (613, 346) with delta (0, 0)
Screenshot: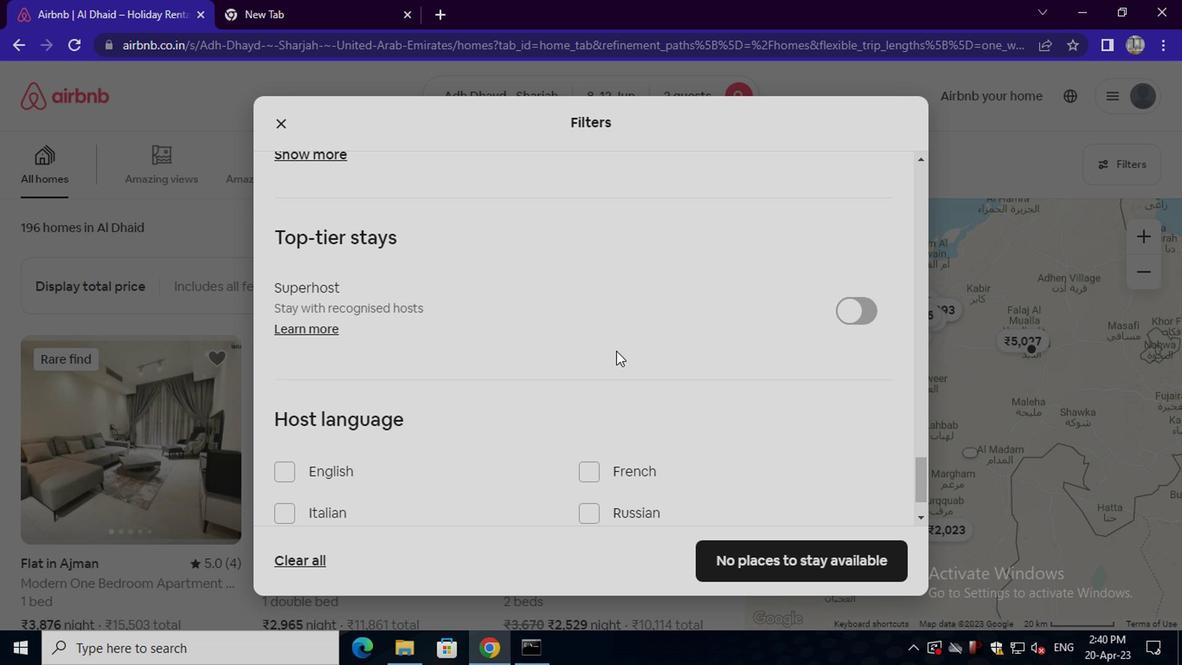 
Action: Mouse scrolled (613, 346) with delta (0, 0)
Screenshot: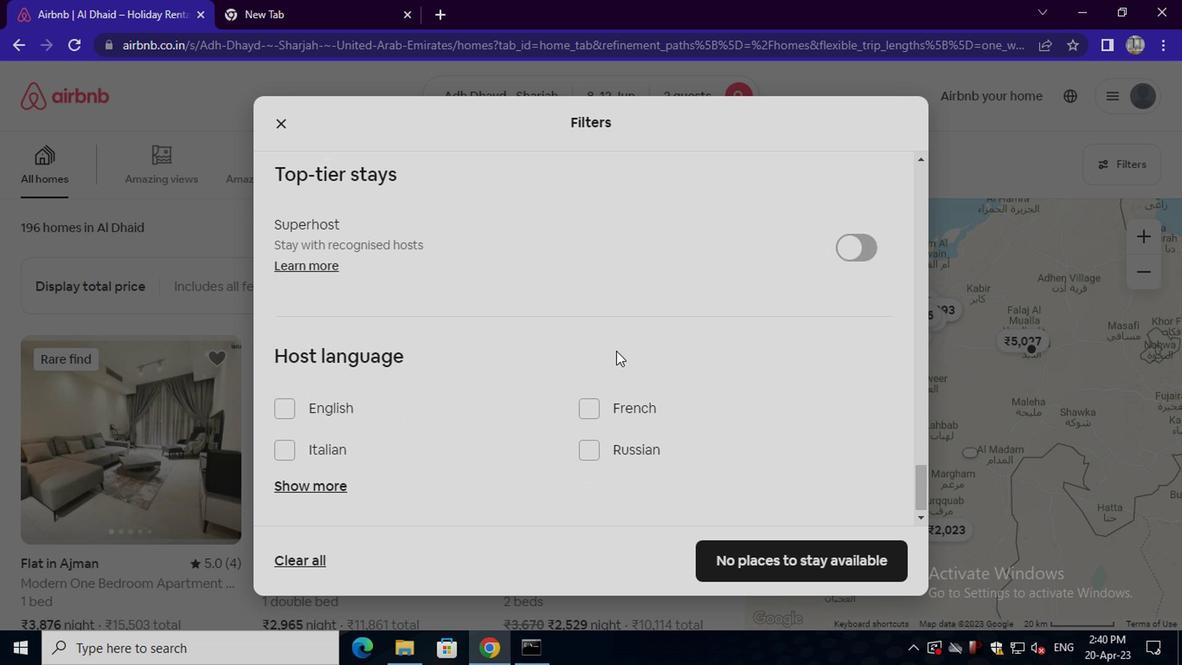 
Action: Mouse scrolled (613, 346) with delta (0, 0)
Screenshot: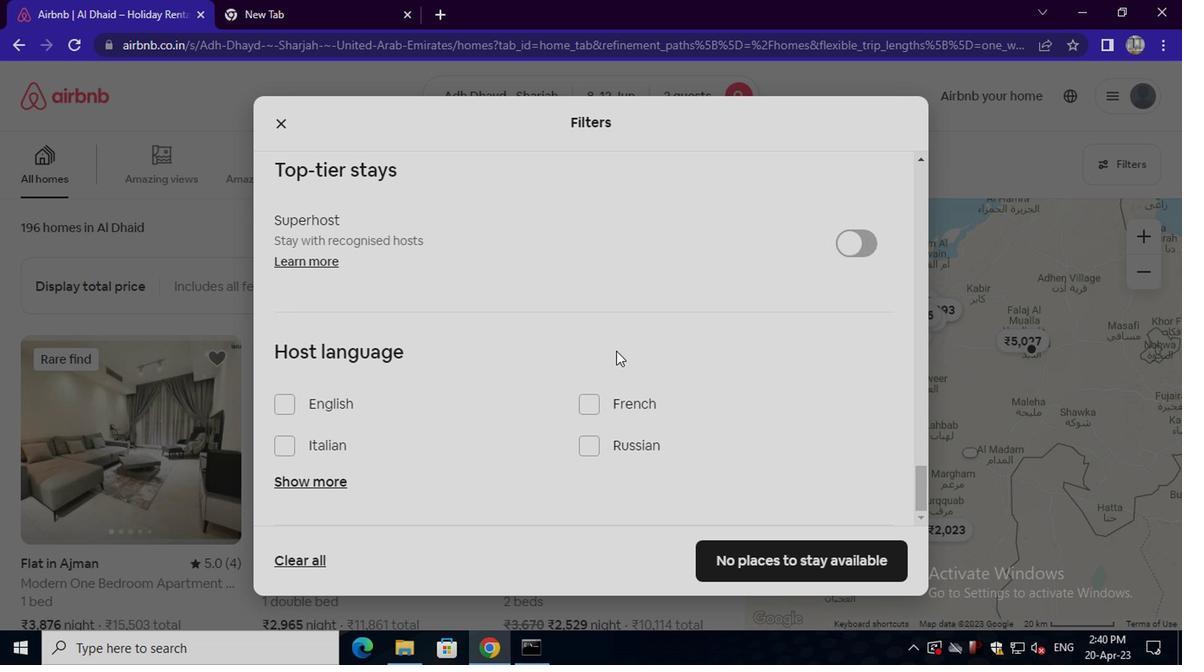 
Action: Mouse scrolled (613, 346) with delta (0, 0)
Screenshot: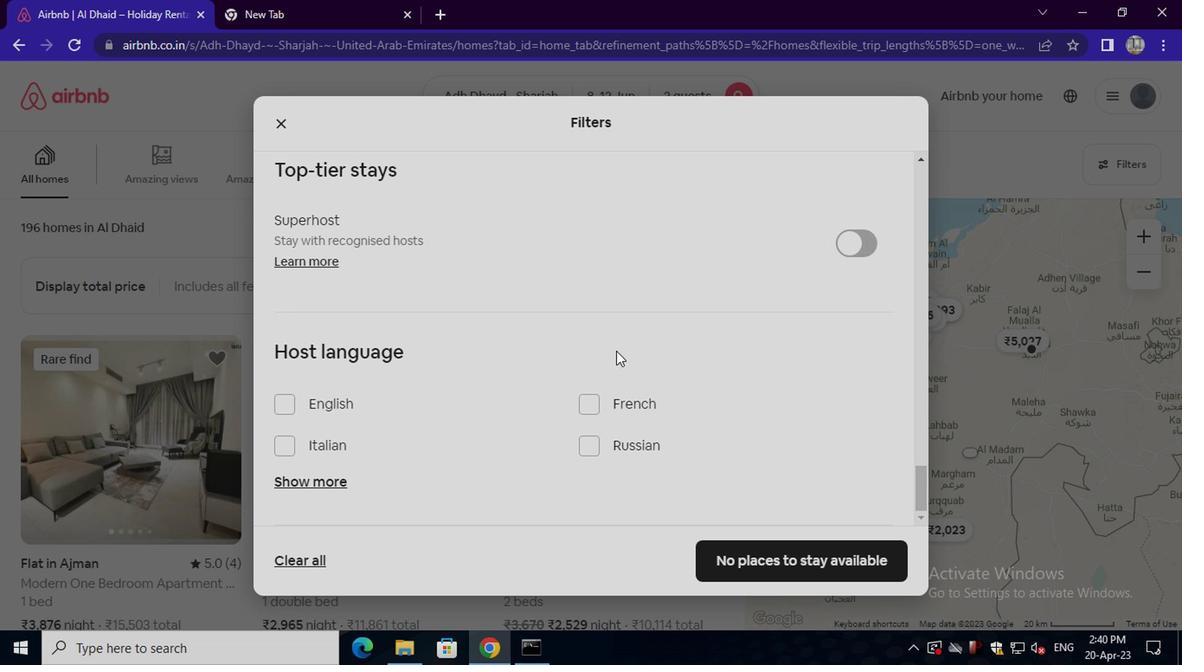 
Action: Mouse moved to (320, 405)
Screenshot: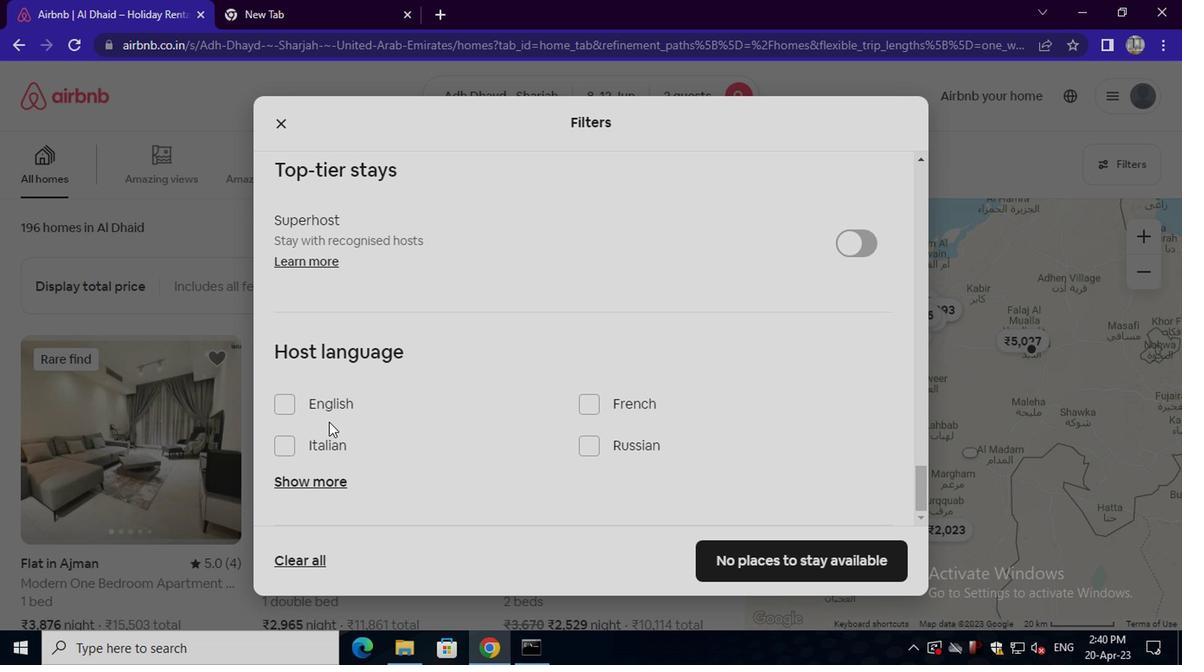 
Action: Mouse pressed left at (320, 405)
Screenshot: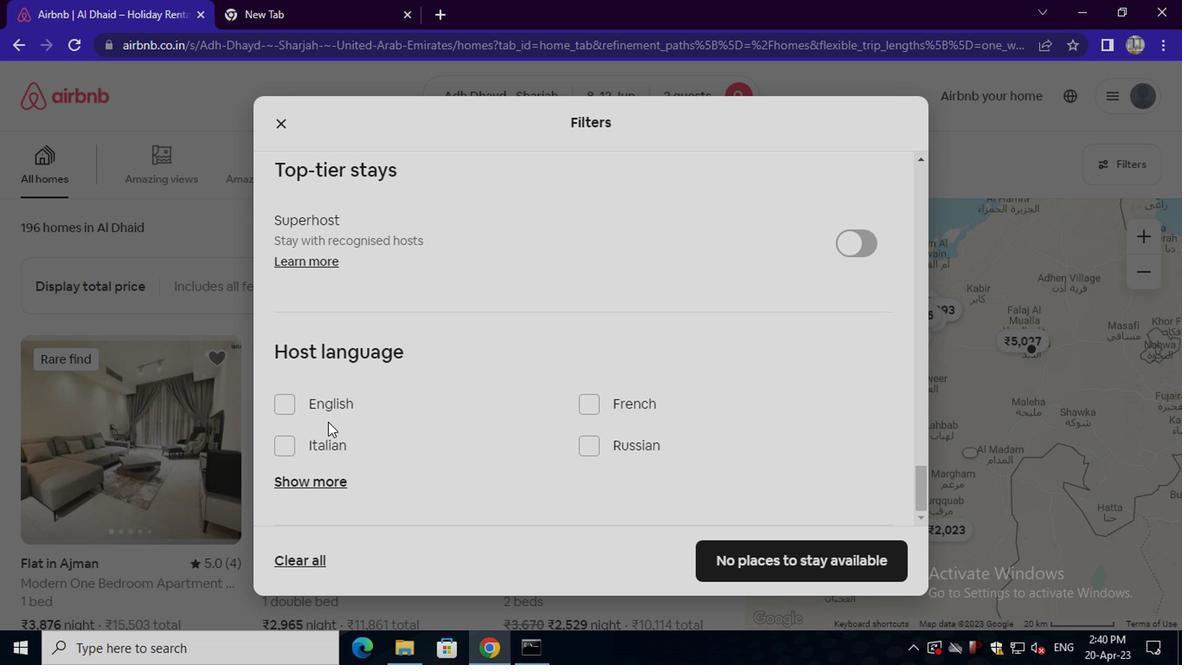 
Action: Mouse moved to (734, 552)
Screenshot: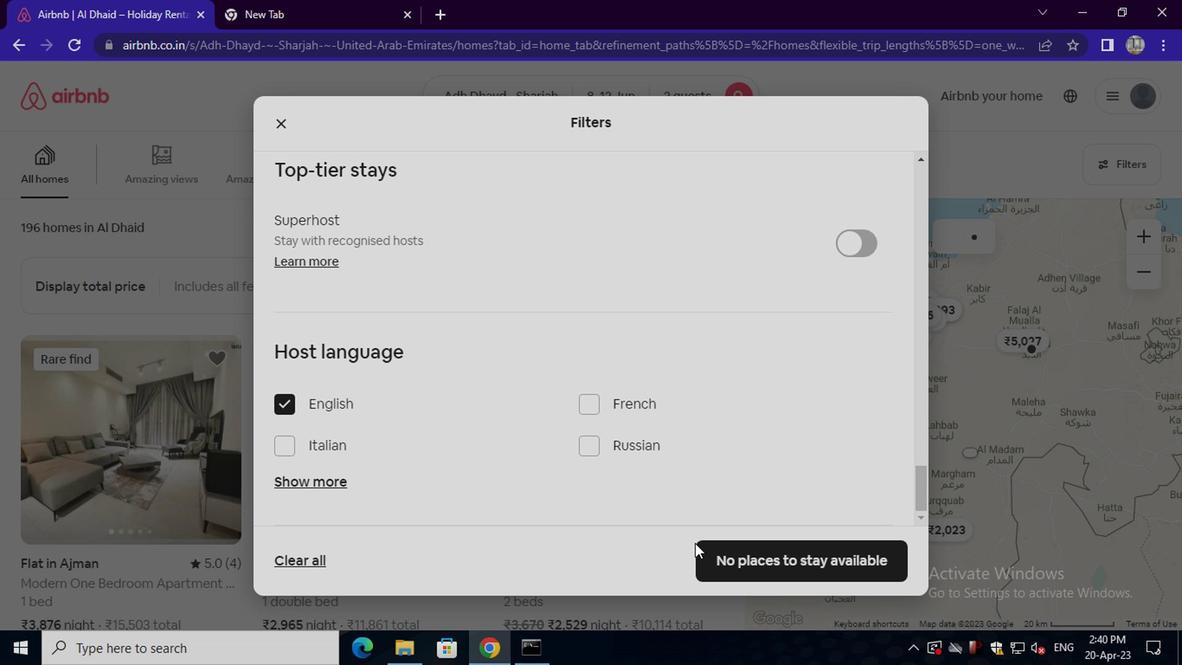 
Action: Mouse pressed left at (734, 552)
Screenshot: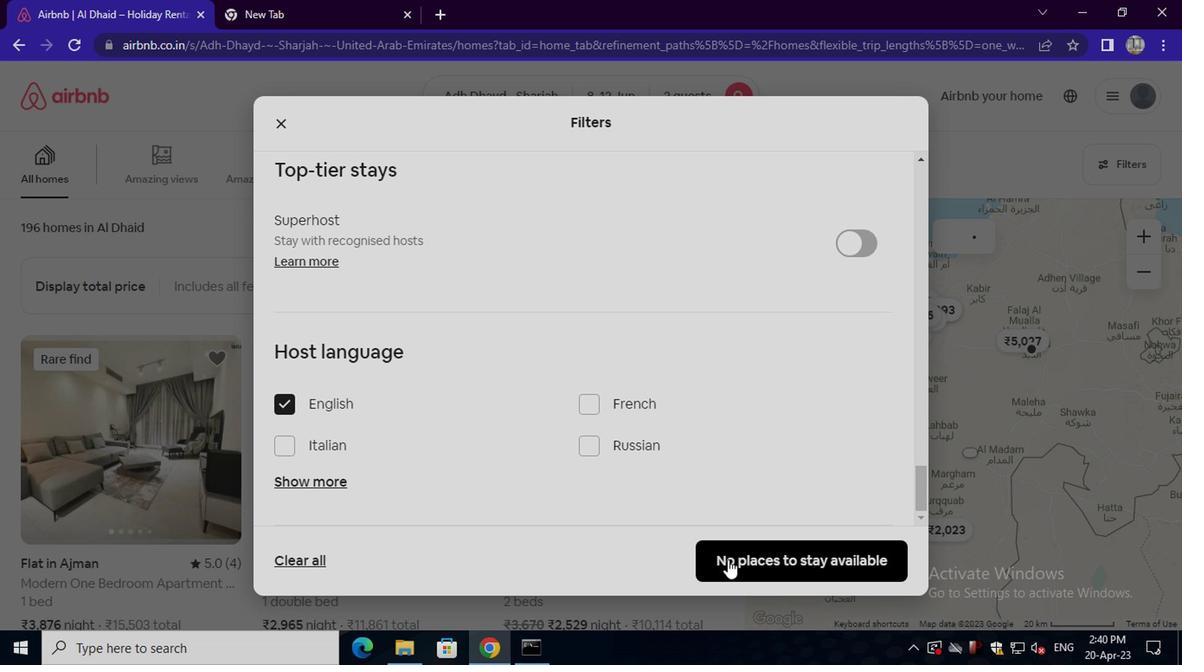 
Action: Mouse moved to (740, 508)
Screenshot: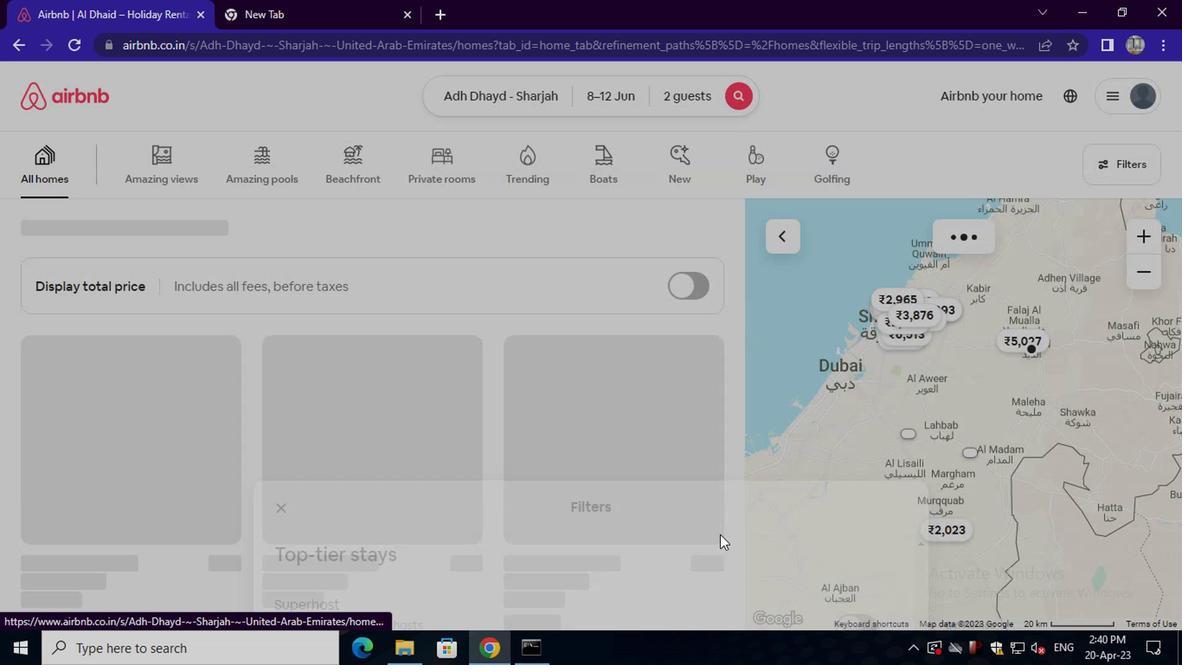 
